 Task: Incorporate a VST sidechain compressor to achieve a pumping effect in electronic music.
Action: Mouse moved to (186, 3)
Screenshot: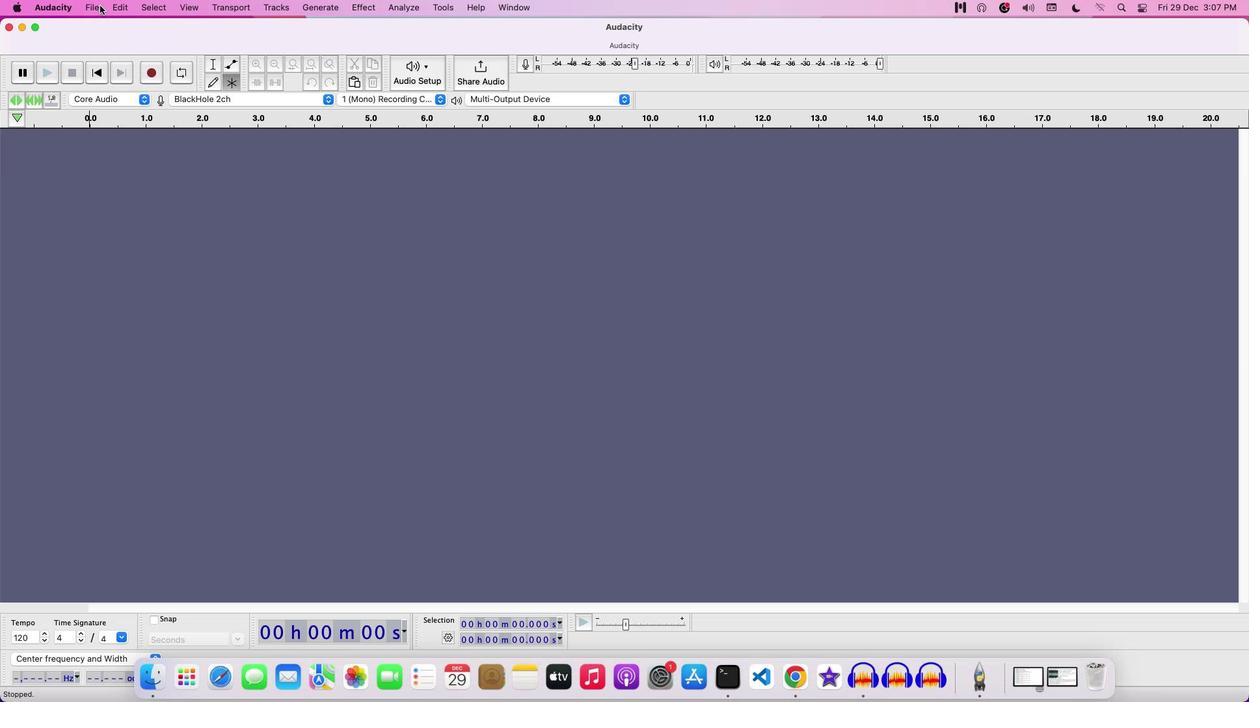 
Action: Mouse pressed left at (186, 3)
Screenshot: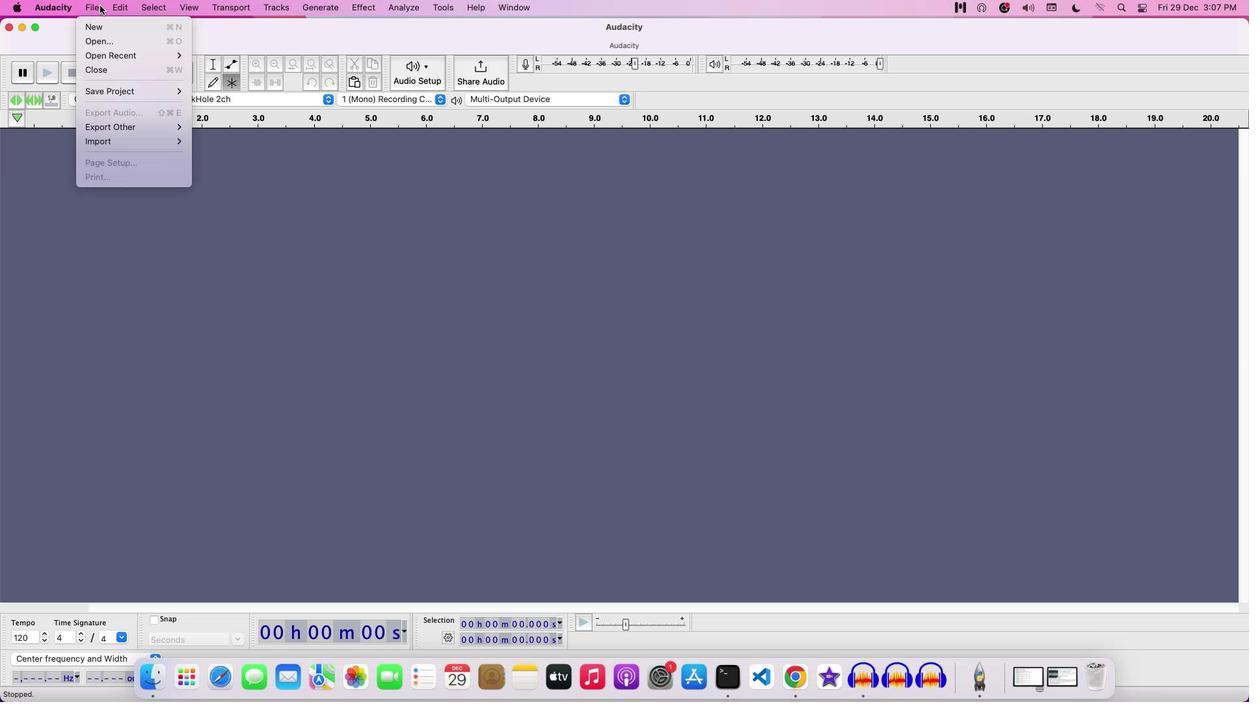 
Action: Mouse moved to (193, 38)
Screenshot: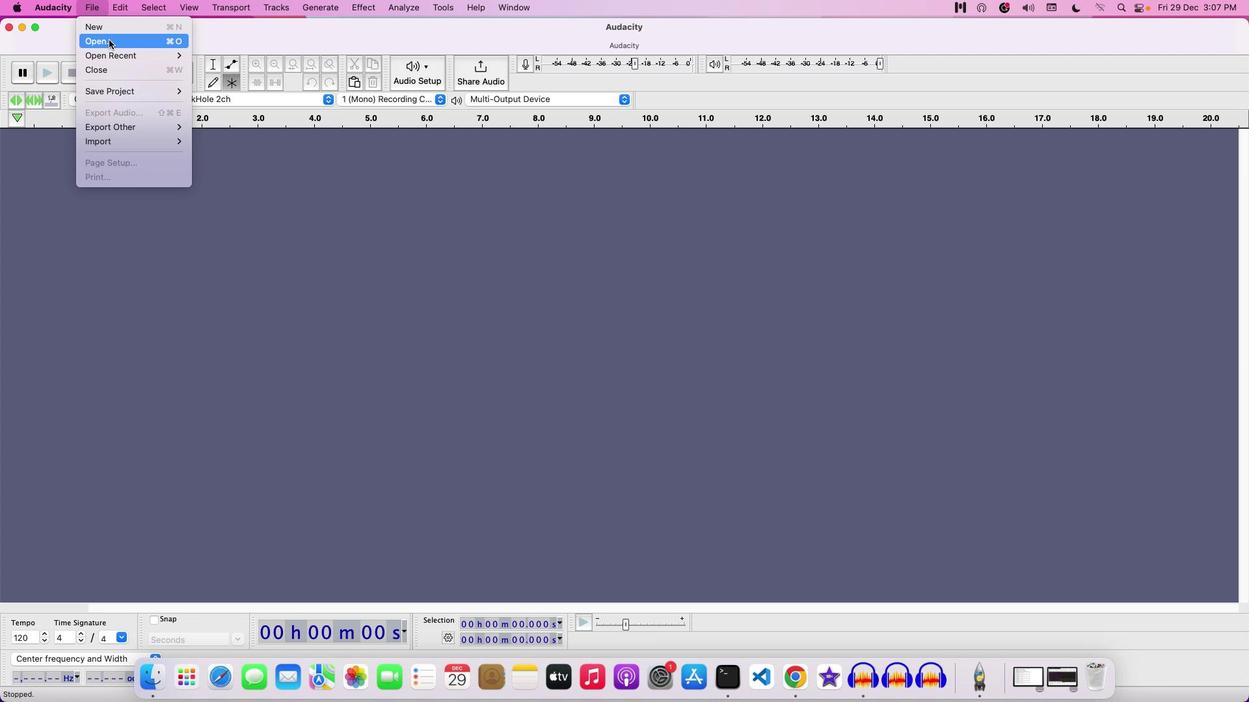 
Action: Mouse pressed left at (193, 38)
Screenshot: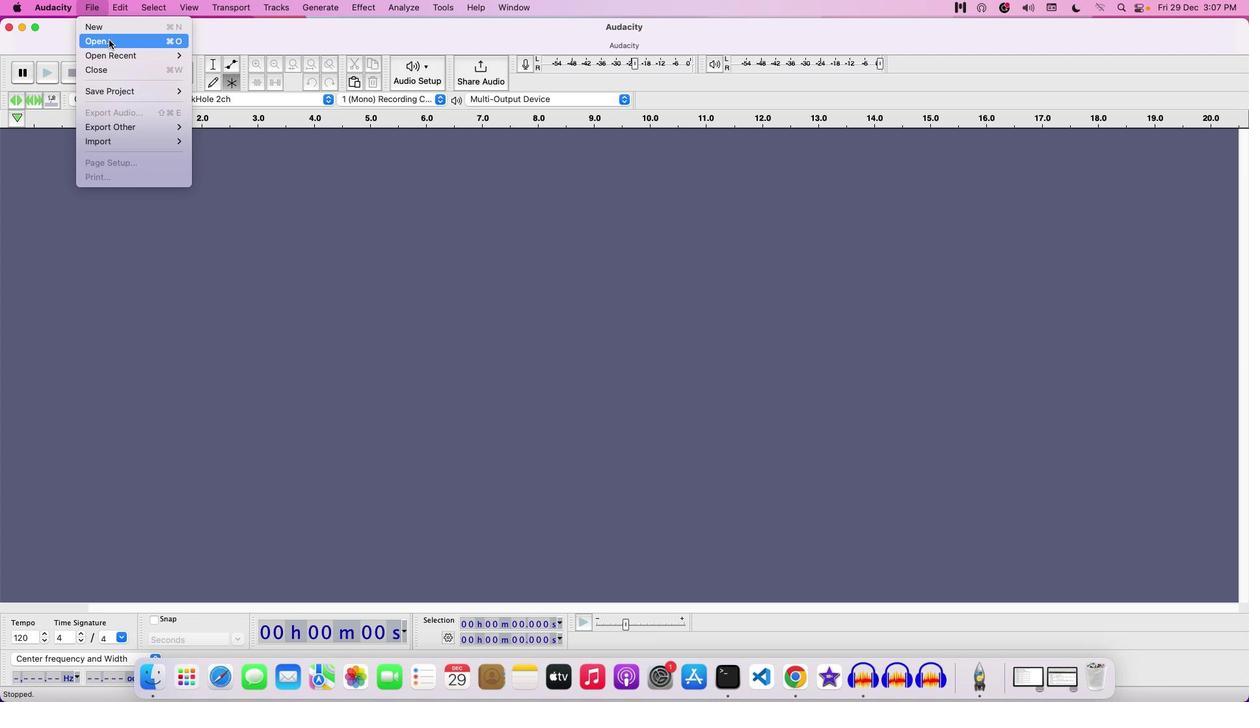 
Action: Mouse moved to (435, 171)
Screenshot: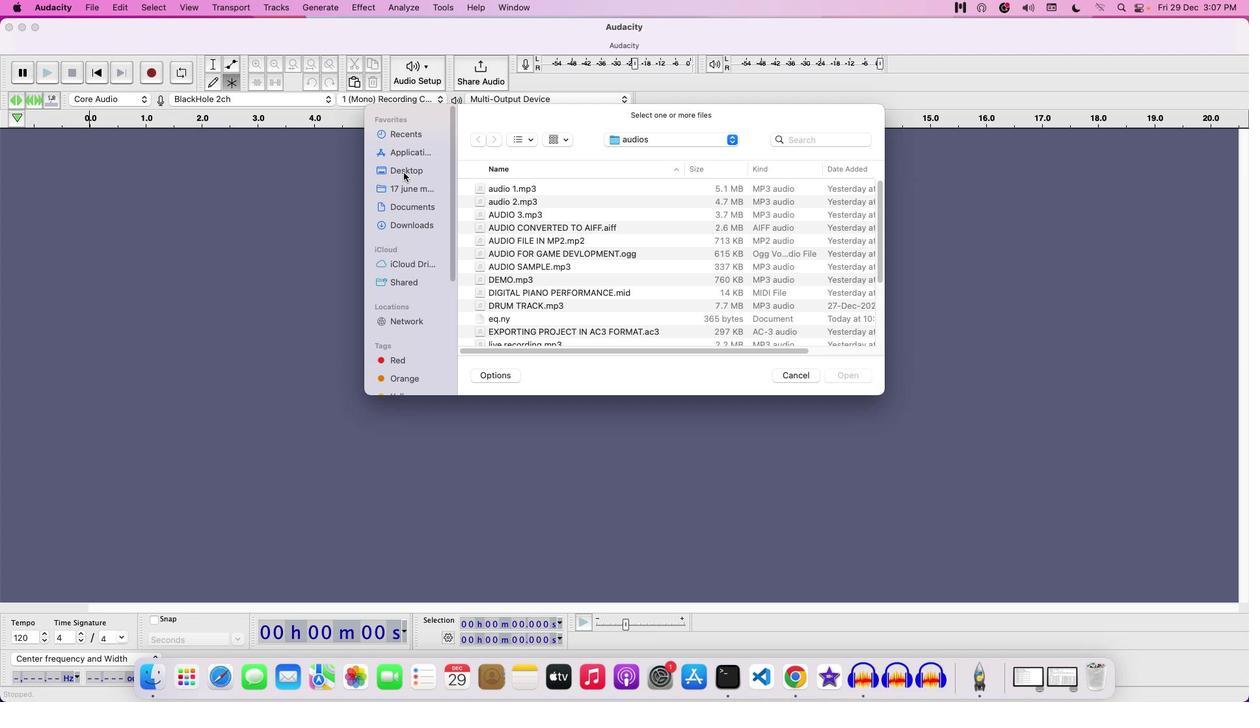 
Action: Mouse pressed left at (435, 171)
Screenshot: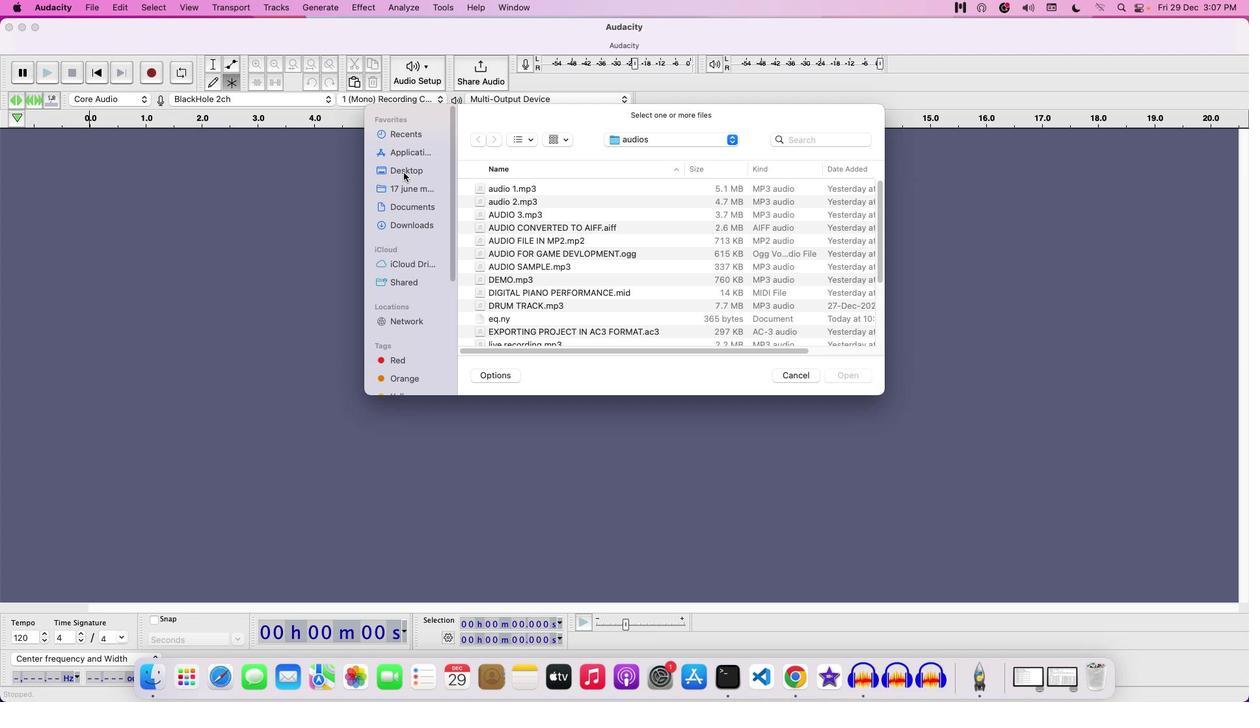 
Action: Mouse moved to (570, 201)
Screenshot: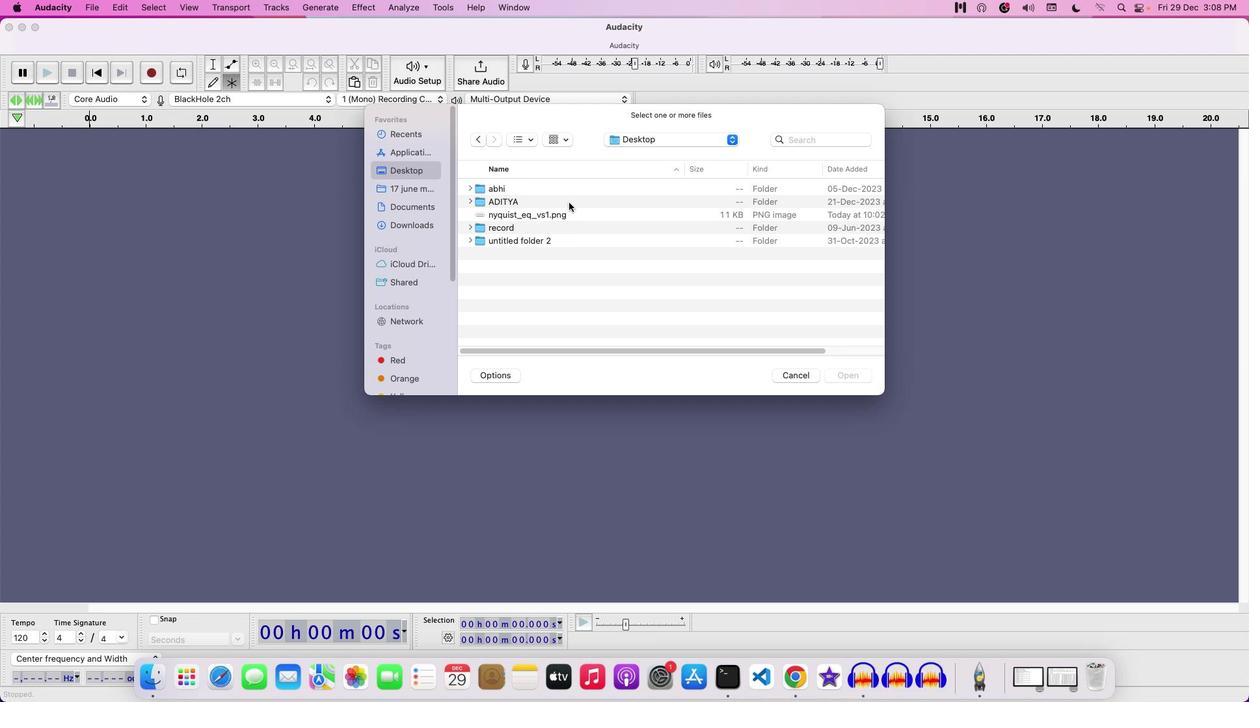 
Action: Mouse pressed left at (570, 201)
Screenshot: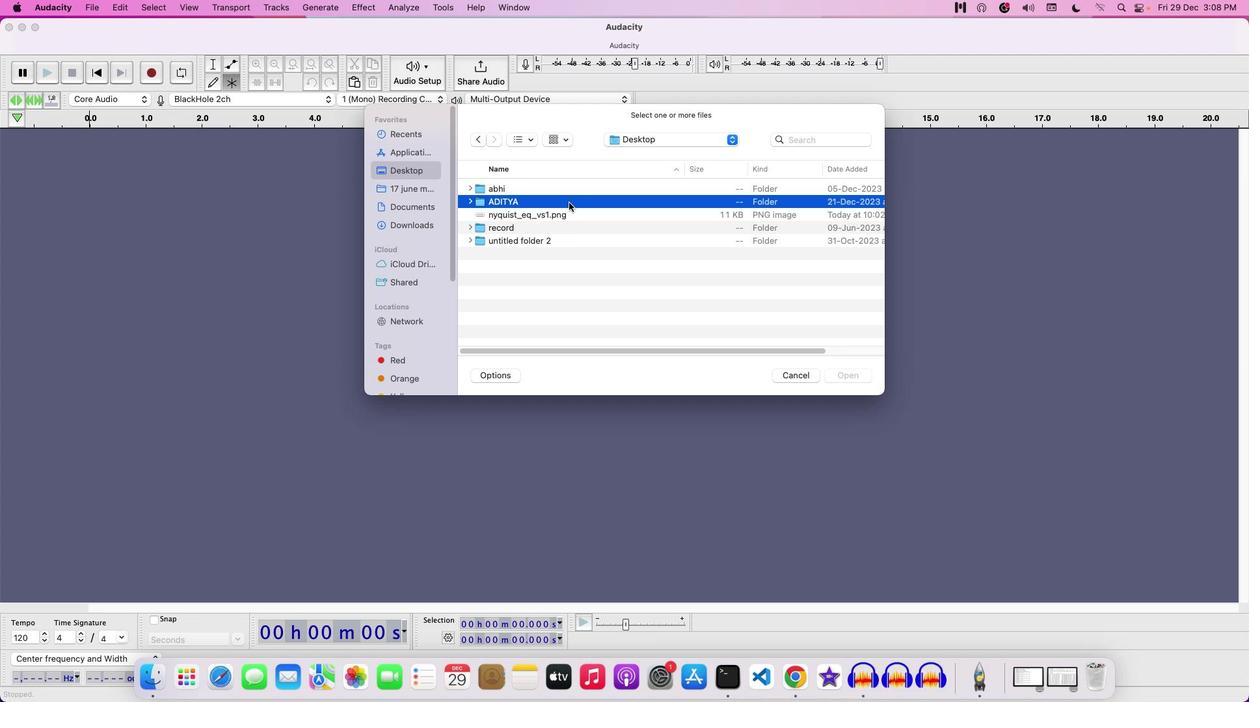 
Action: Mouse pressed left at (570, 201)
Screenshot: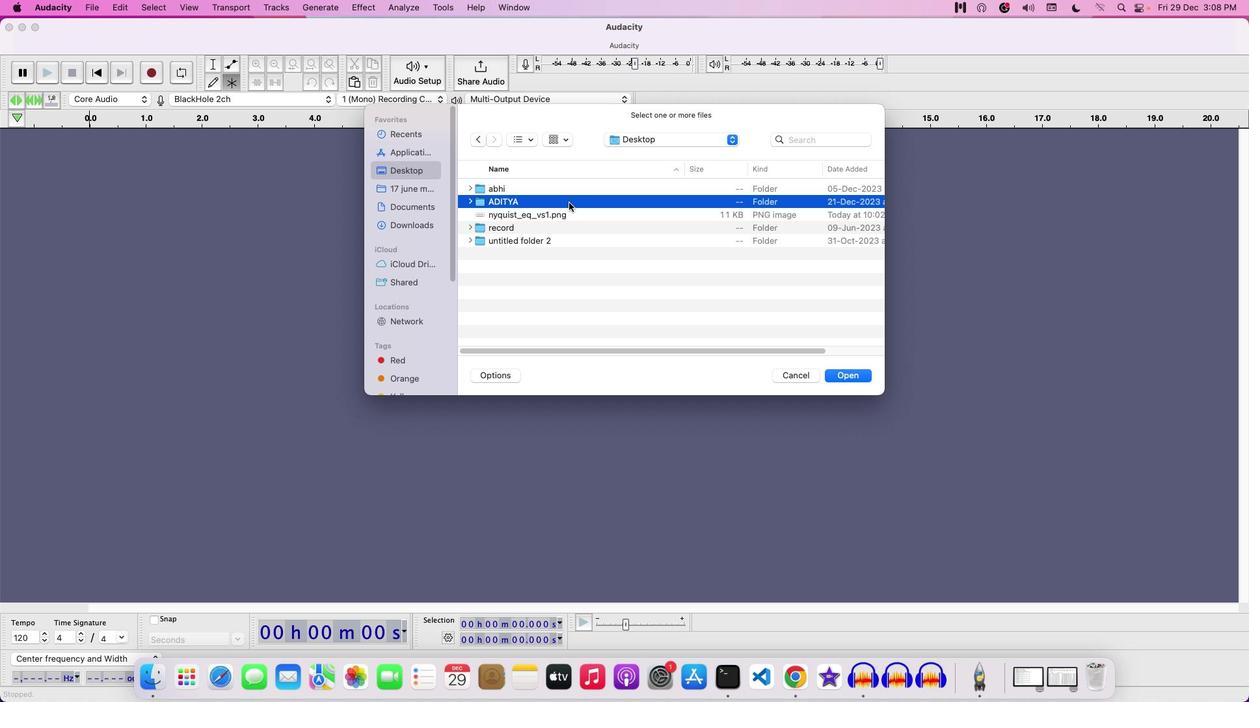 
Action: Mouse moved to (520, 229)
Screenshot: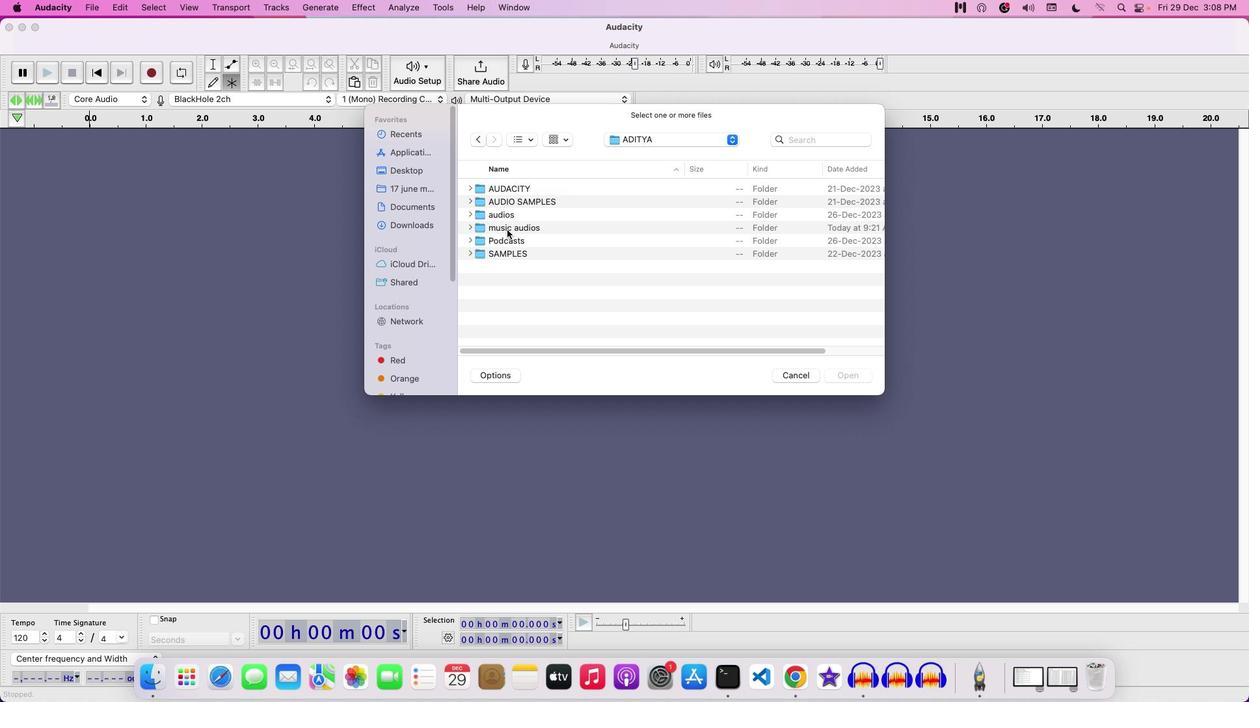 
Action: Mouse pressed left at (520, 229)
Screenshot: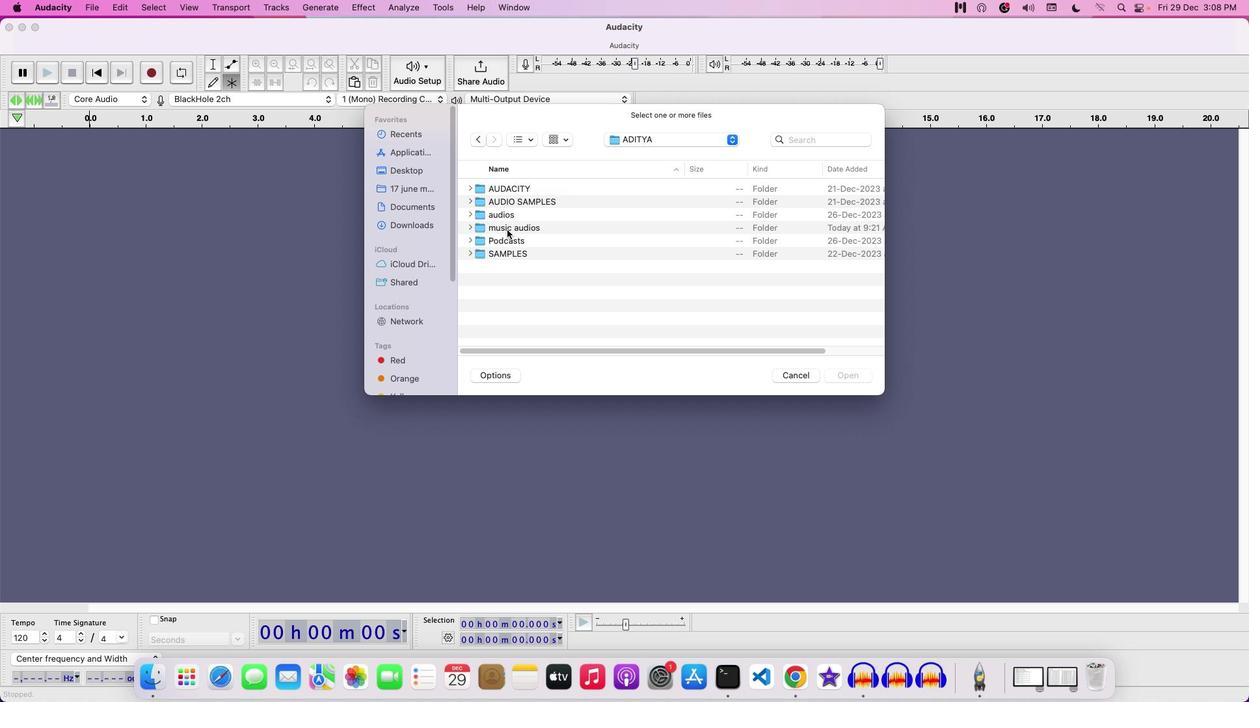 
Action: Mouse pressed left at (520, 229)
Screenshot: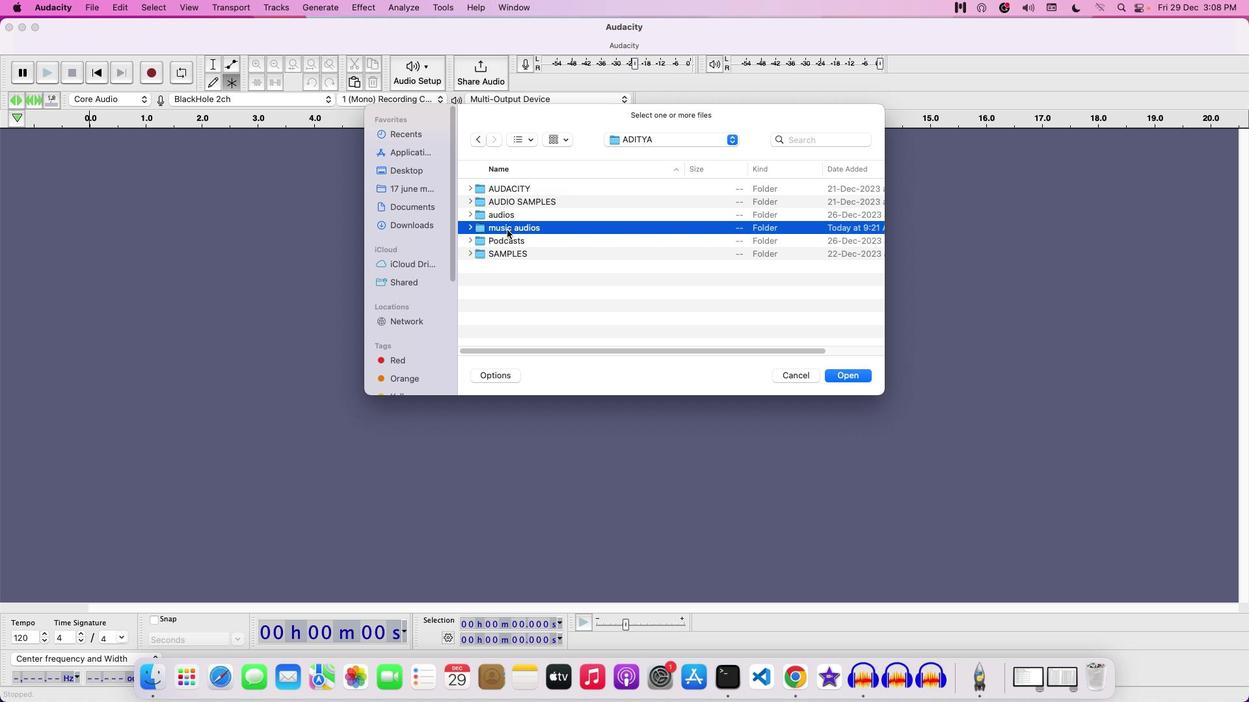
Action: Mouse moved to (524, 189)
Screenshot: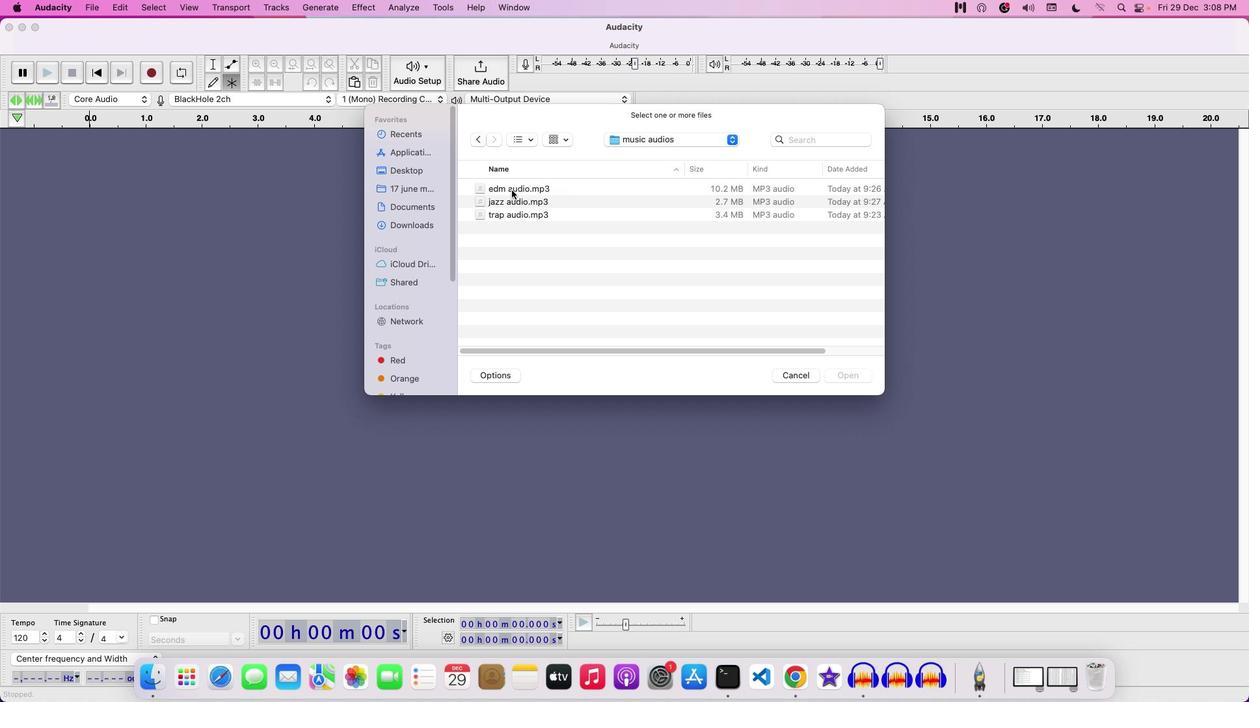 
Action: Mouse pressed left at (524, 189)
Screenshot: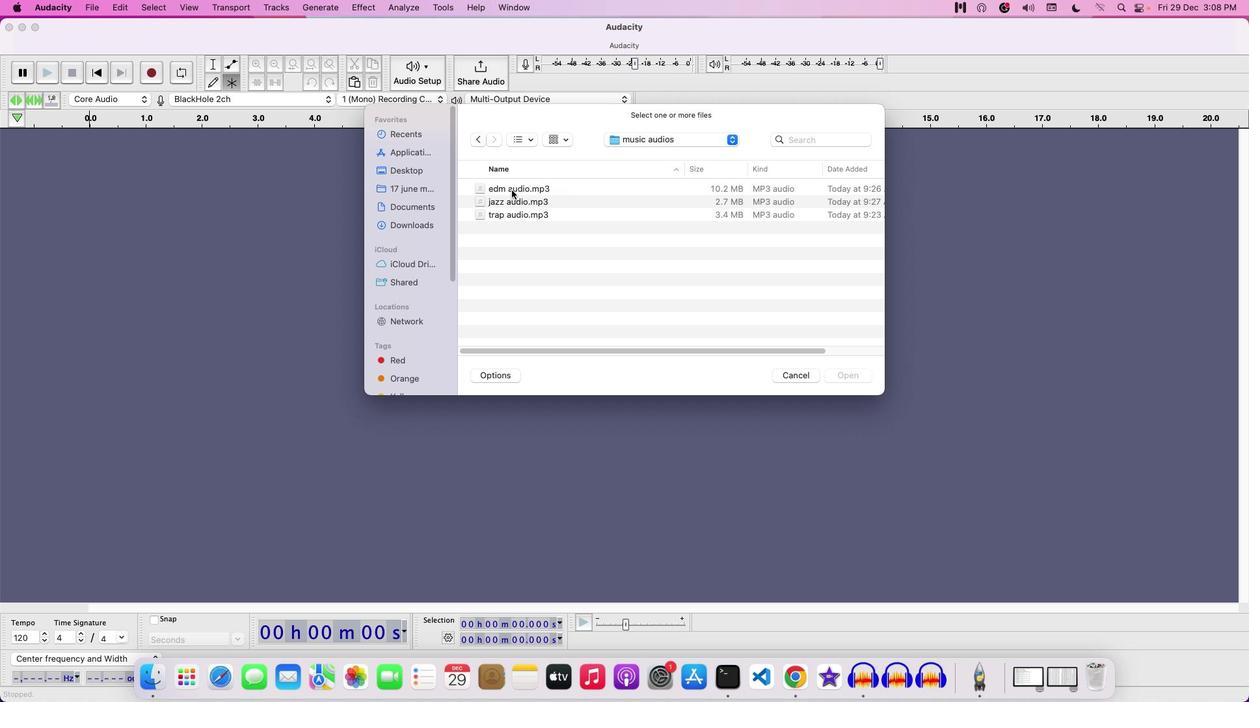 
Action: Mouse moved to (789, 365)
Screenshot: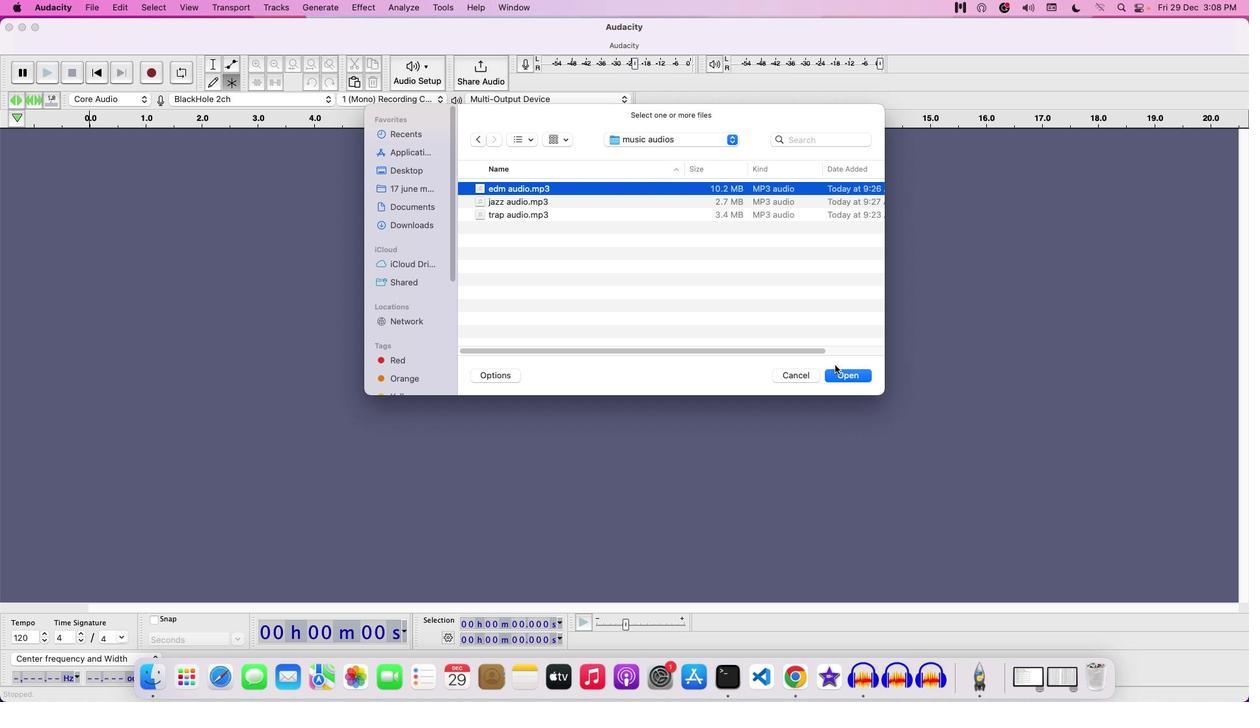
Action: Mouse pressed left at (789, 365)
Screenshot: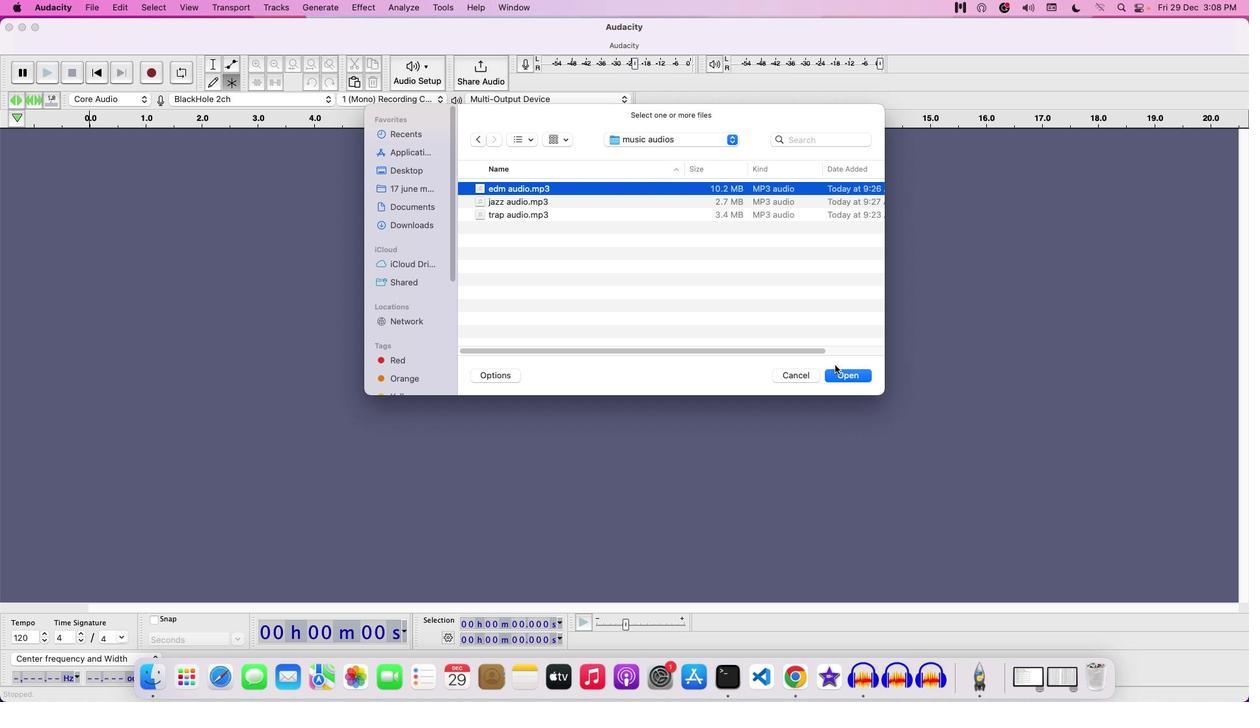 
Action: Mouse moved to (790, 370)
Screenshot: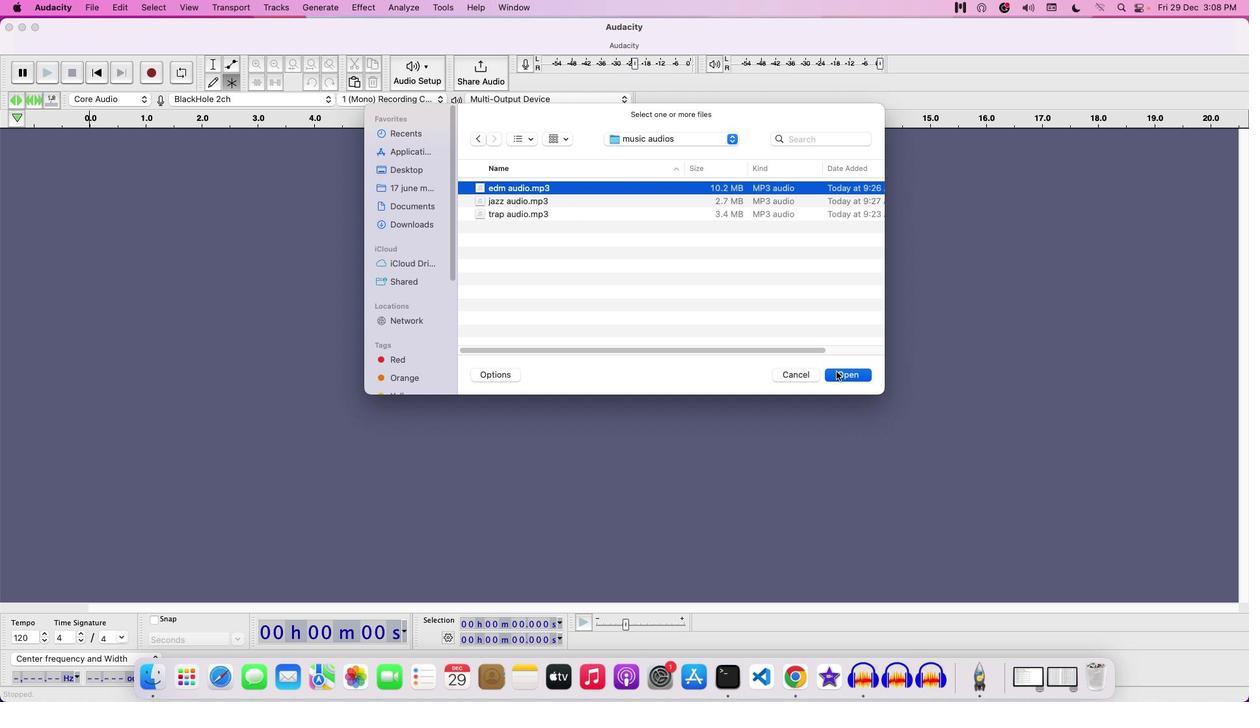 
Action: Mouse pressed left at (790, 370)
Screenshot: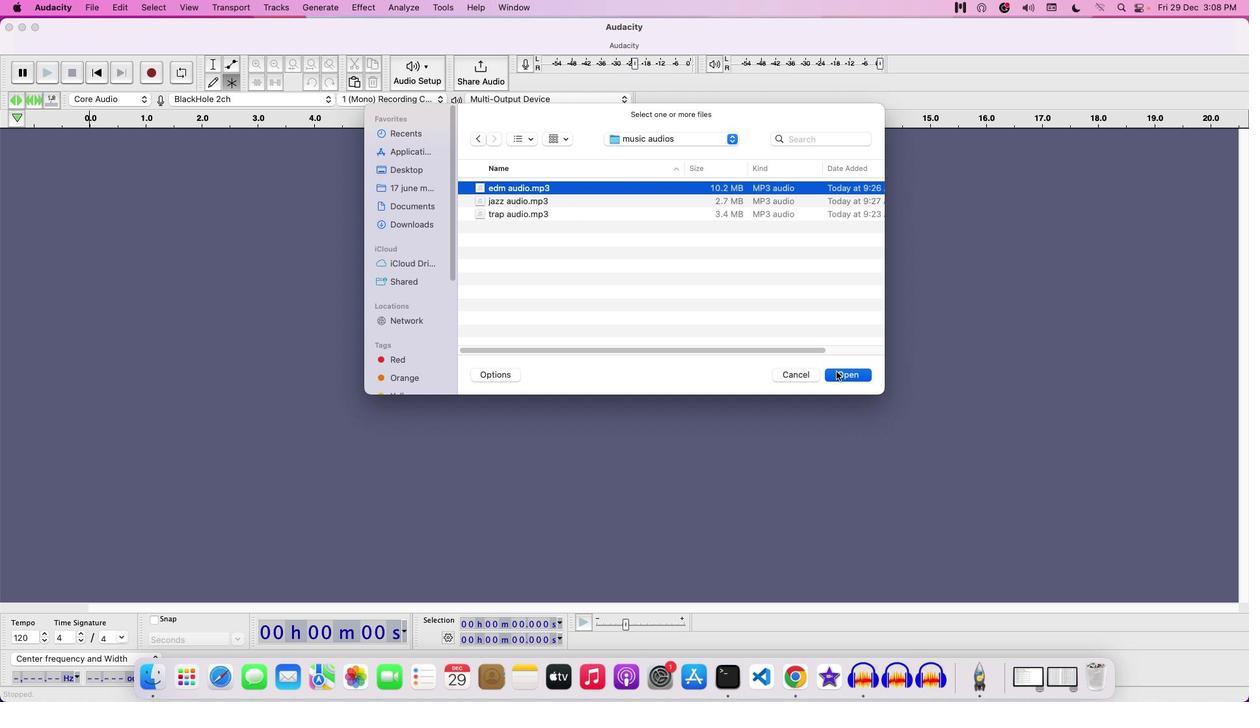 
Action: Mouse moved to (456, 261)
Screenshot: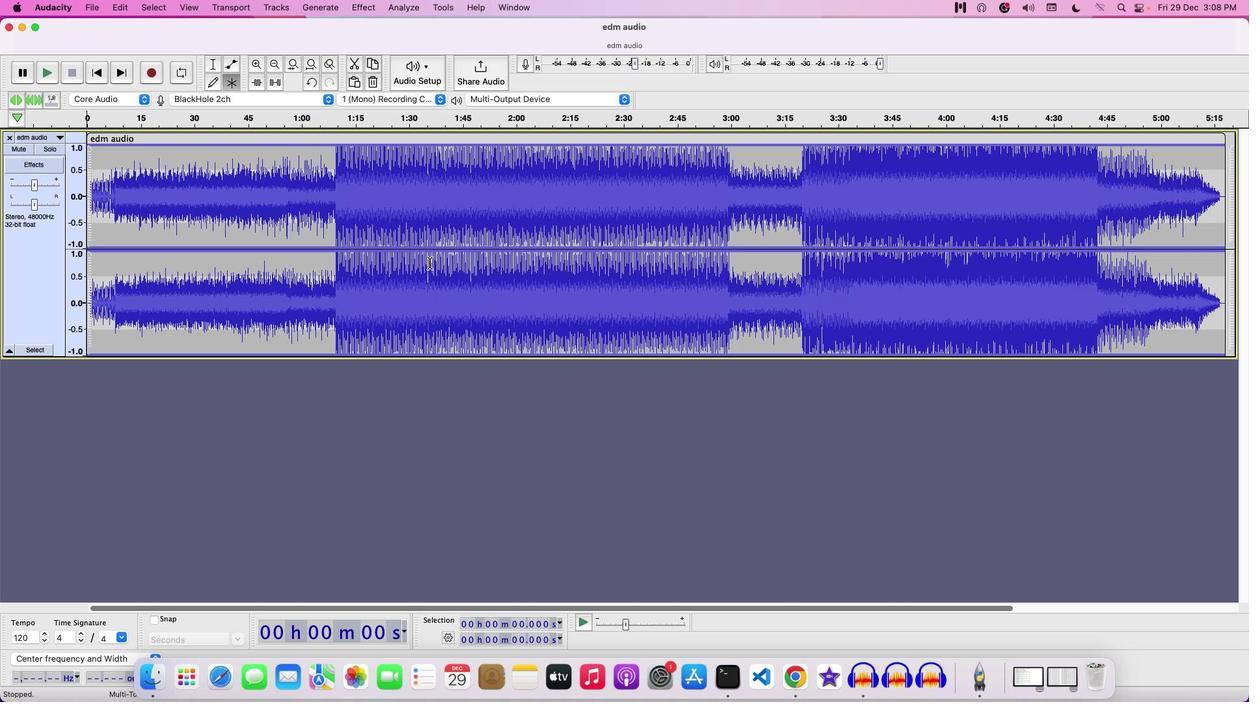 
Action: Key pressed Key.space
Screenshot: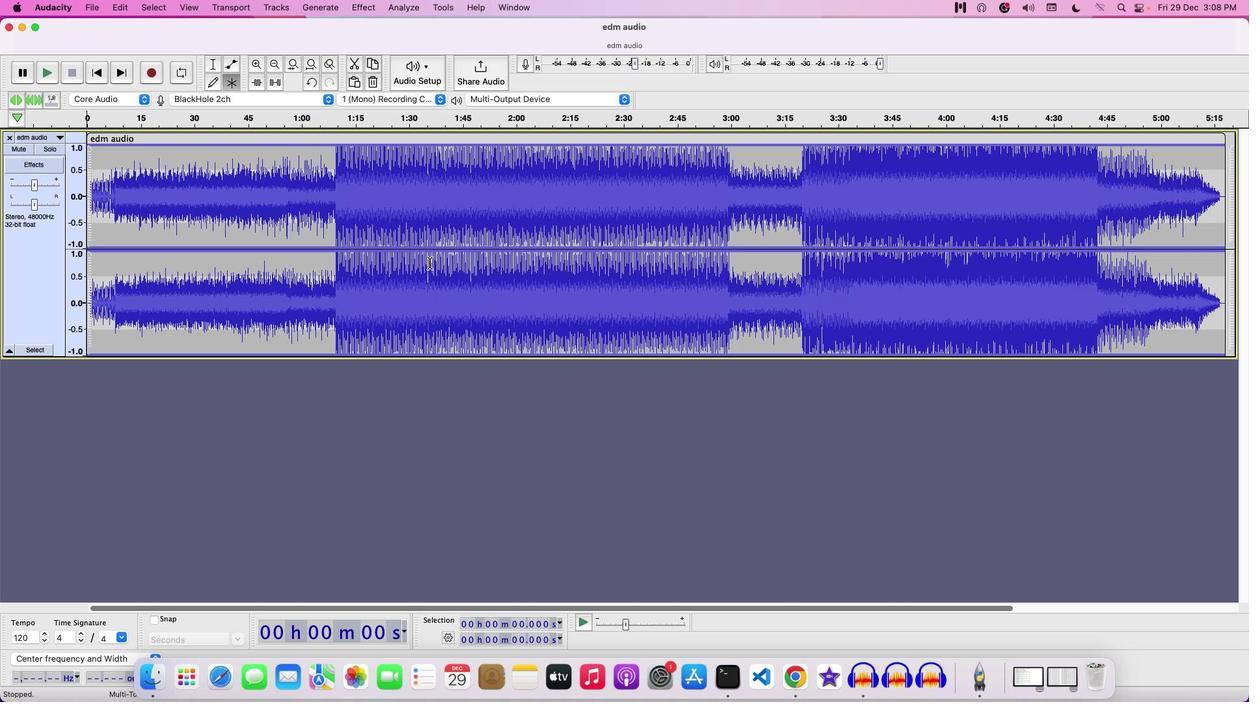 
Action: Mouse moved to (131, 186)
Screenshot: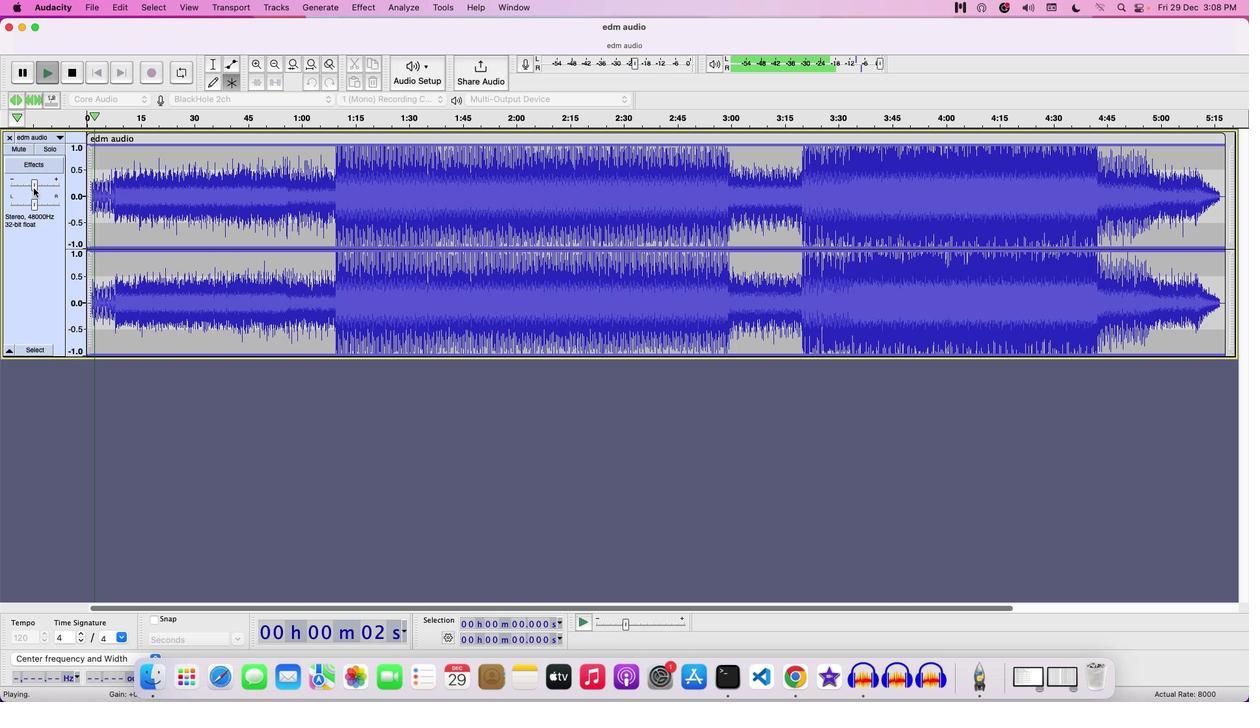 
Action: Mouse pressed left at (131, 186)
Screenshot: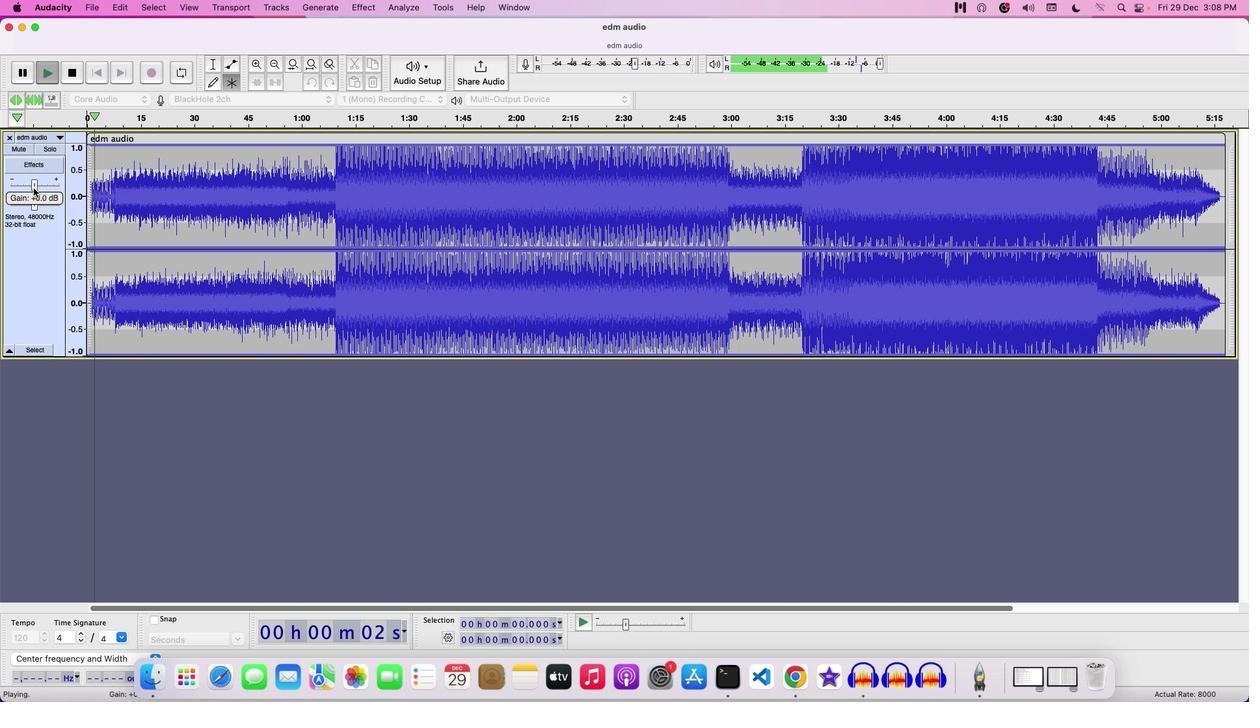 
Action: Mouse moved to (135, 184)
Screenshot: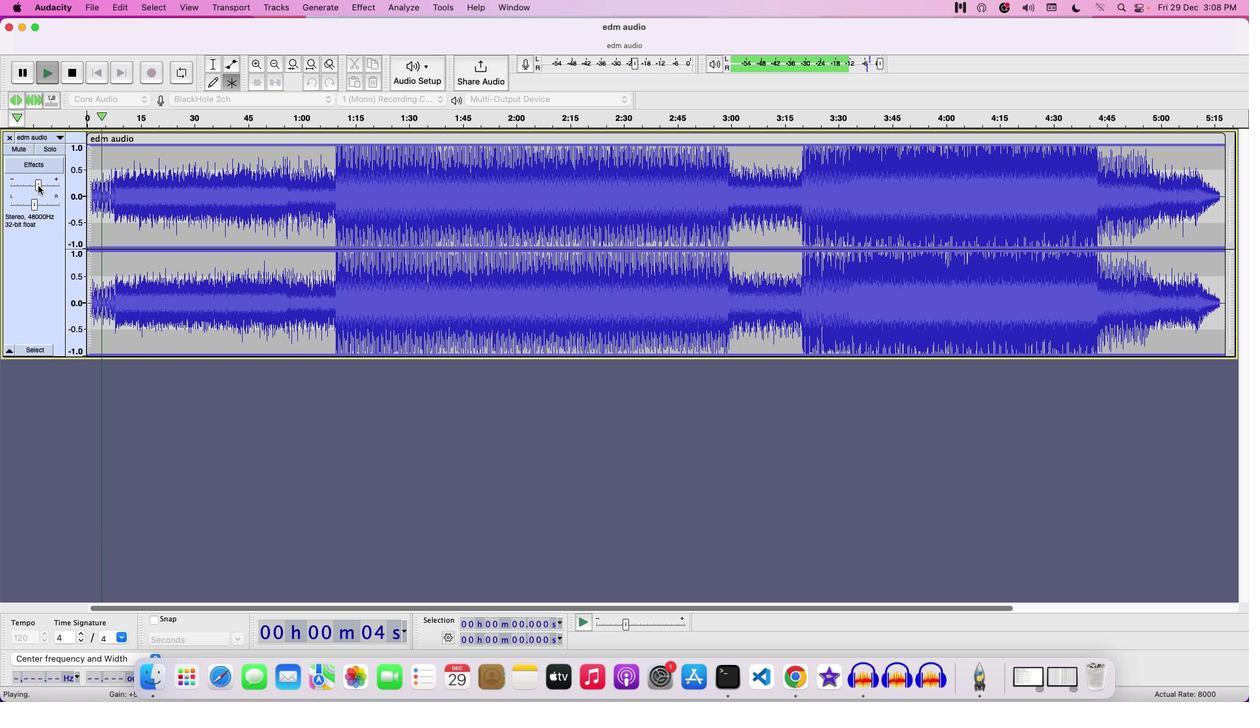 
Action: Mouse pressed left at (135, 184)
Screenshot: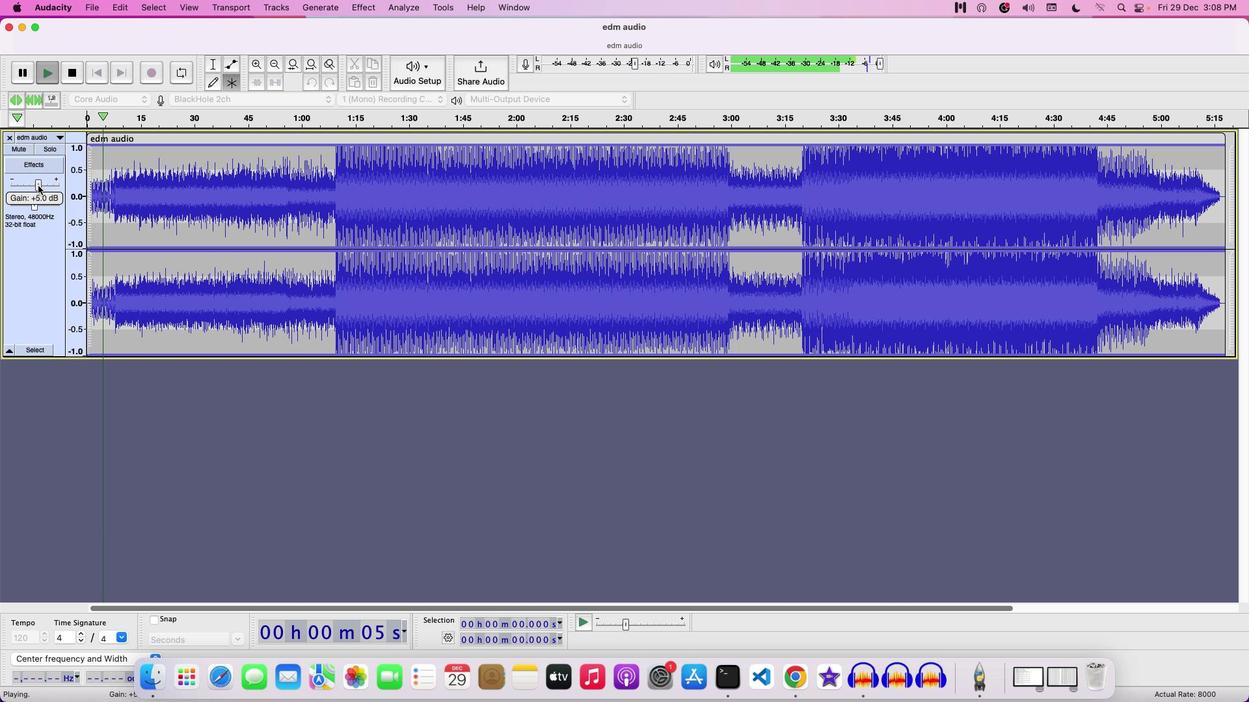 
Action: Mouse moved to (245, 169)
Screenshot: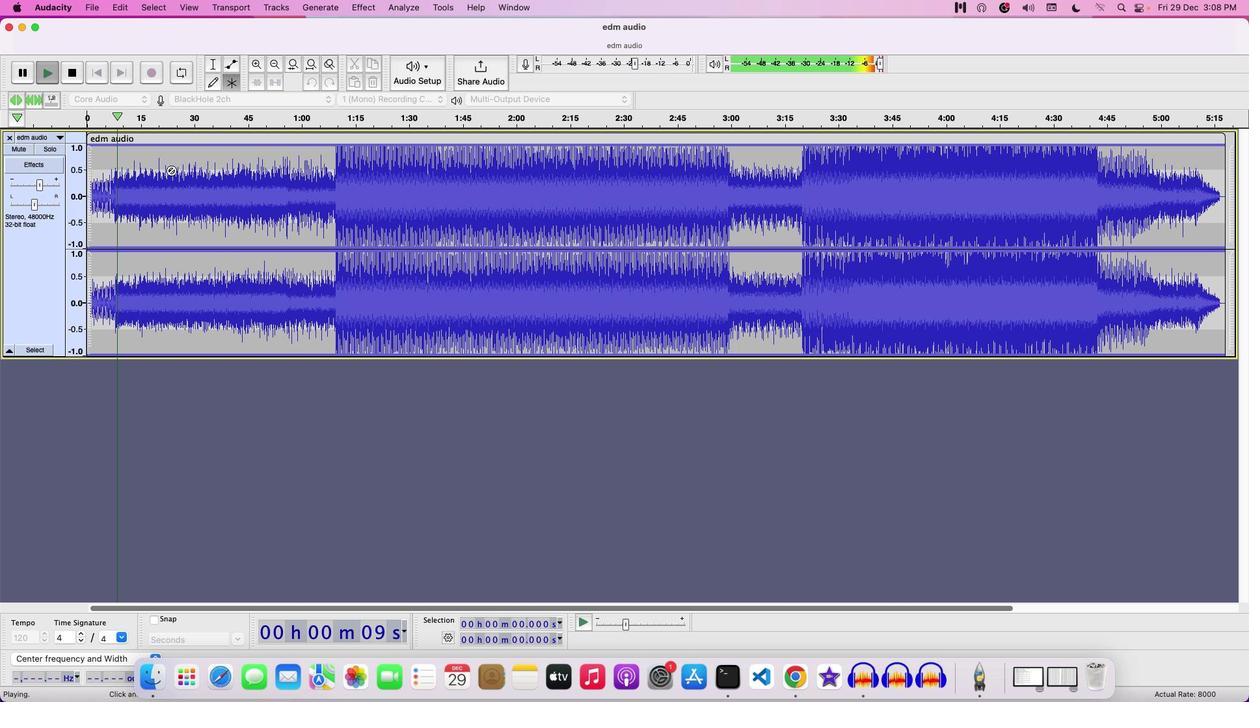 
Action: Key pressed Key.space
Screenshot: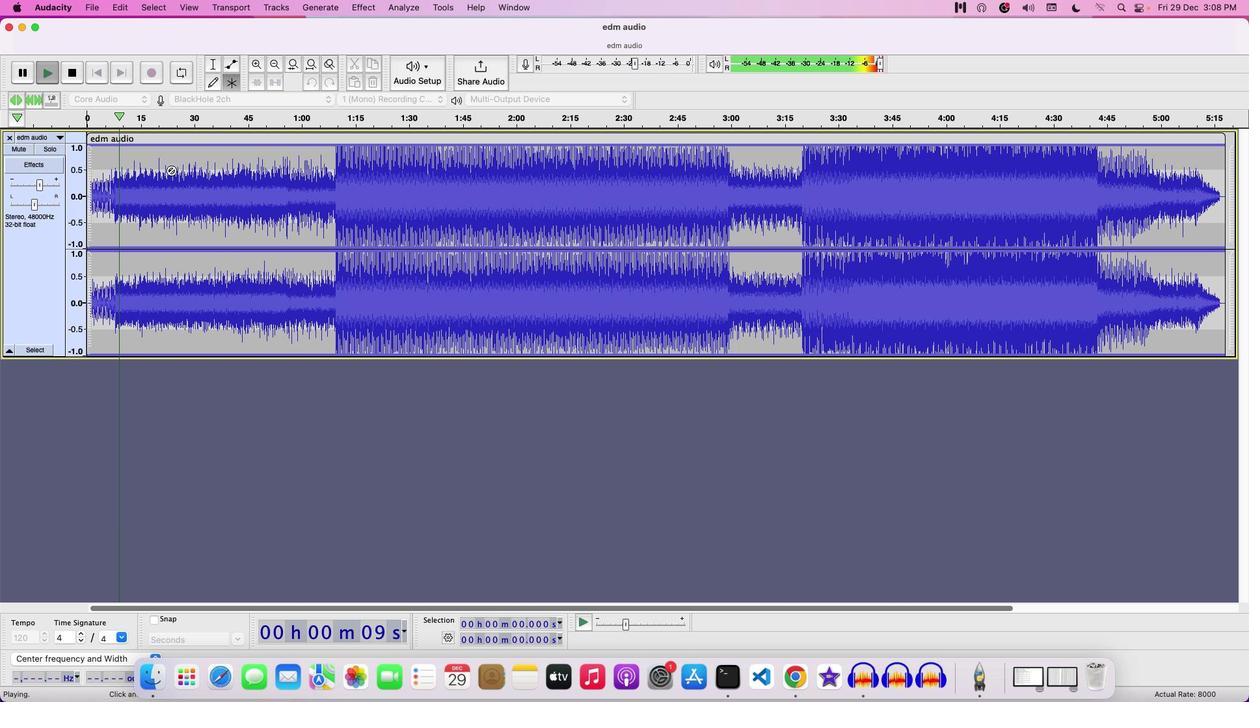 
Action: Mouse pressed left at (245, 169)
Screenshot: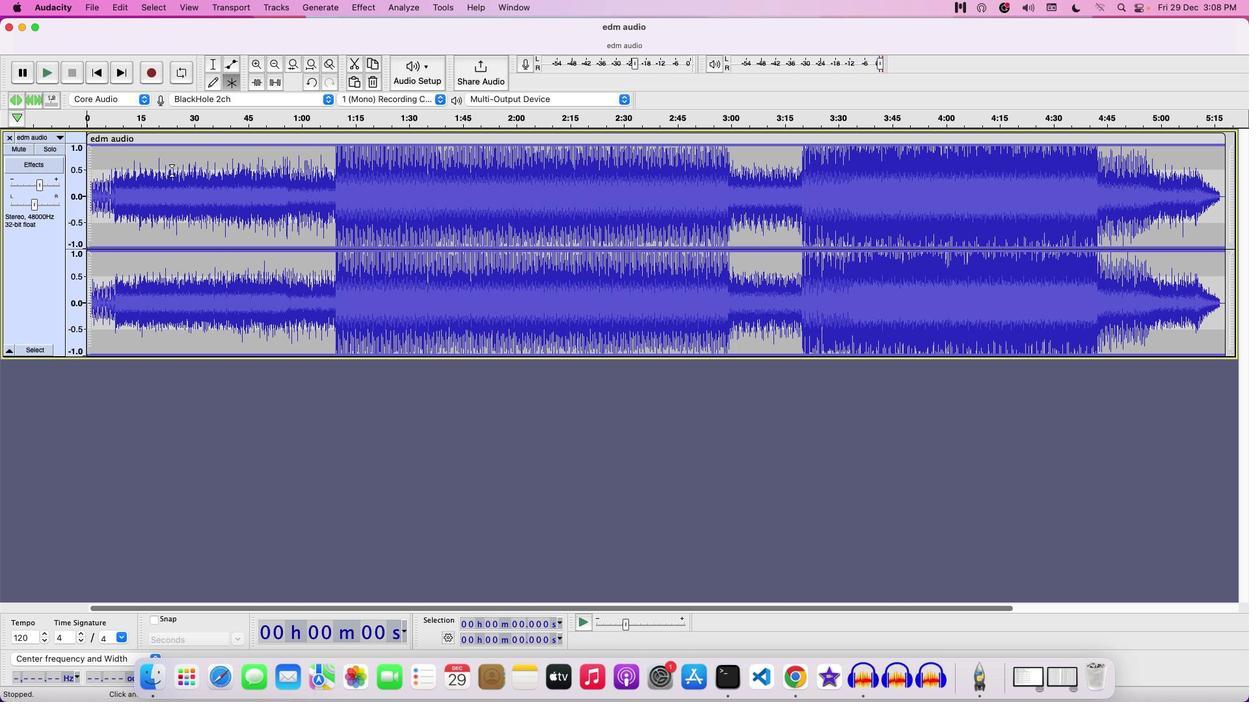 
Action: Mouse pressed left at (245, 169)
Screenshot: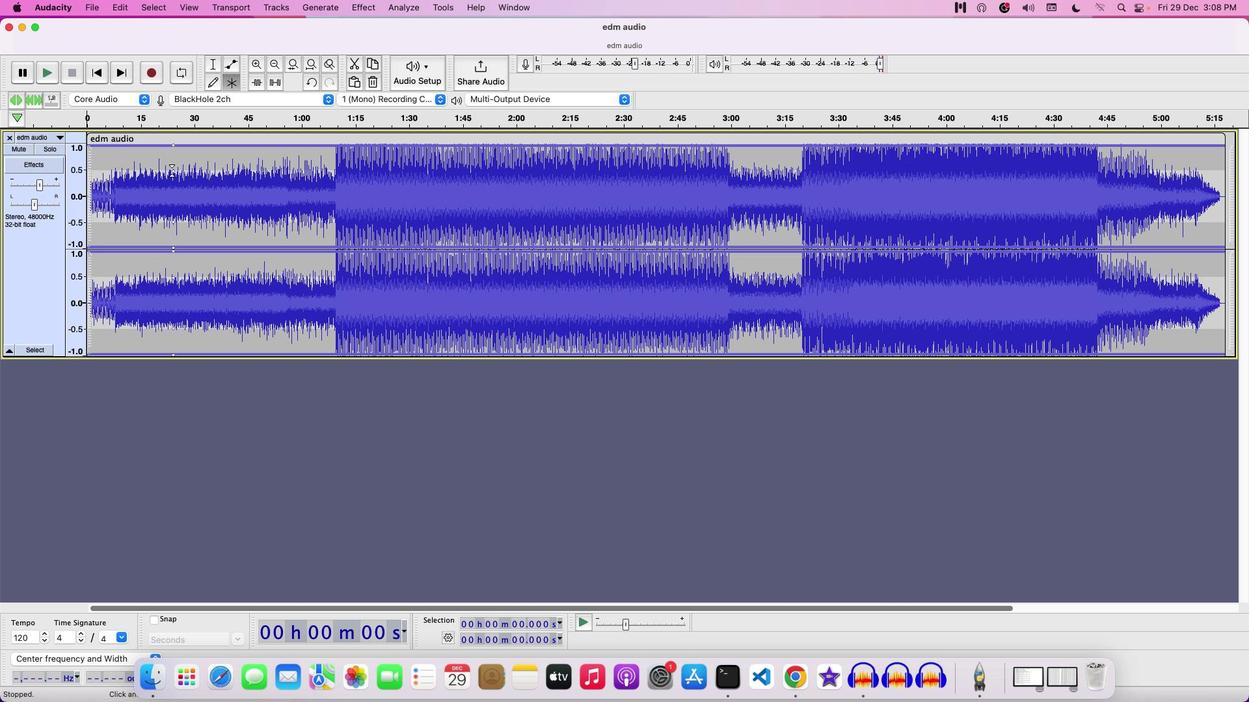 
Action: Mouse moved to (343, 169)
Screenshot: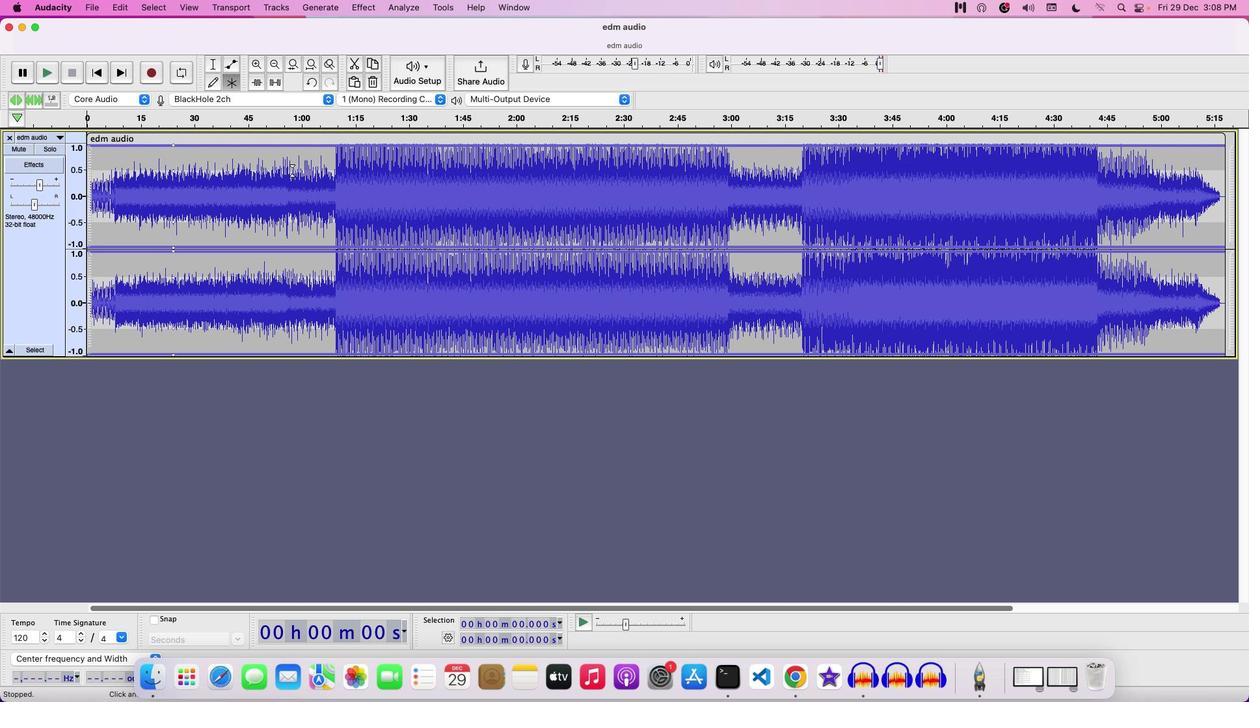 
Action: Key pressed Key.cmd
Screenshot: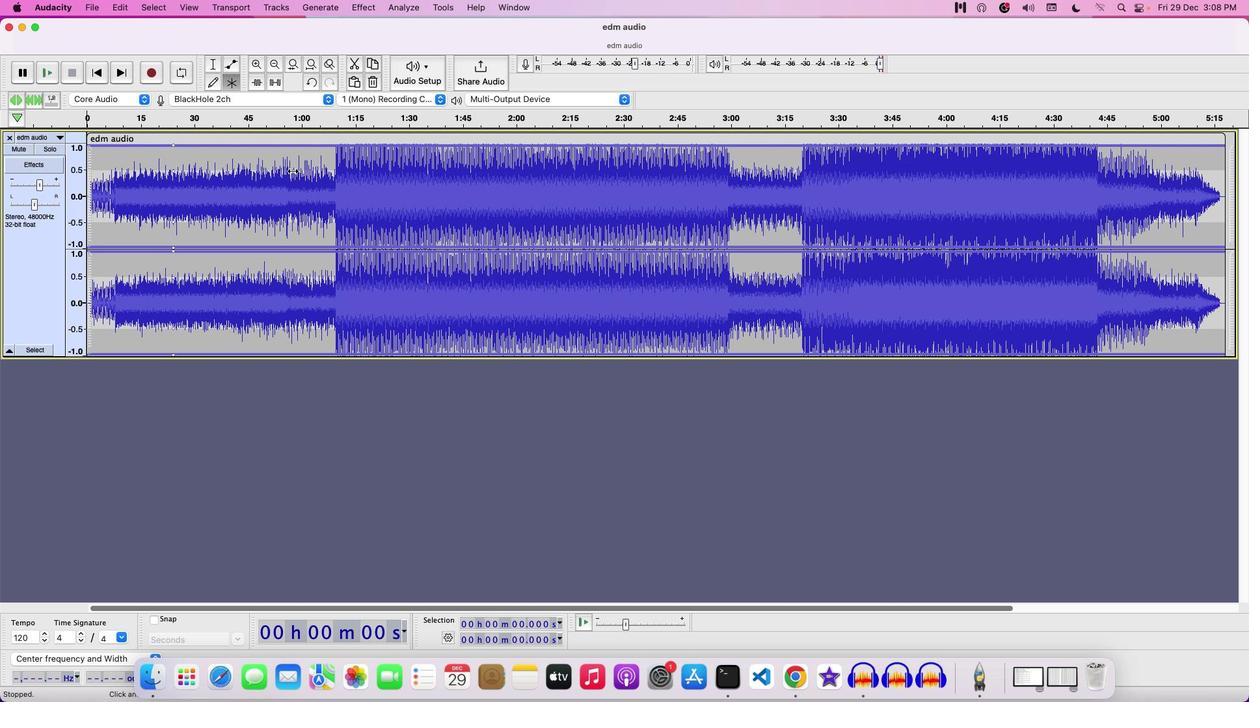 
Action: Mouse moved to (350, 167)
Screenshot: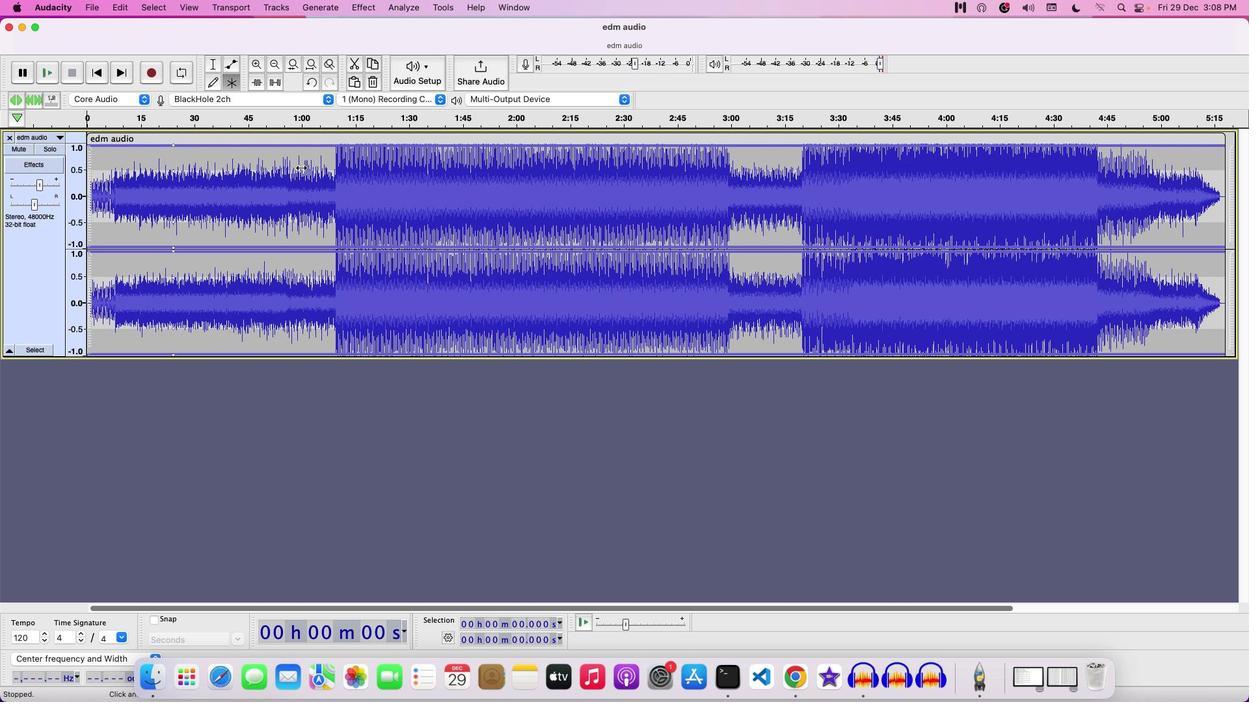 
Action: Key pressed 'z'
Screenshot: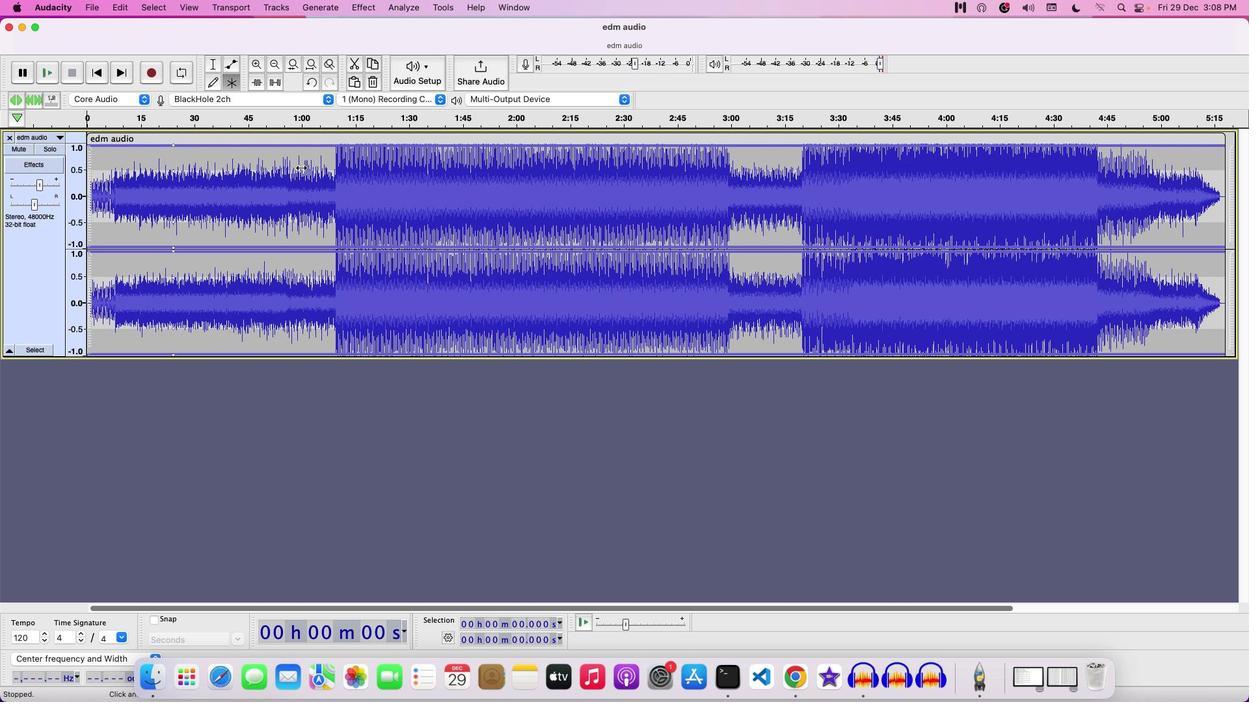
Action: Mouse moved to (257, 165)
Screenshot: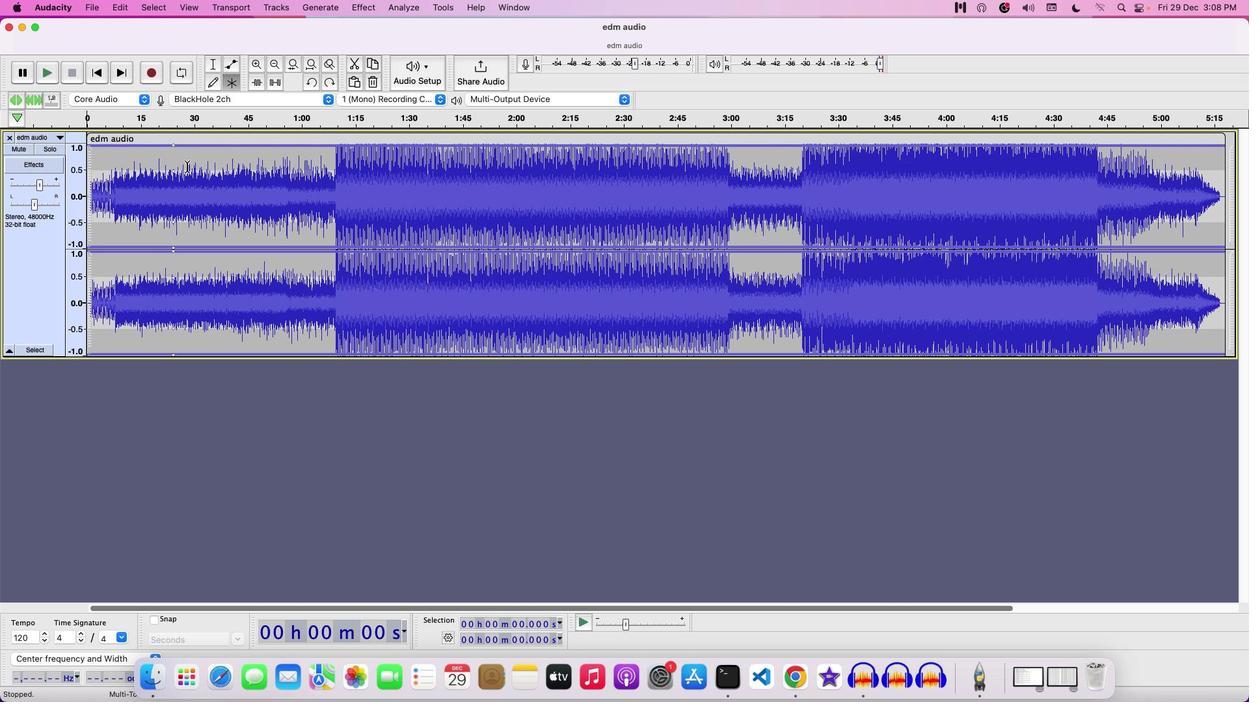 
Action: Key pressed Key.cmd
Screenshot: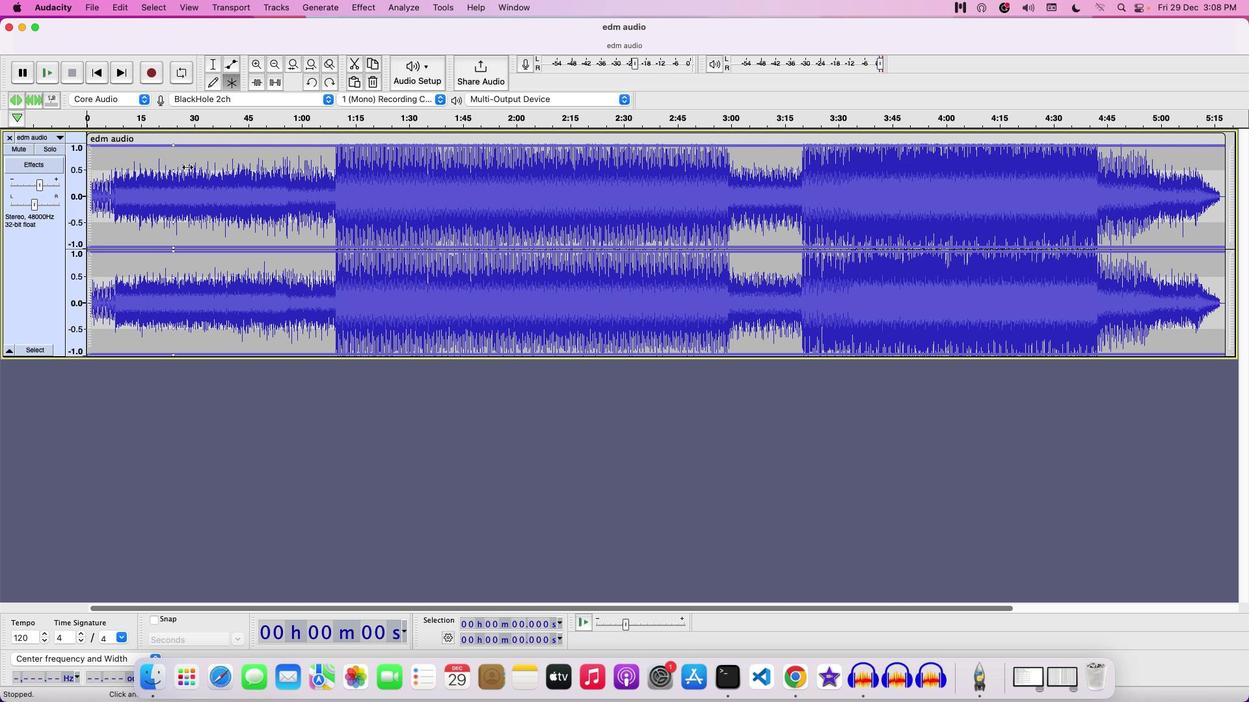 
Action: Mouse moved to (255, 166)
Screenshot: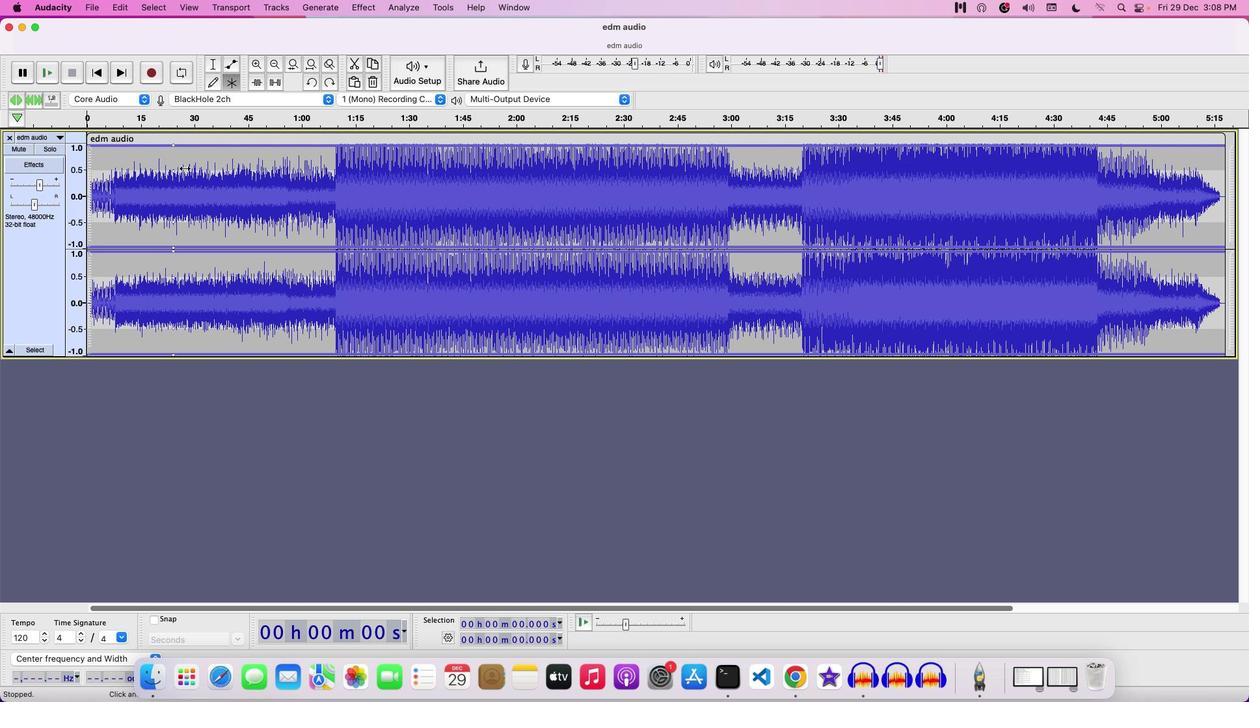 
Action: Key pressed 'z'
Screenshot: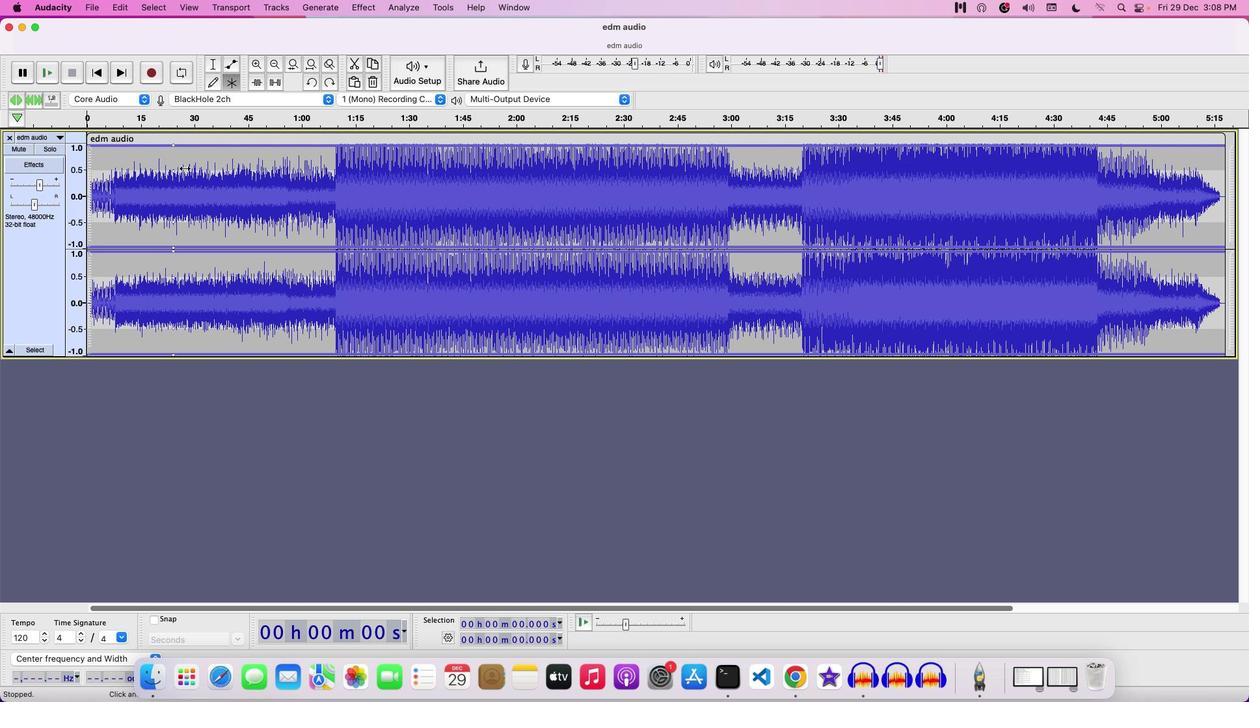 
Action: Mouse moved to (141, 247)
Screenshot: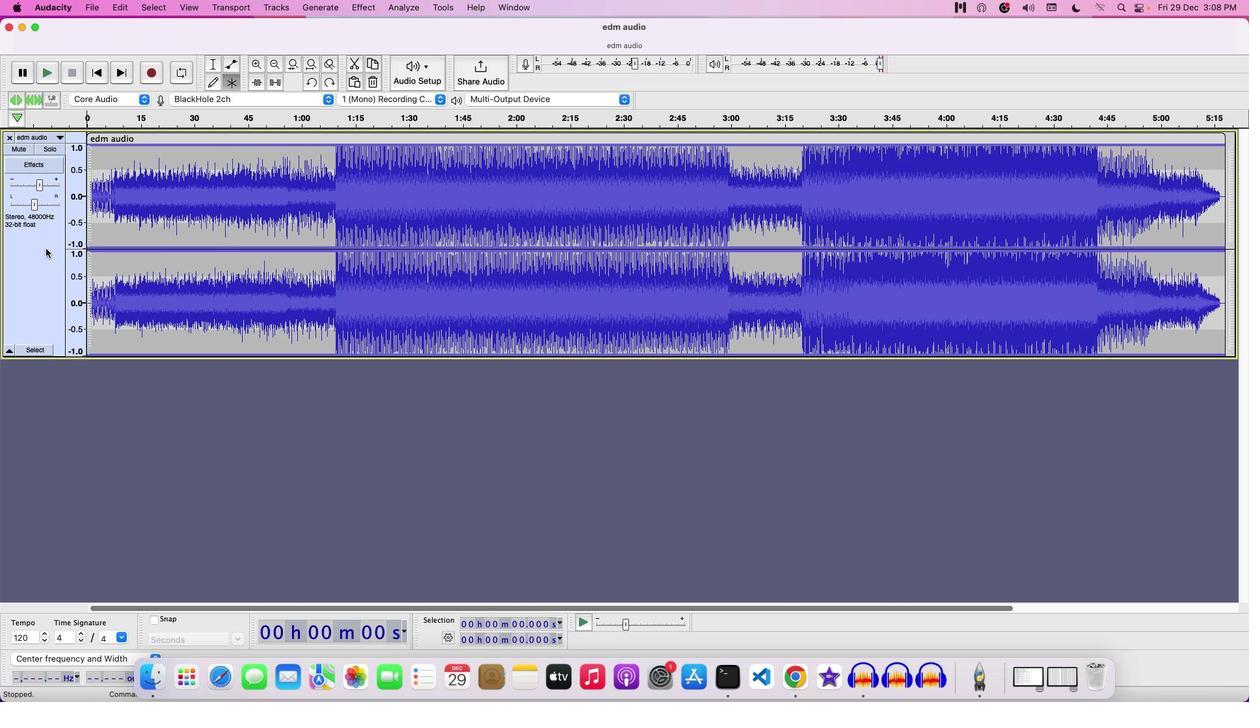 
Action: Mouse pressed left at (141, 247)
Screenshot: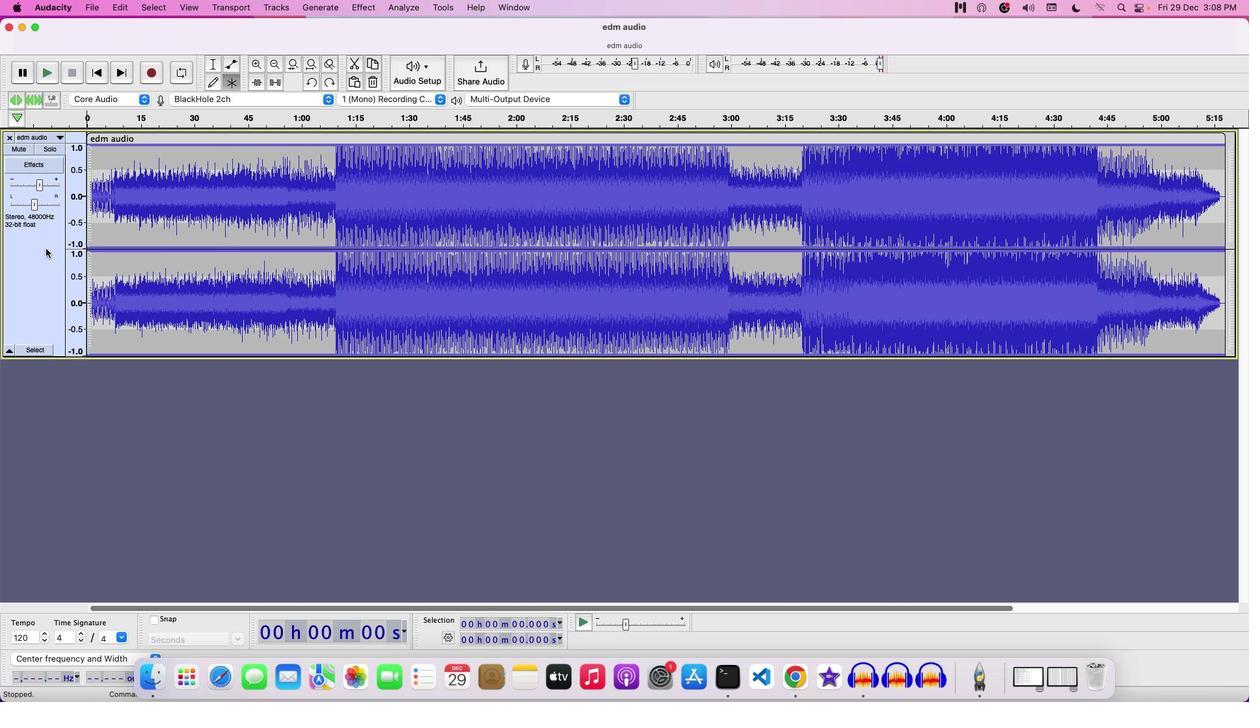 
Action: Mouse moved to (141, 246)
Screenshot: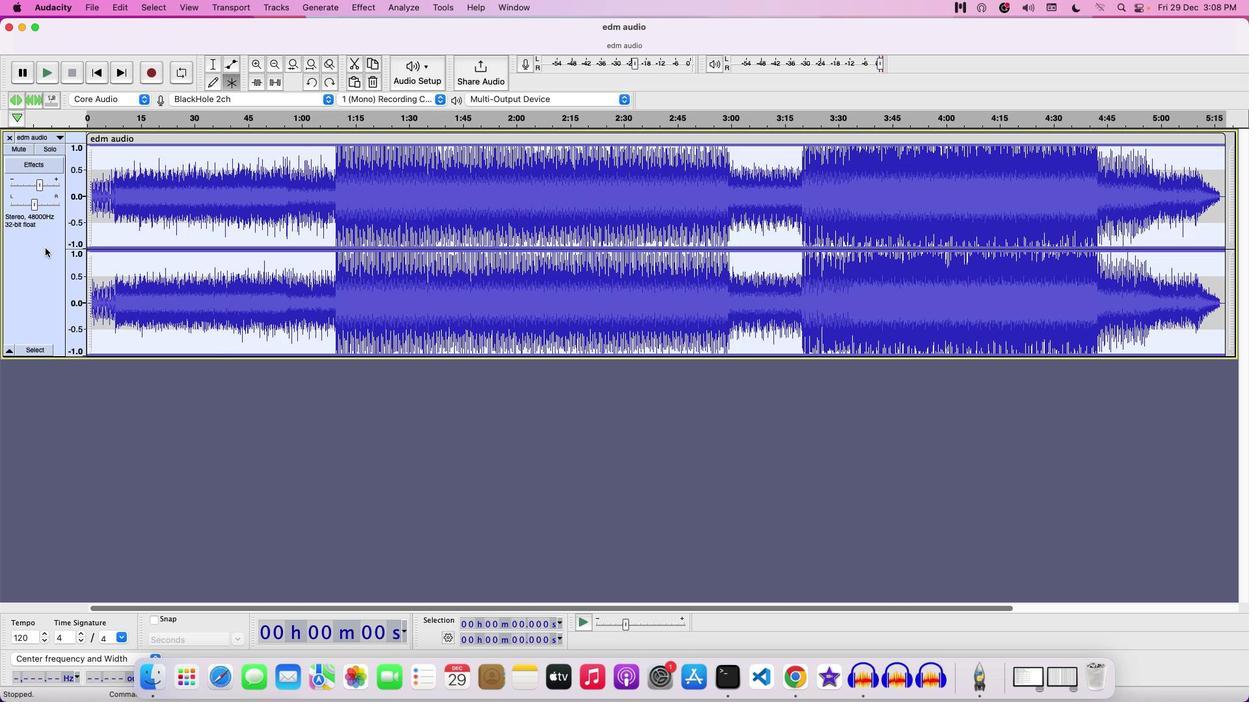 
Action: Mouse pressed left at (141, 246)
Screenshot: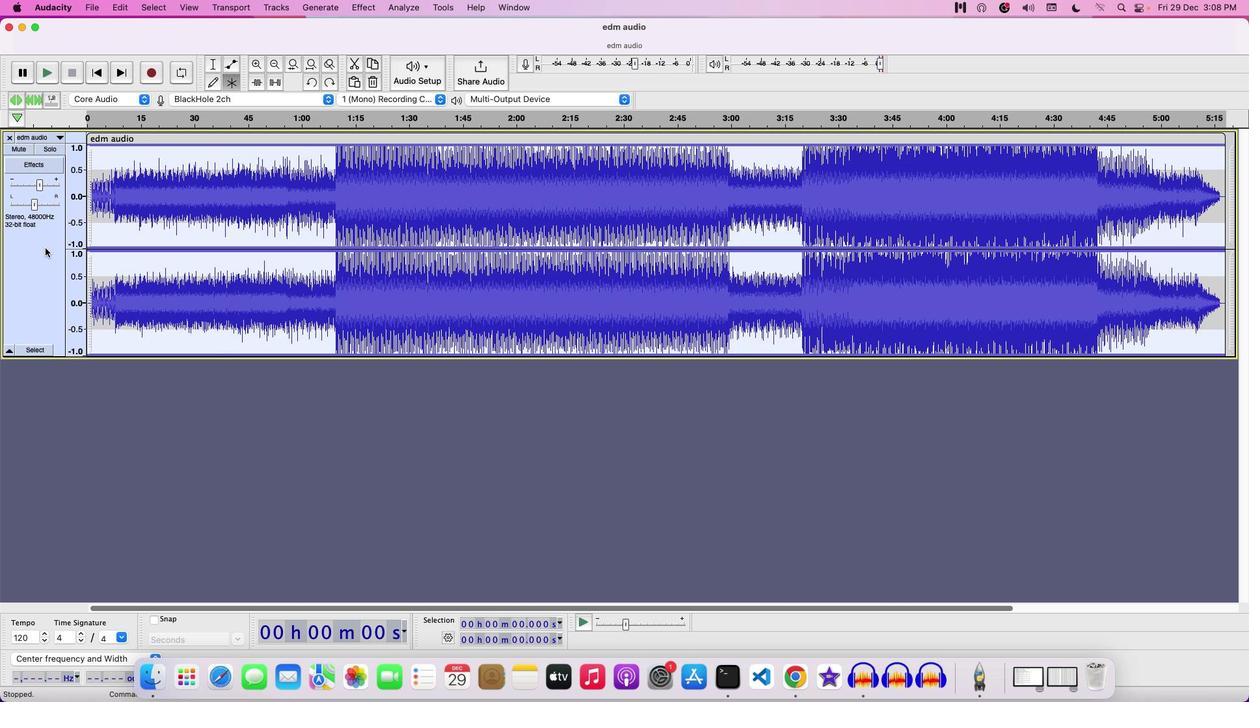 
Action: Mouse moved to (339, 7)
Screenshot: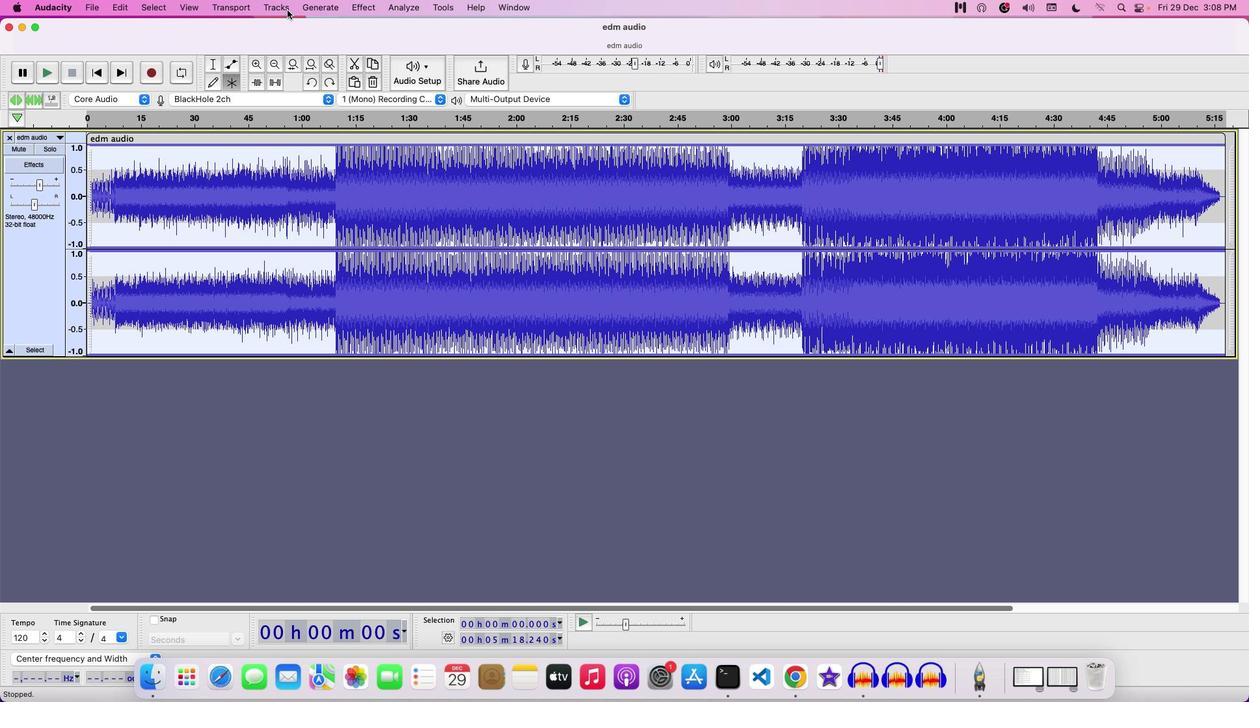 
Action: Mouse pressed left at (339, 7)
Screenshot: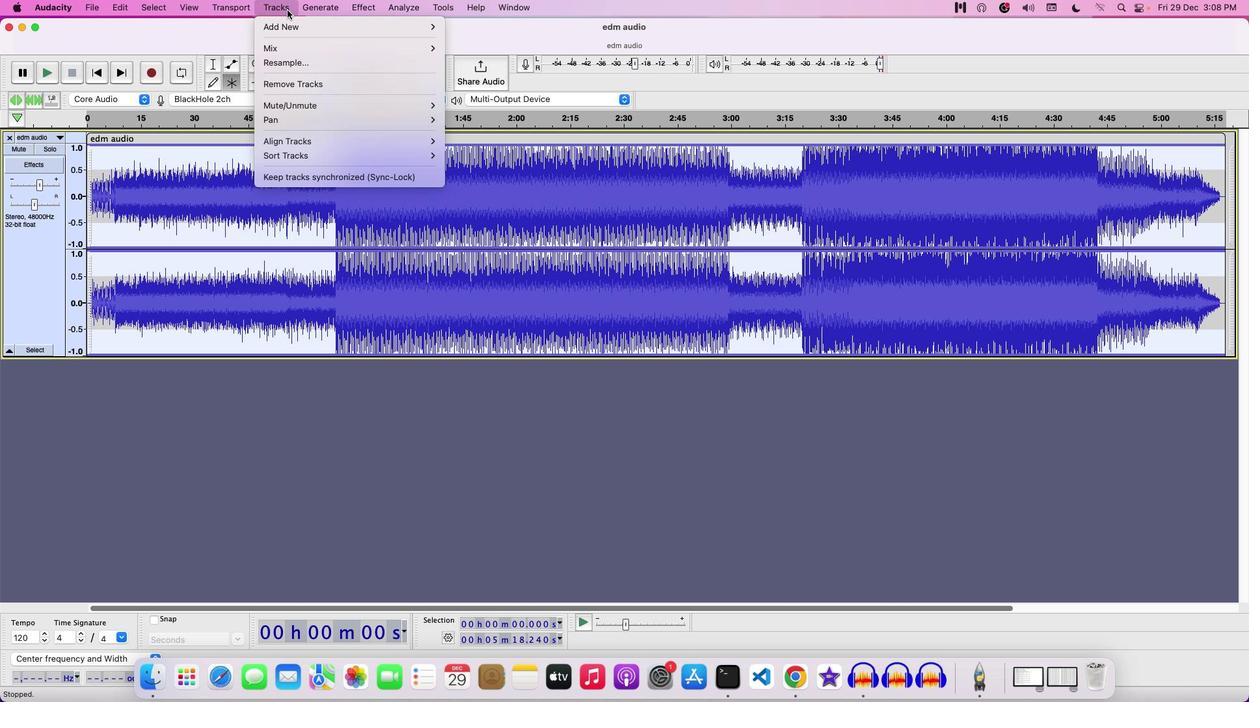 
Action: Mouse moved to (521, 95)
Screenshot: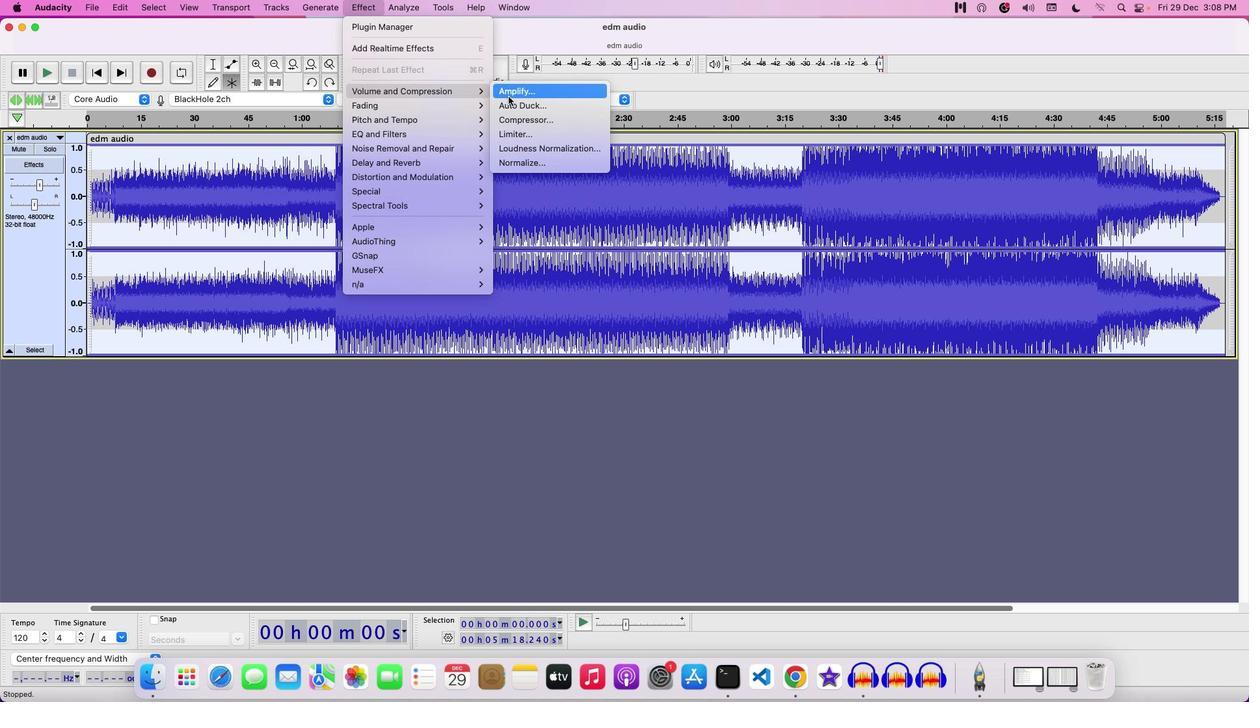 
Action: Mouse pressed left at (521, 95)
Screenshot: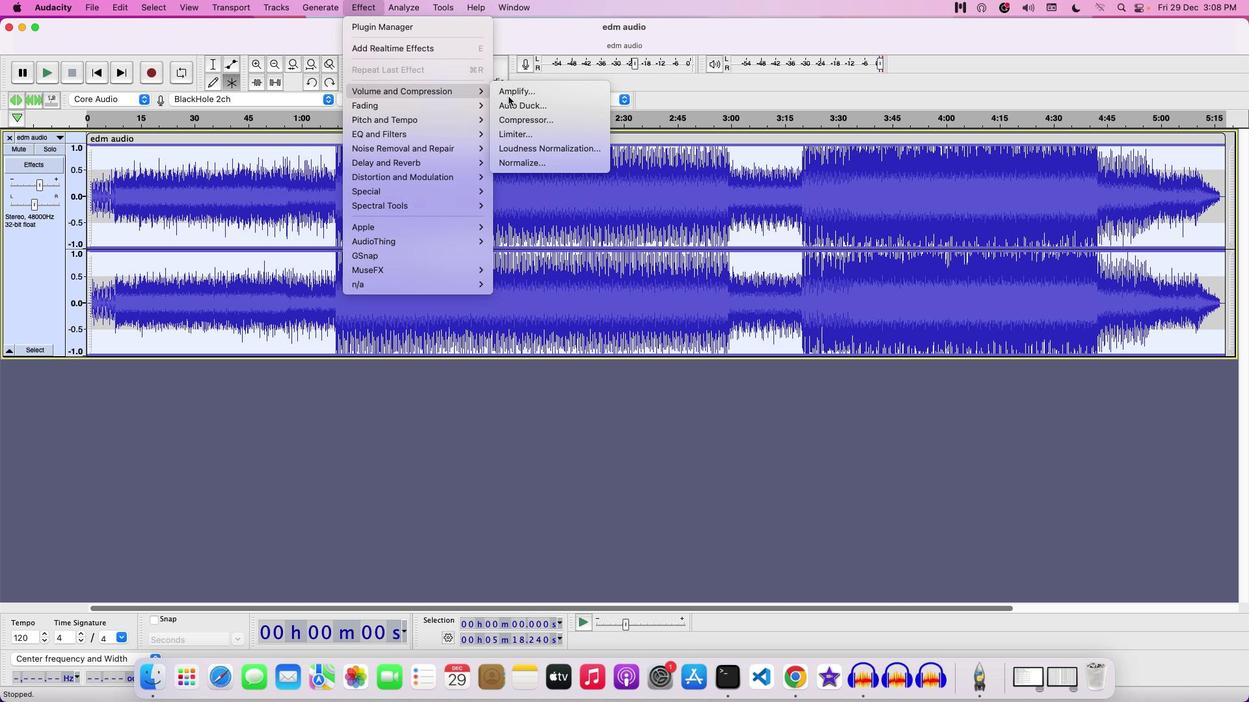 
Action: Mouse moved to (613, 369)
Screenshot: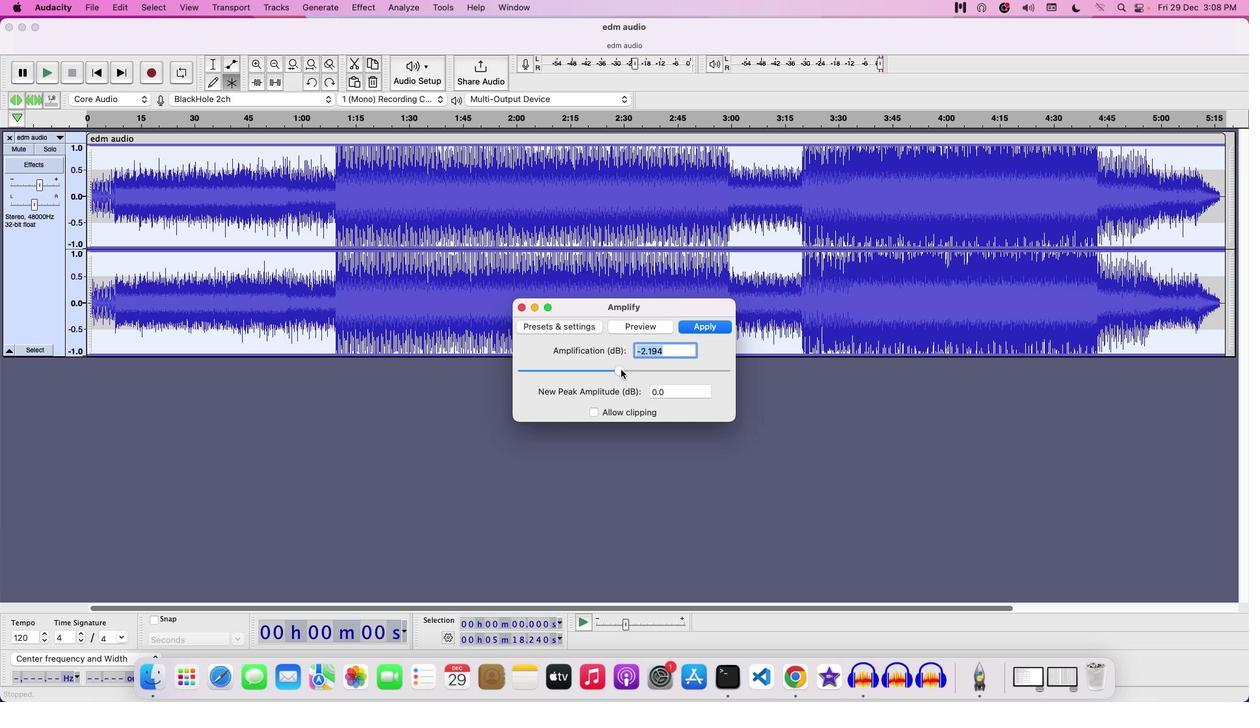 
Action: Mouse pressed left at (613, 369)
Screenshot: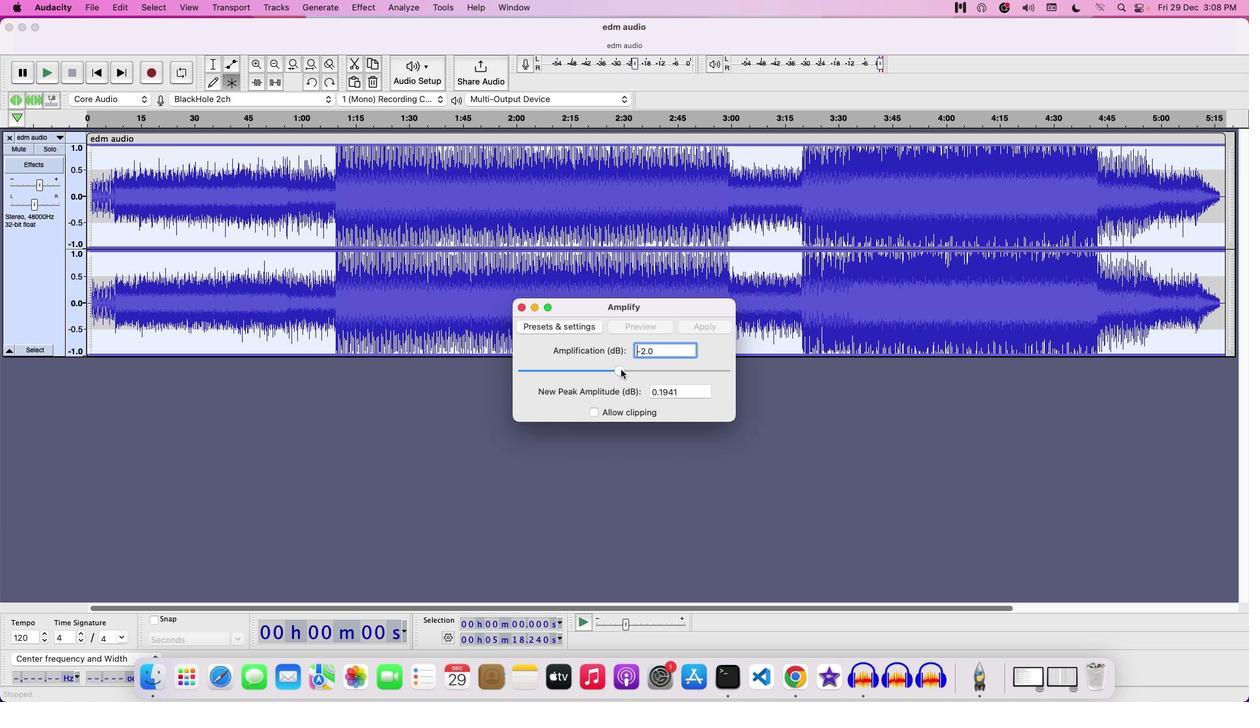 
Action: Mouse moved to (611, 369)
Screenshot: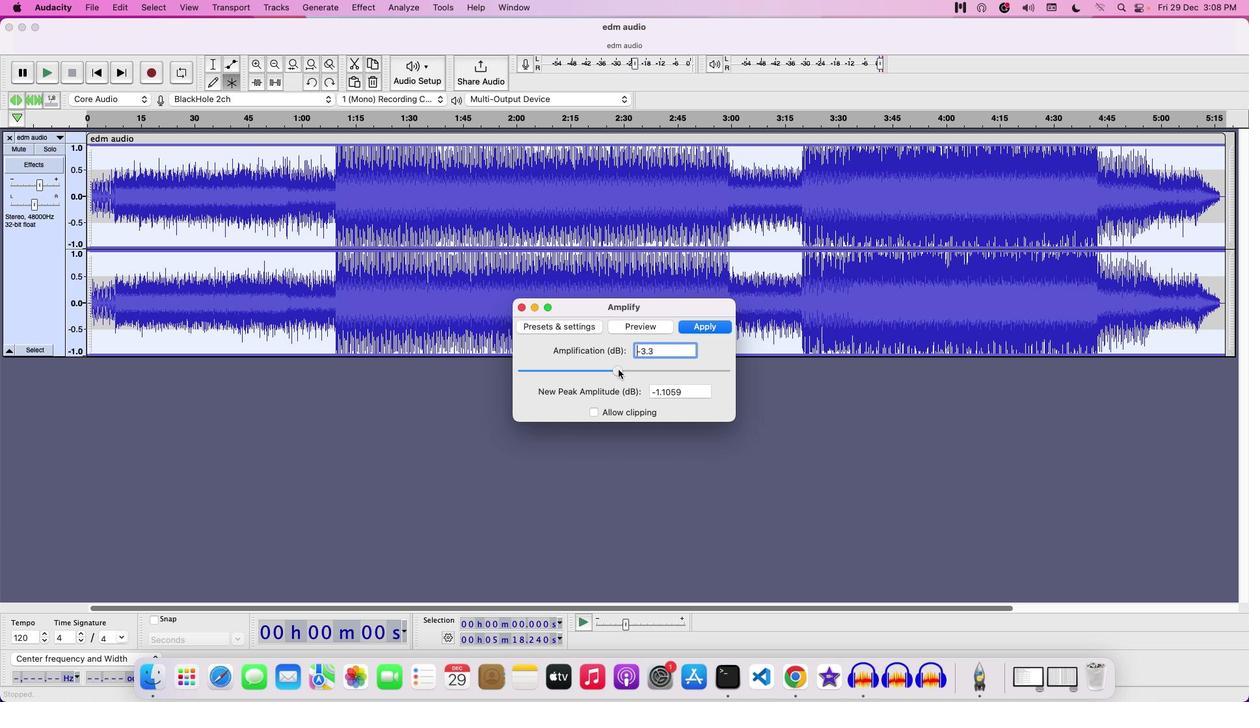
Action: Mouse pressed left at (611, 369)
Screenshot: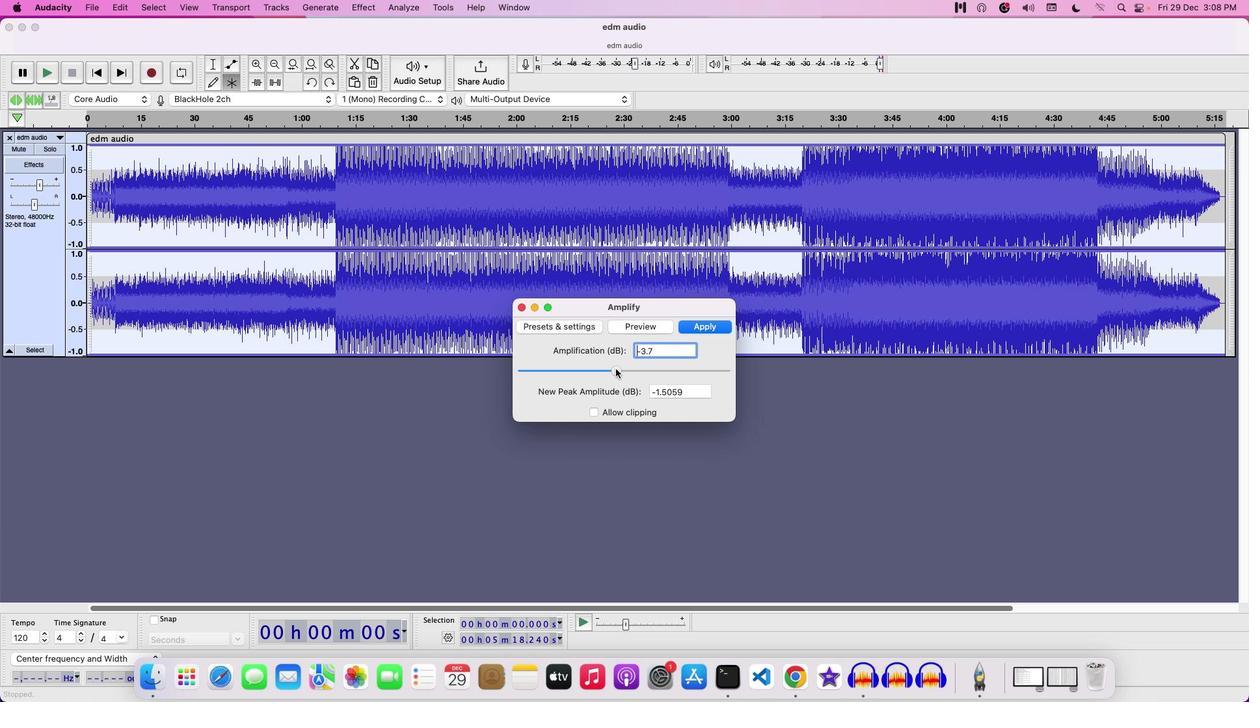 
Action: Mouse moved to (694, 324)
Screenshot: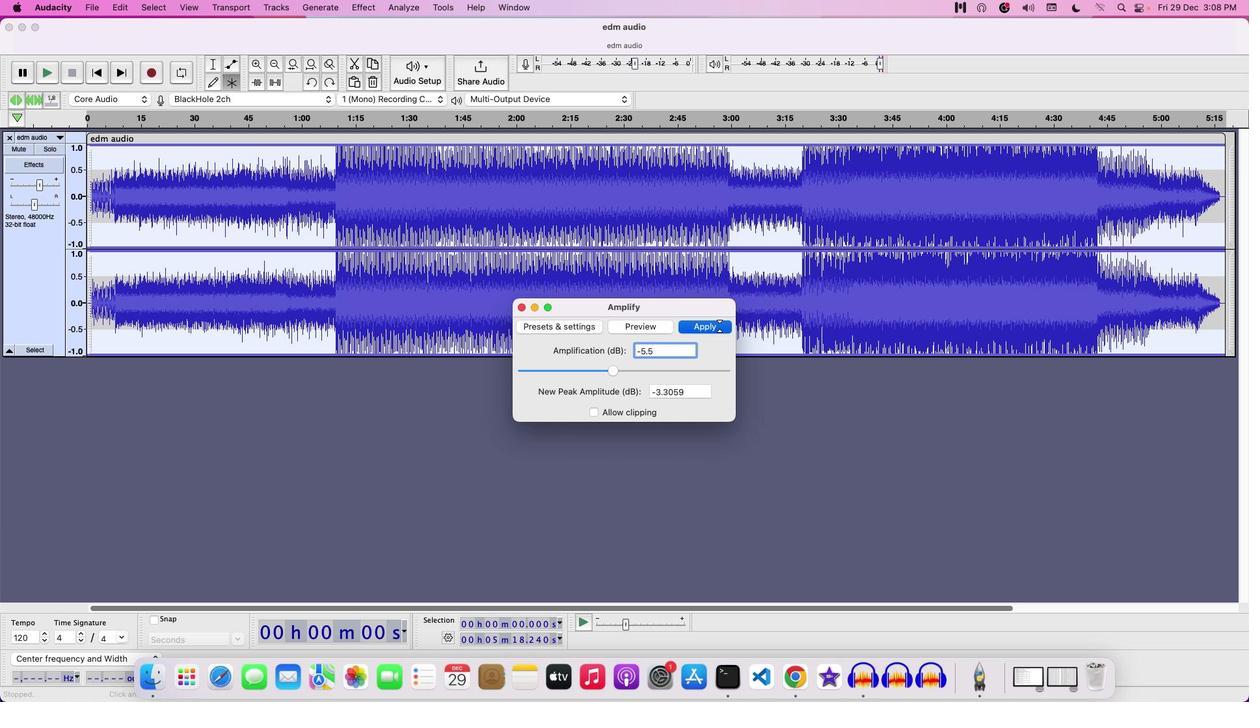 
Action: Mouse pressed left at (694, 324)
Screenshot: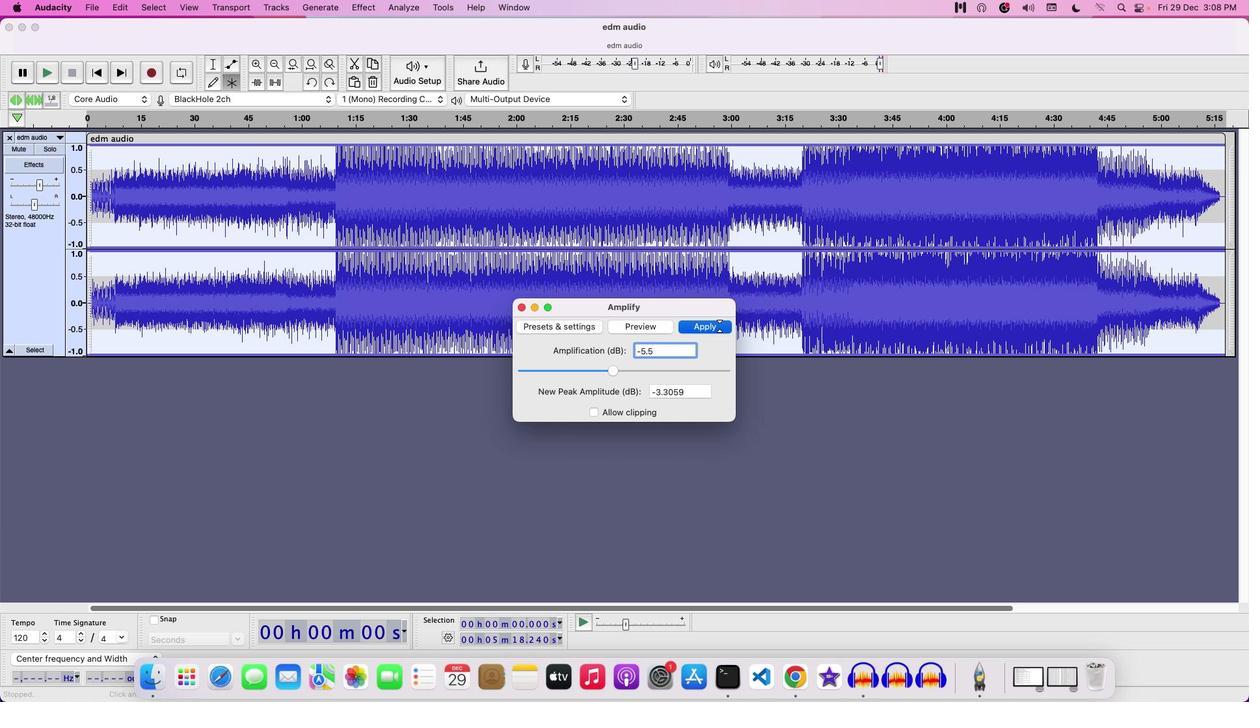 
Action: Mouse moved to (667, 200)
Screenshot: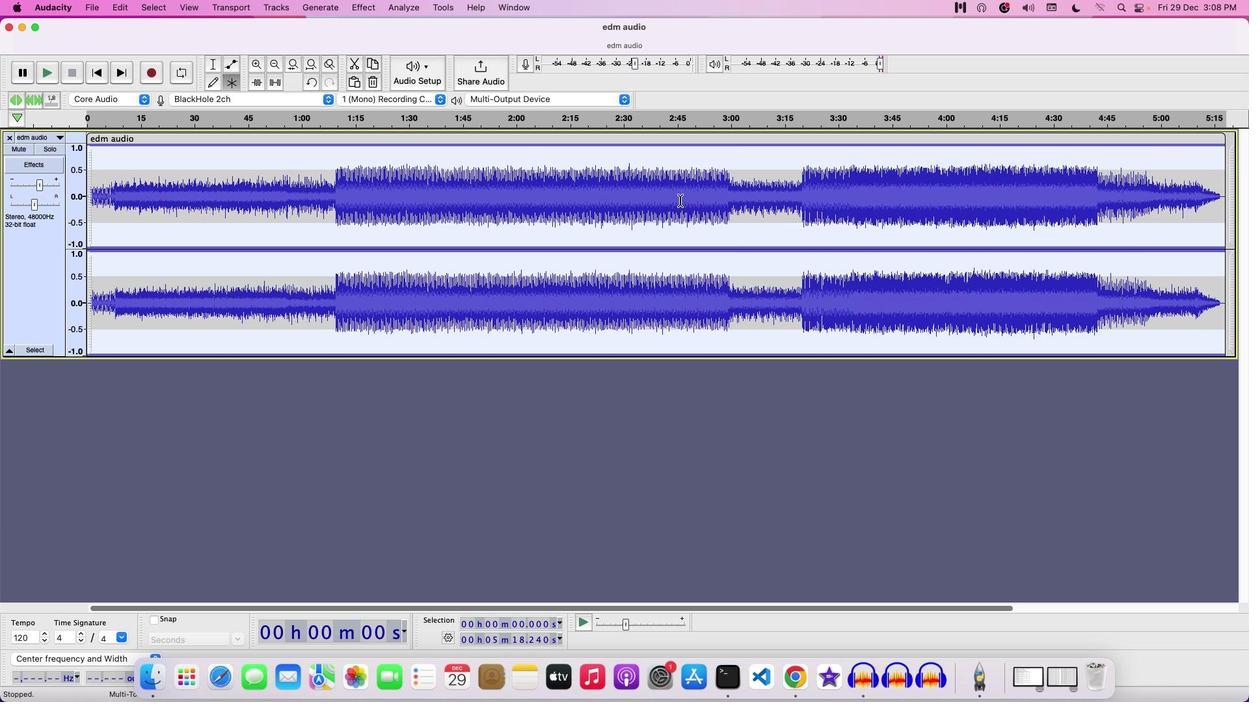 
Action: Key pressed Key.space
Screenshot: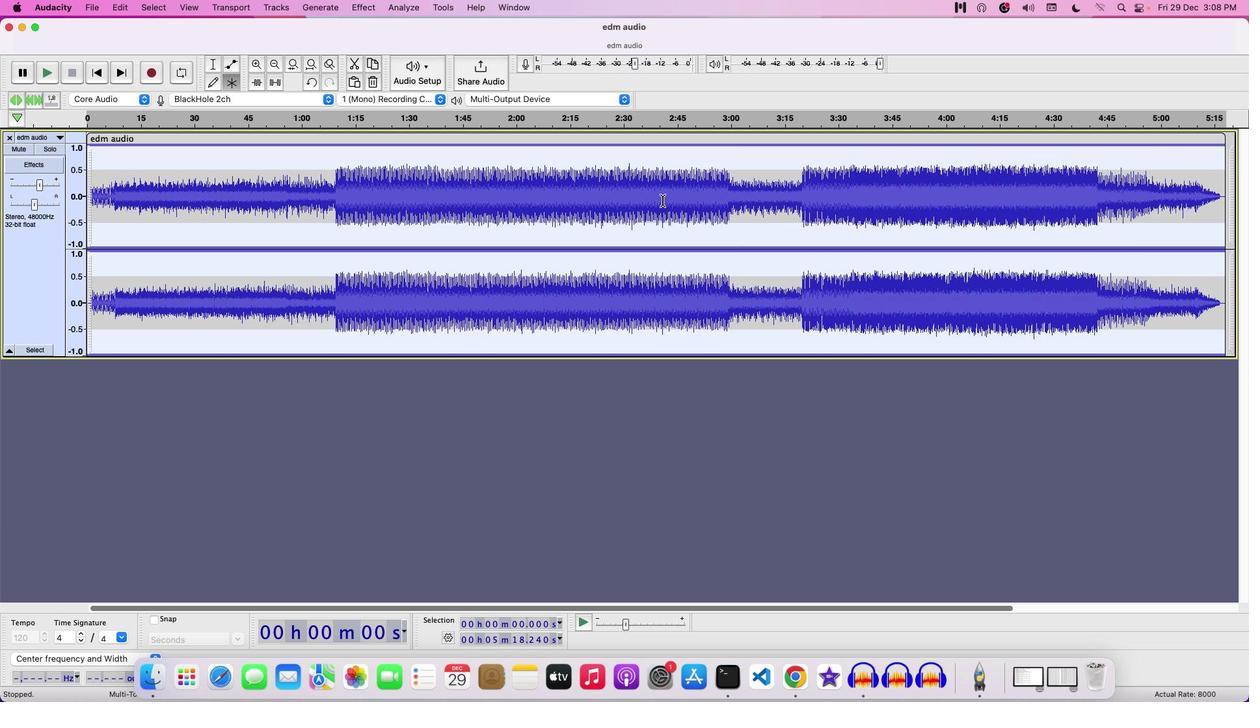 
Action: Mouse moved to (135, 186)
Screenshot: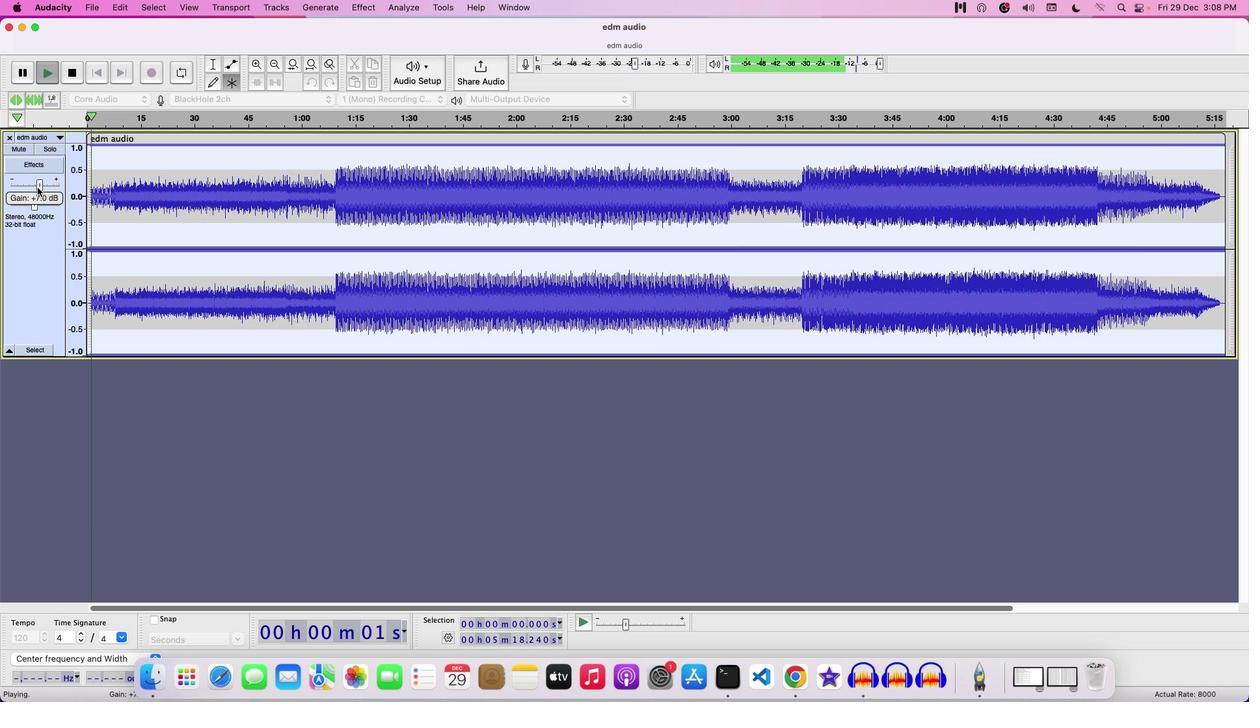 
Action: Mouse pressed left at (135, 186)
Screenshot: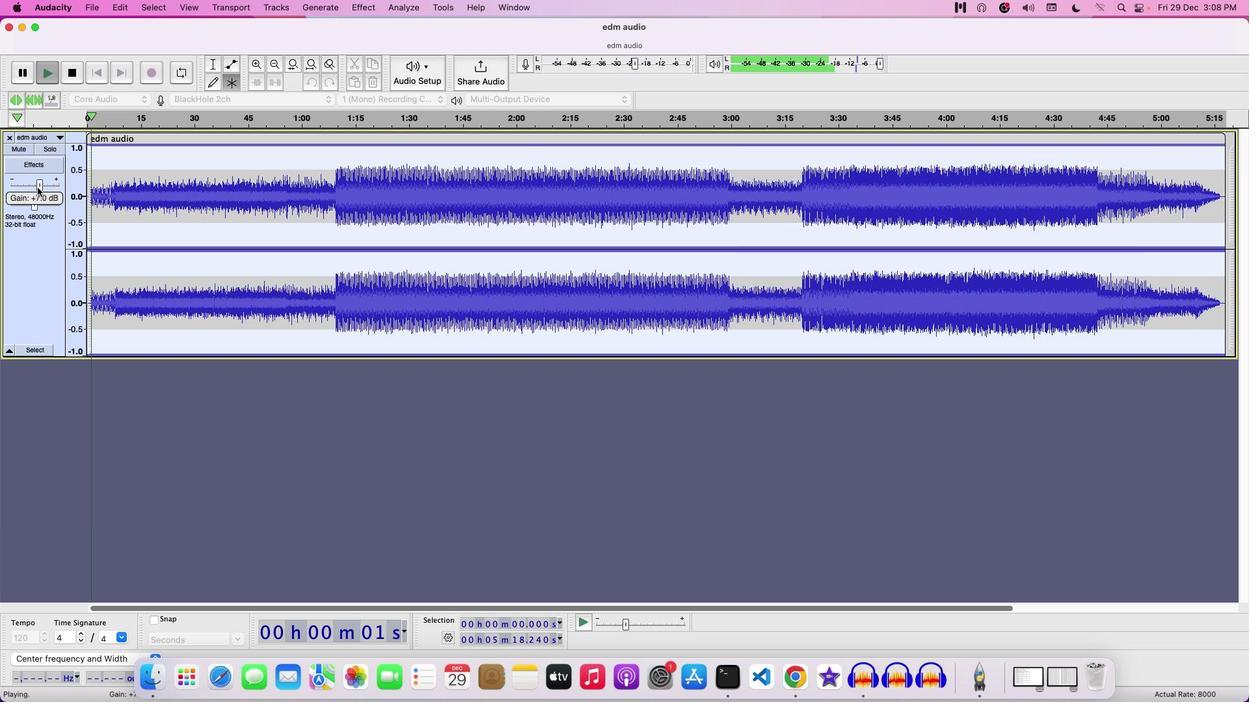 
Action: Mouse moved to (369, 161)
Screenshot: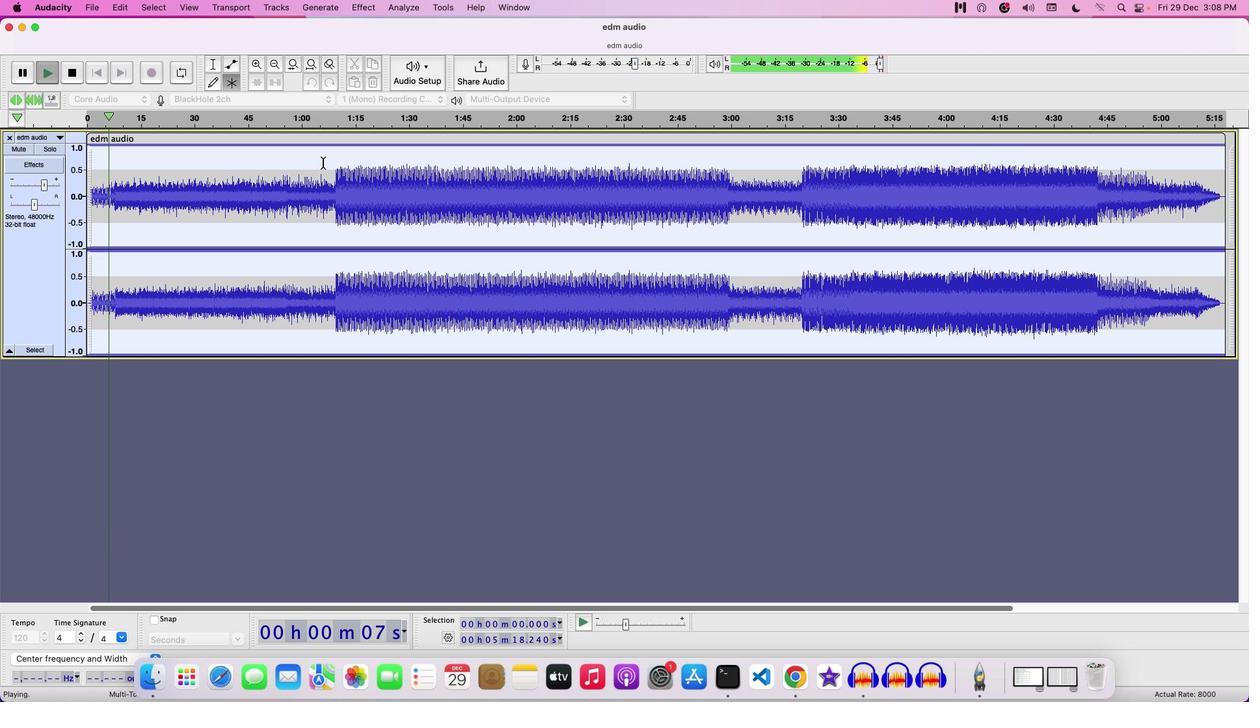 
Action: Mouse pressed left at (369, 161)
Screenshot: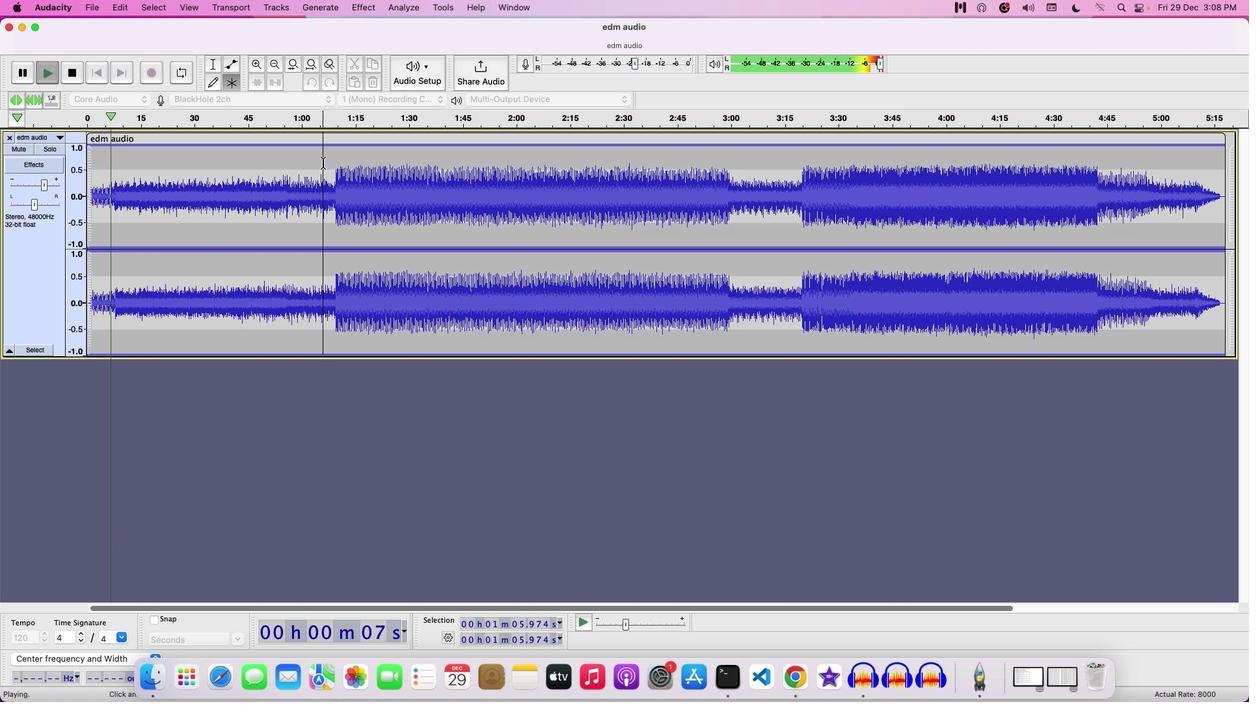 
Action: Key pressed Key.spaceKey.space
Screenshot: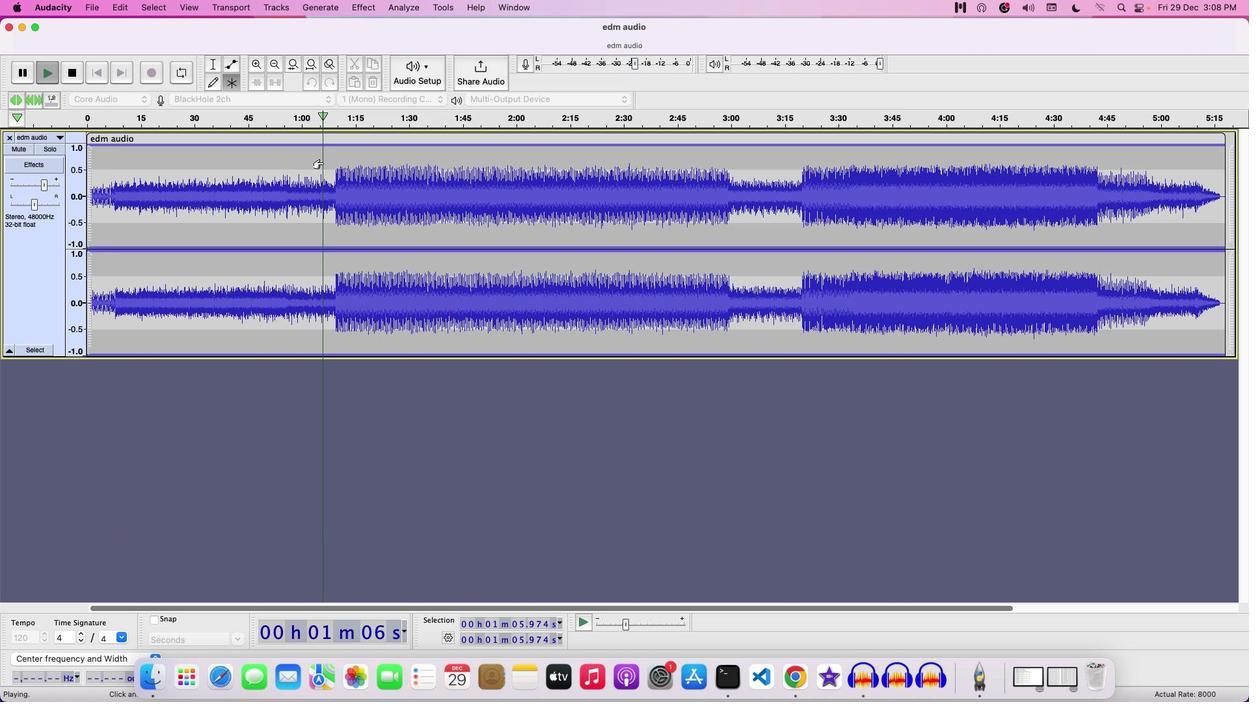 
Action: Mouse moved to (139, 186)
Screenshot: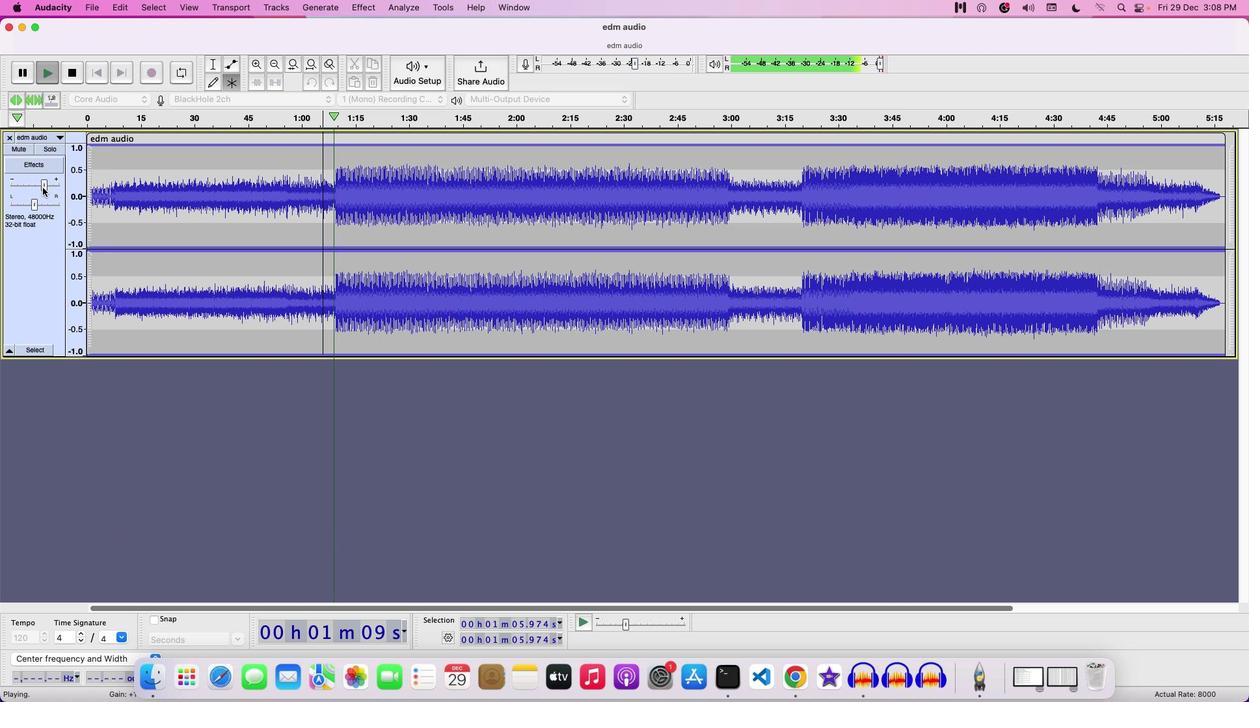 
Action: Mouse pressed left at (139, 186)
Screenshot: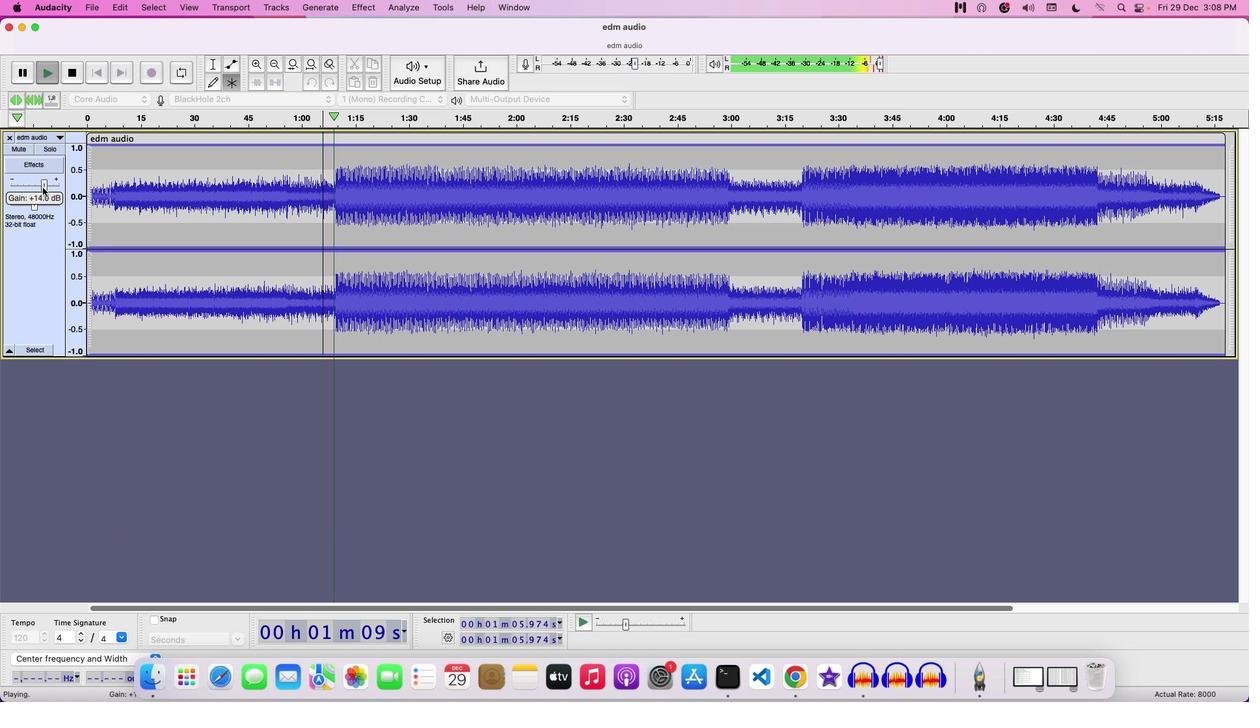 
Action: Mouse moved to (278, 186)
Screenshot: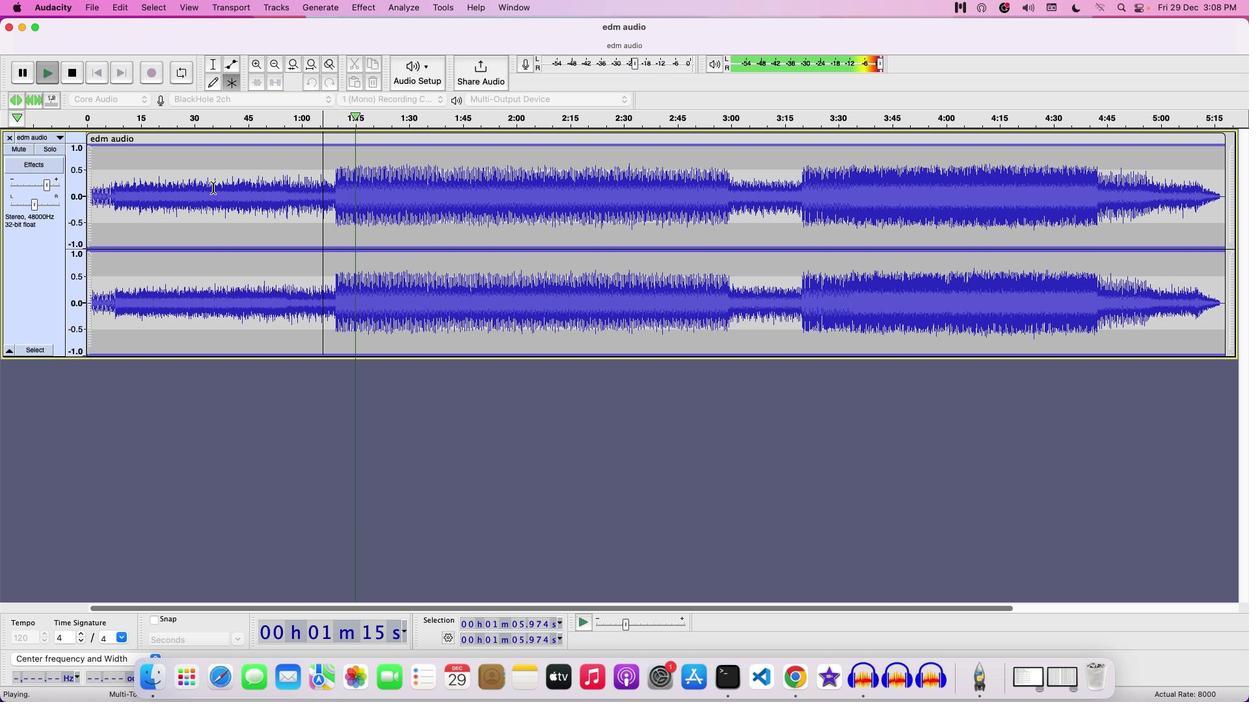 
Action: Key pressed Key.space
Screenshot: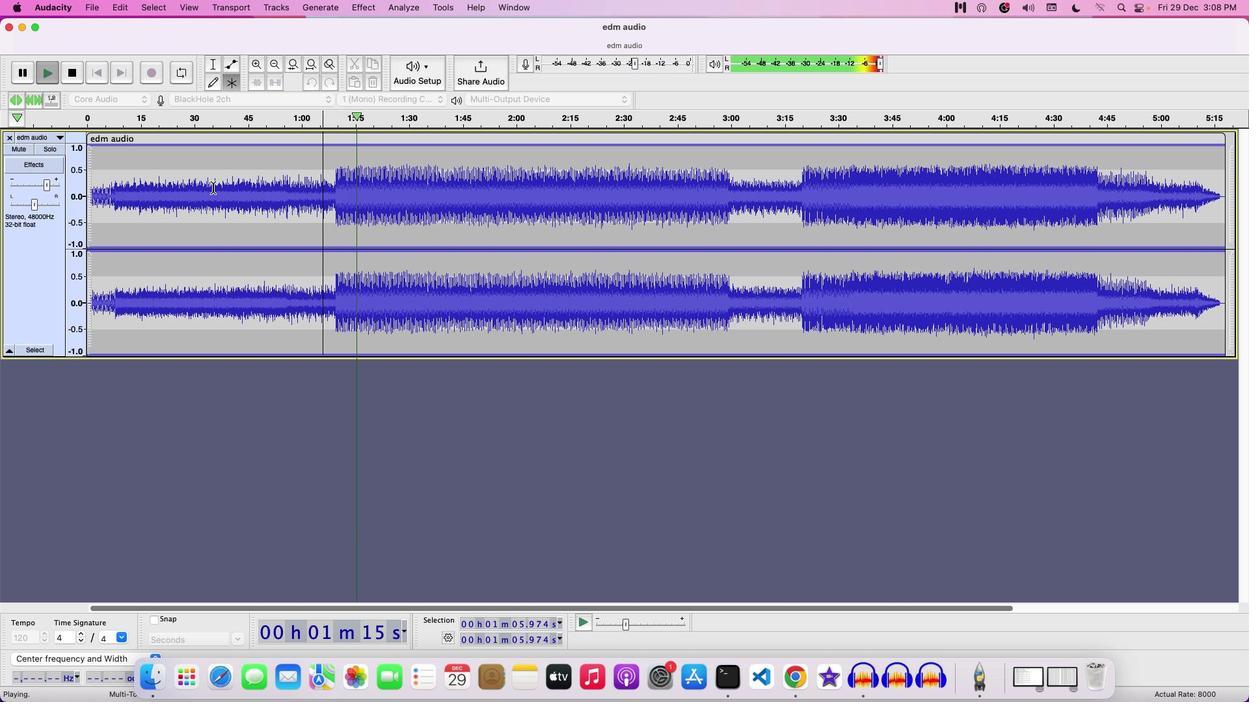 
Action: Mouse moved to (311, 188)
Screenshot: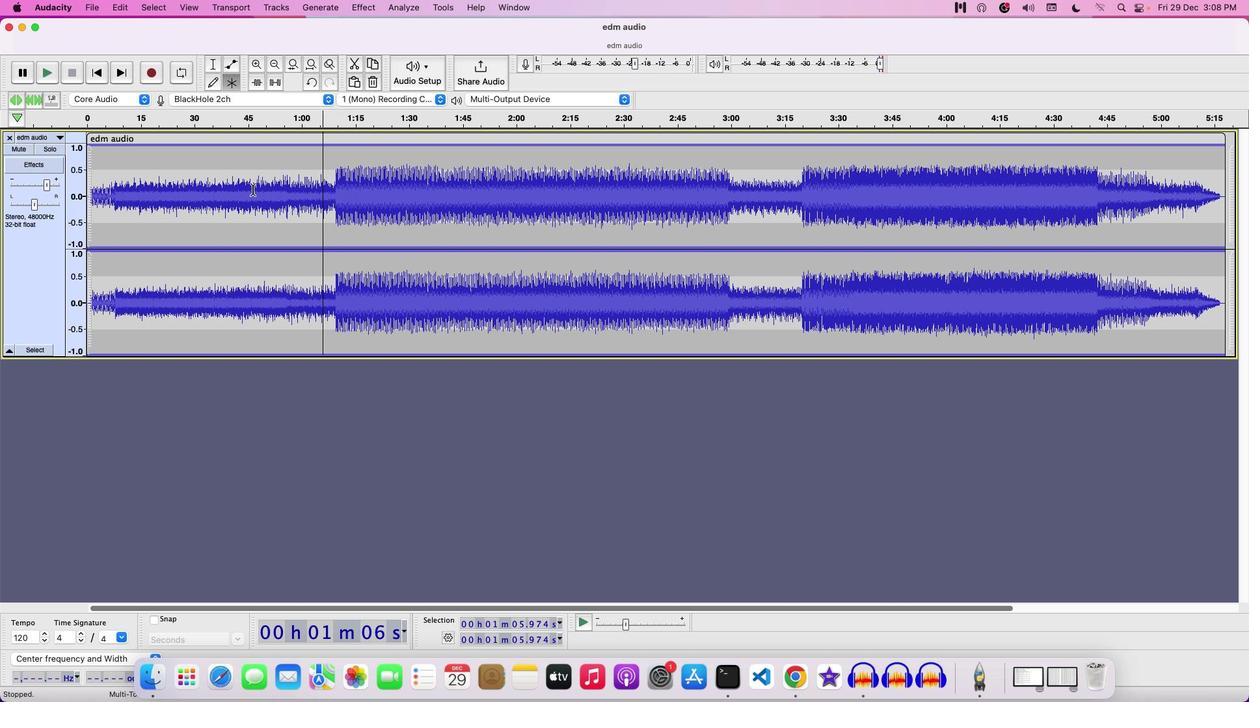 
Action: Mouse pressed left at (311, 188)
Screenshot: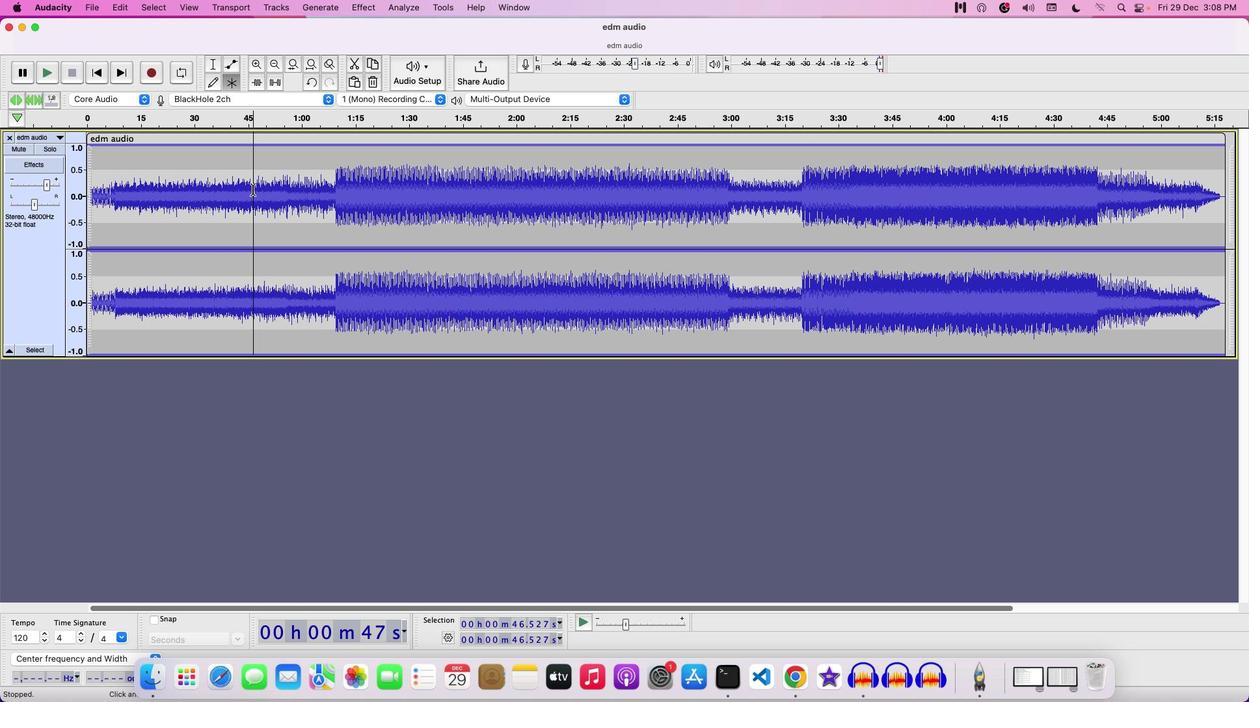 
Action: Mouse pressed left at (311, 188)
Screenshot: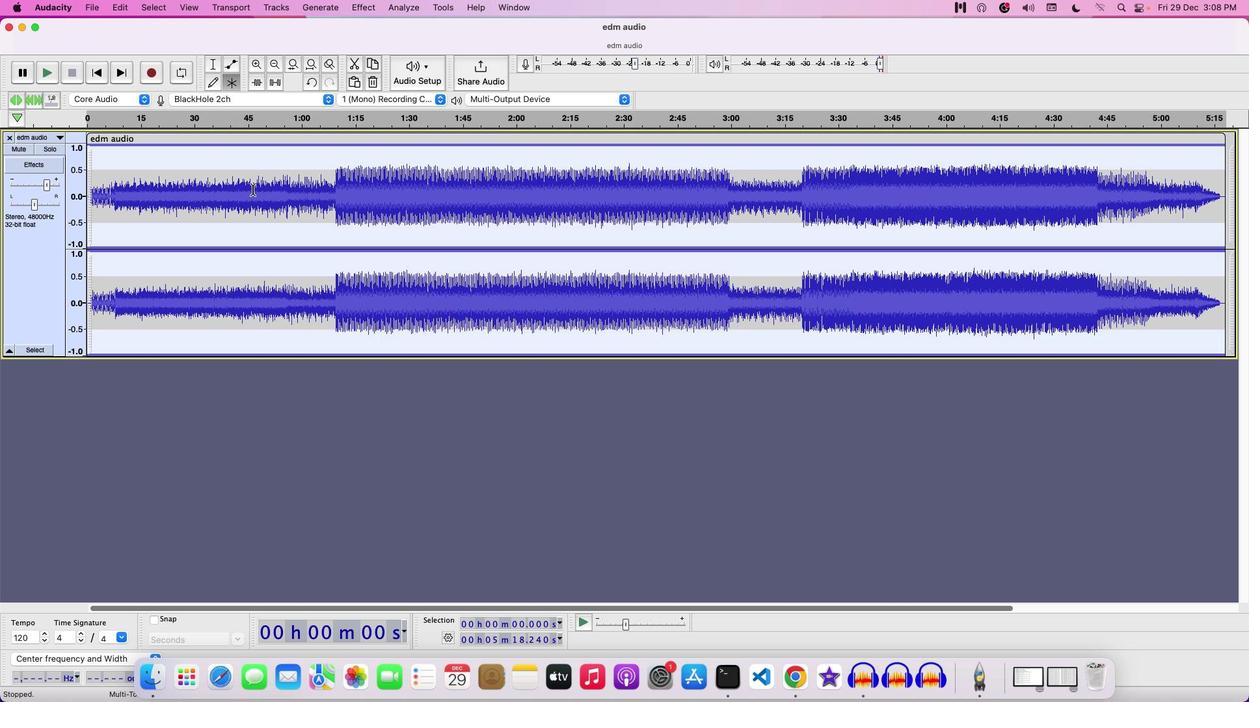 
Action: Mouse moved to (399, 10)
Screenshot: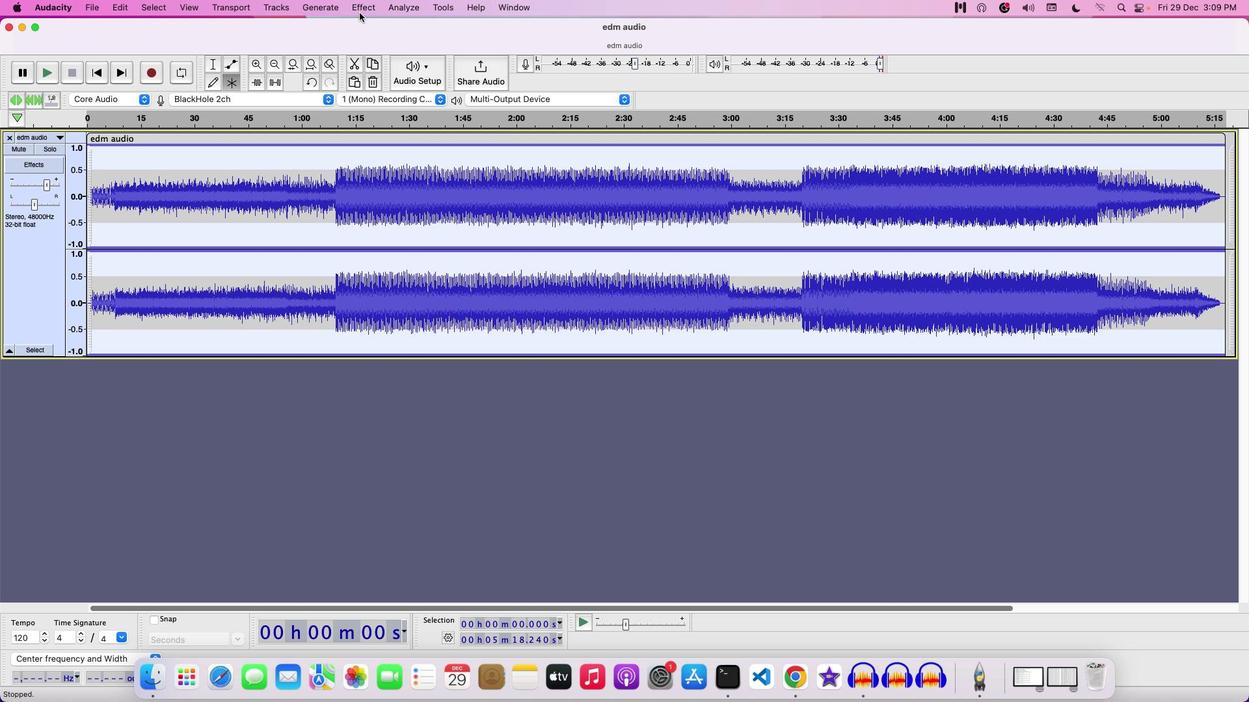 
Action: Mouse pressed left at (399, 10)
Screenshot: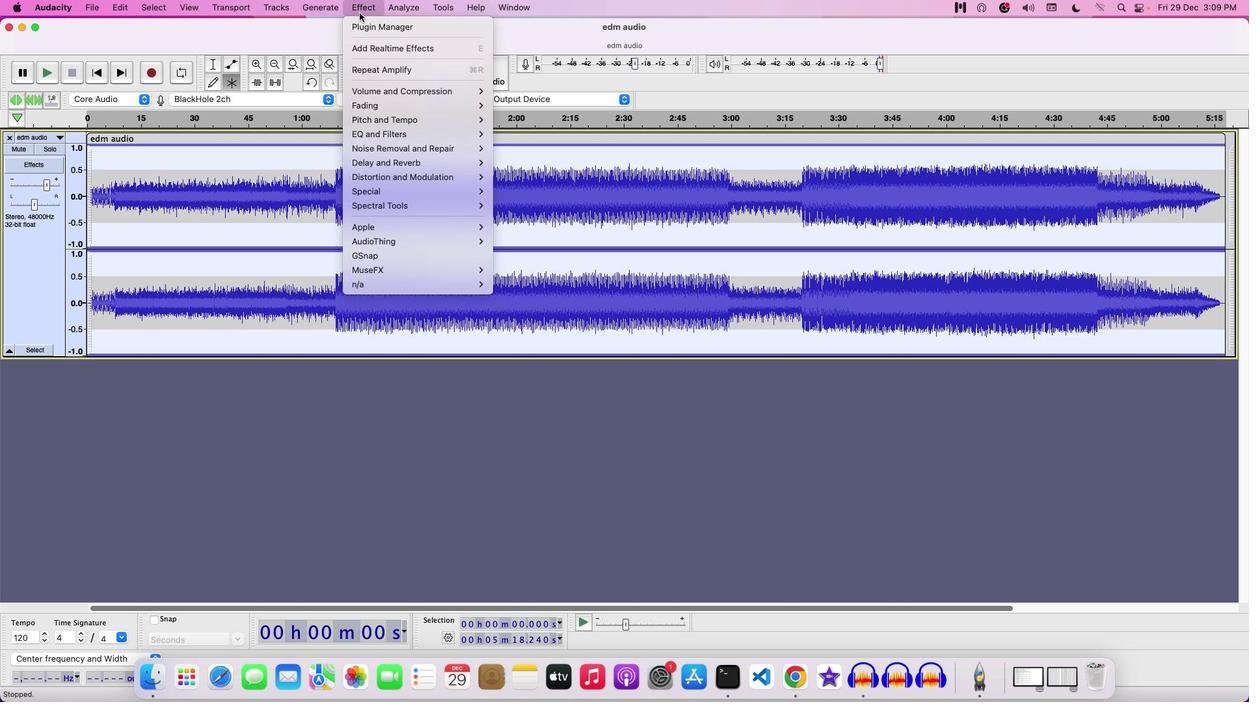 
Action: Mouse moved to (537, 283)
Screenshot: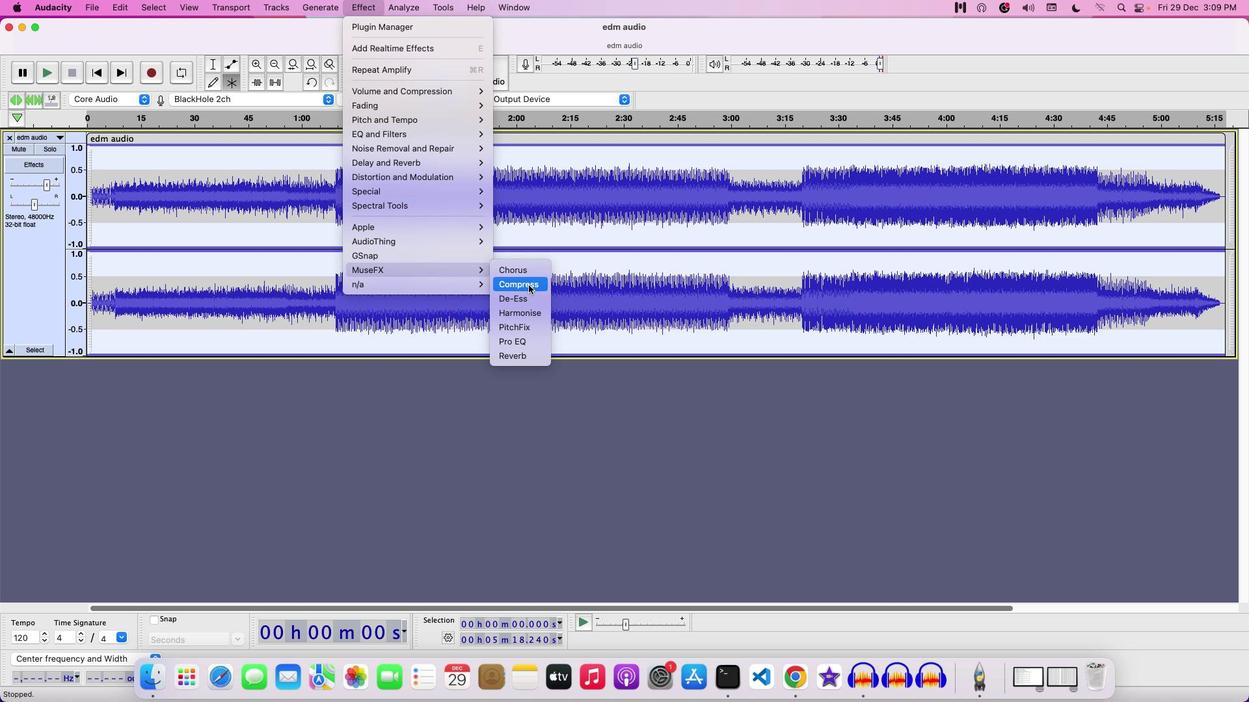 
Action: Mouse pressed left at (537, 283)
Screenshot: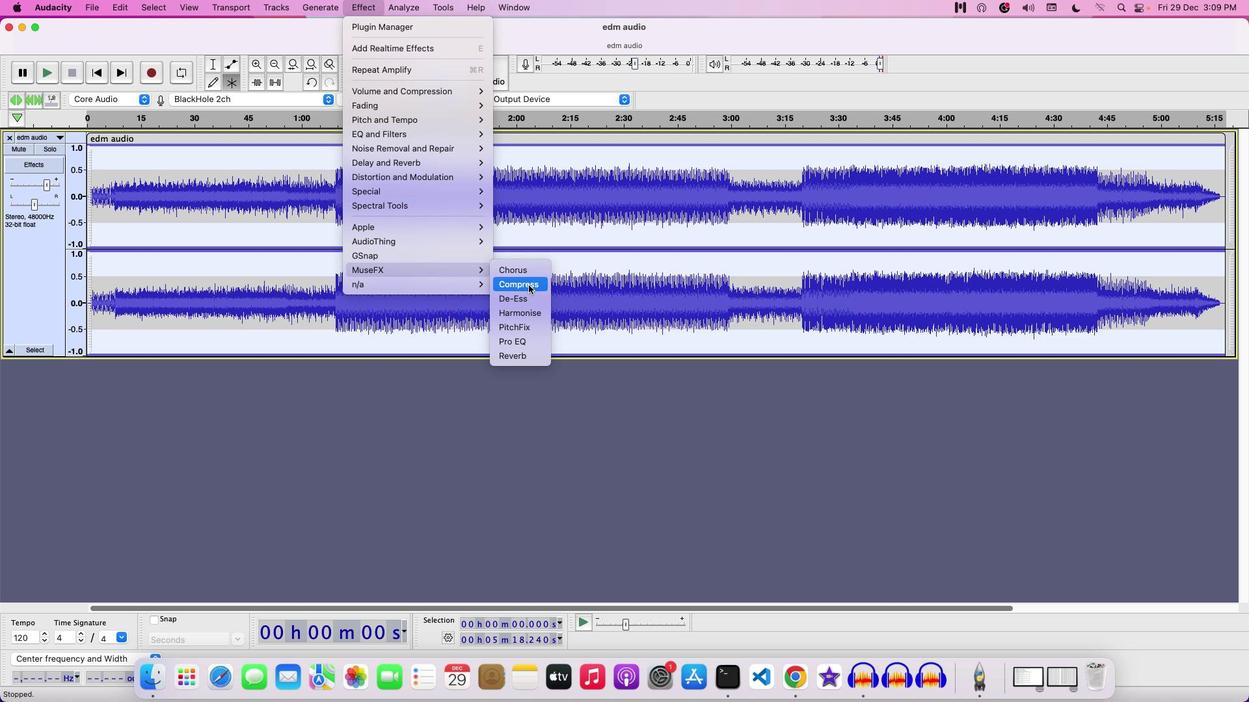 
Action: Mouse moved to (595, 259)
Screenshot: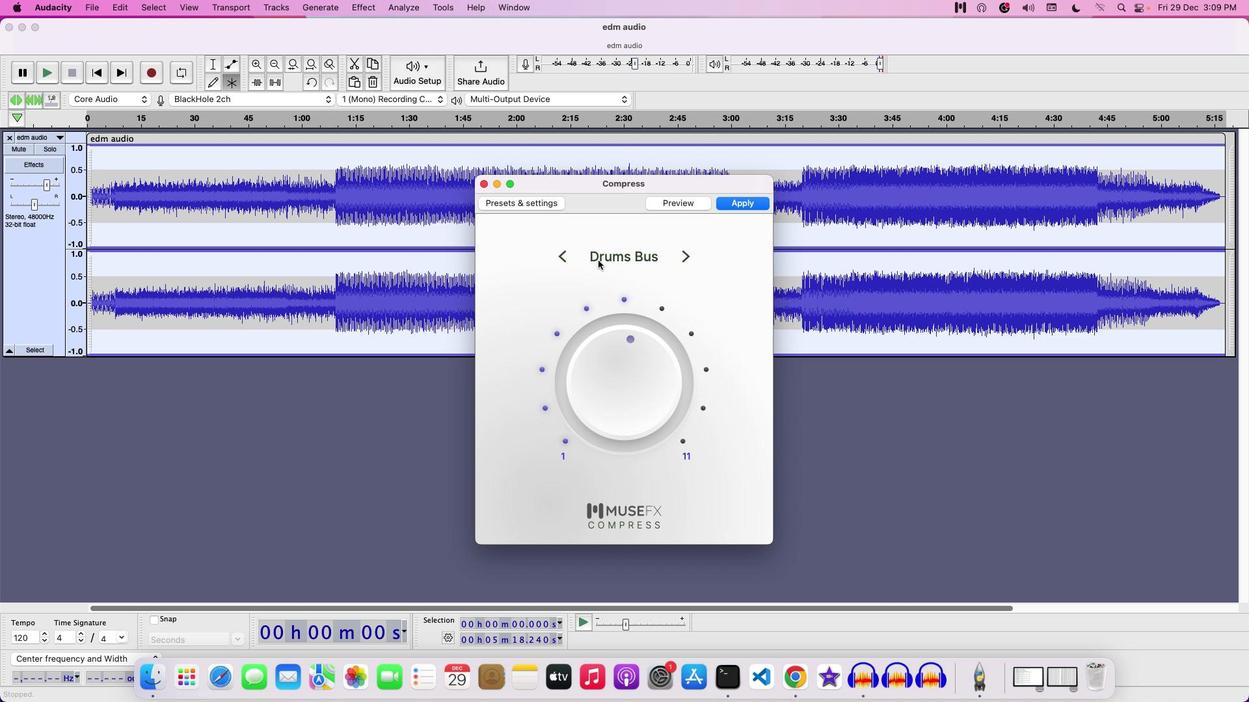 
Action: Mouse pressed left at (595, 259)
Screenshot: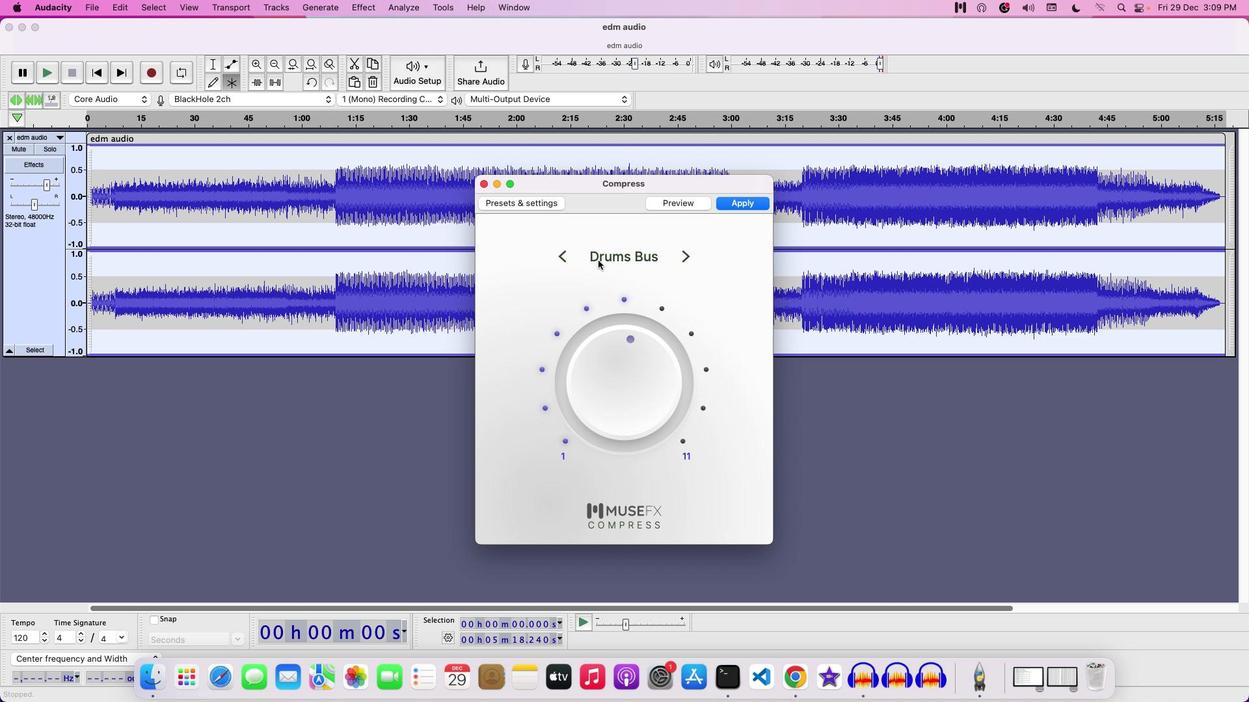 
Action: Mouse moved to (646, 344)
Screenshot: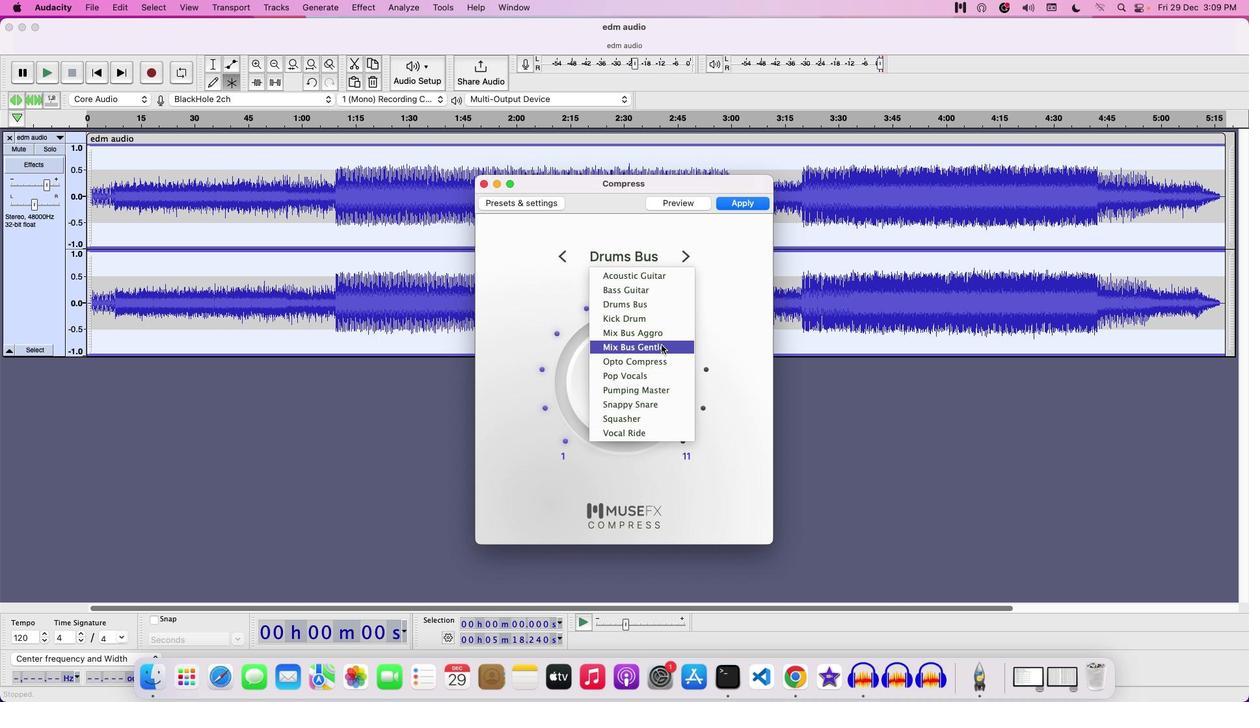 
Action: Mouse scrolled (646, 344) with delta (104, -1)
Screenshot: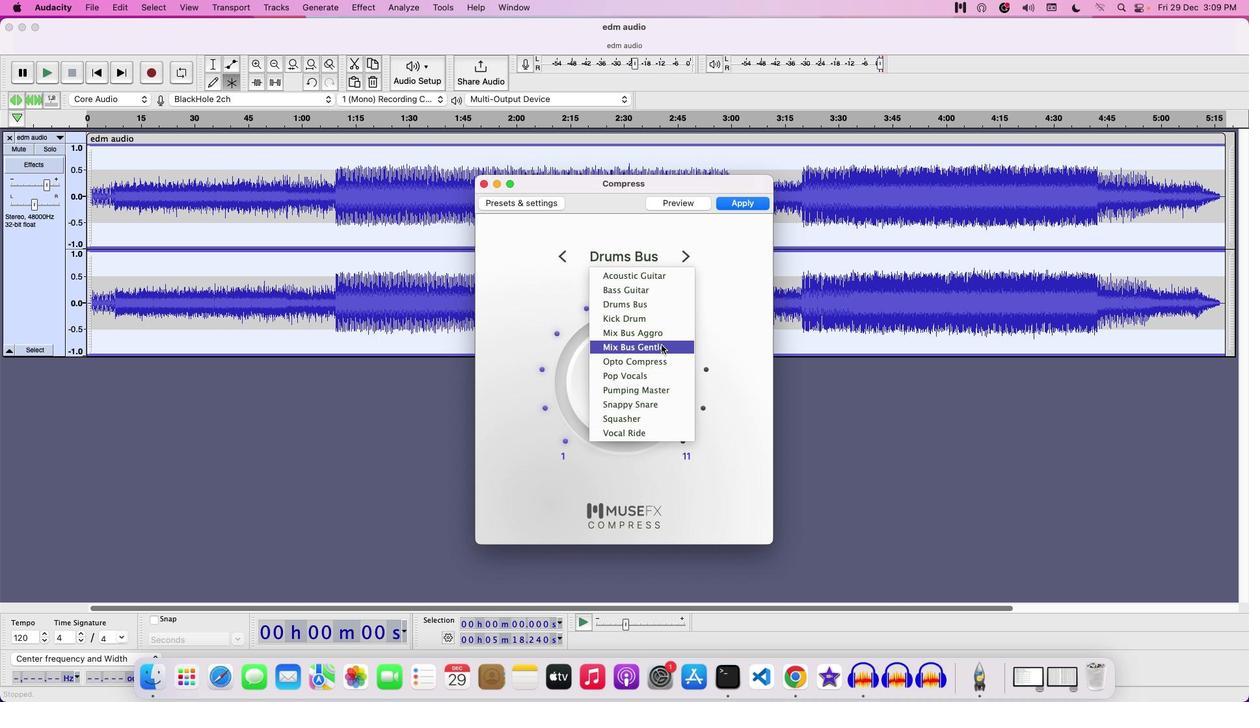 
Action: Mouse moved to (627, 415)
Screenshot: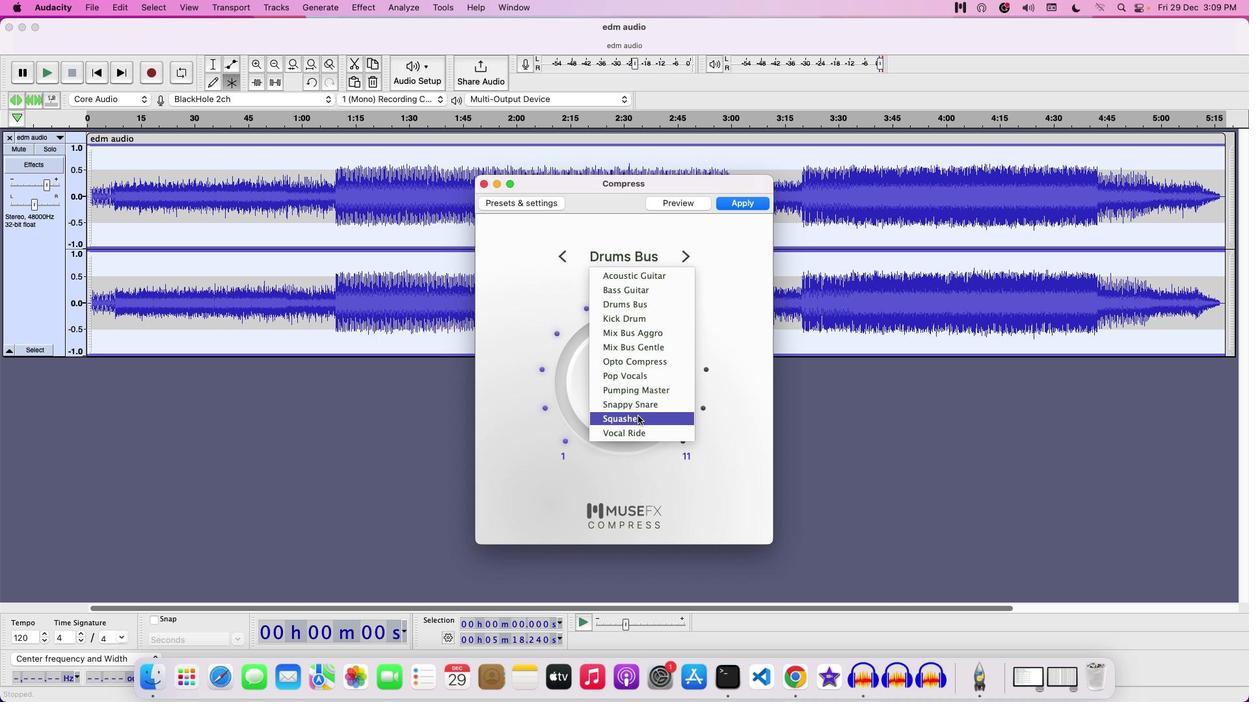 
Action: Mouse pressed left at (627, 415)
Screenshot: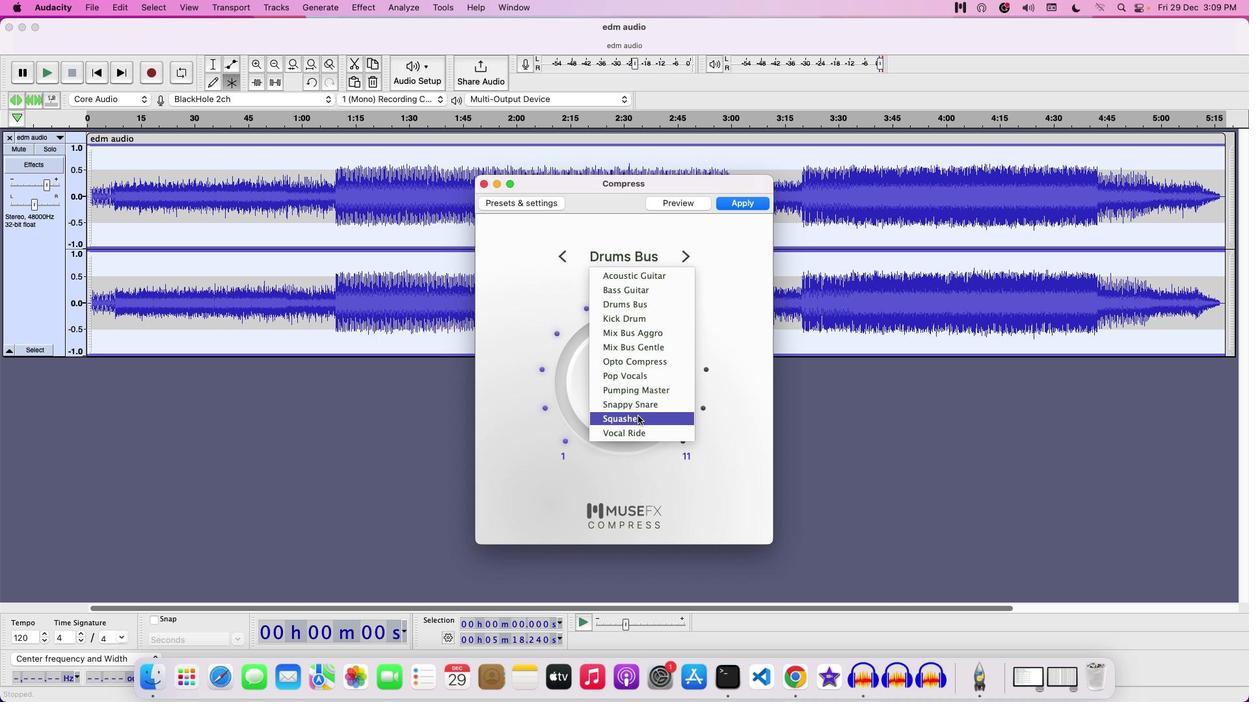 
Action: Mouse moved to (623, 421)
Screenshot: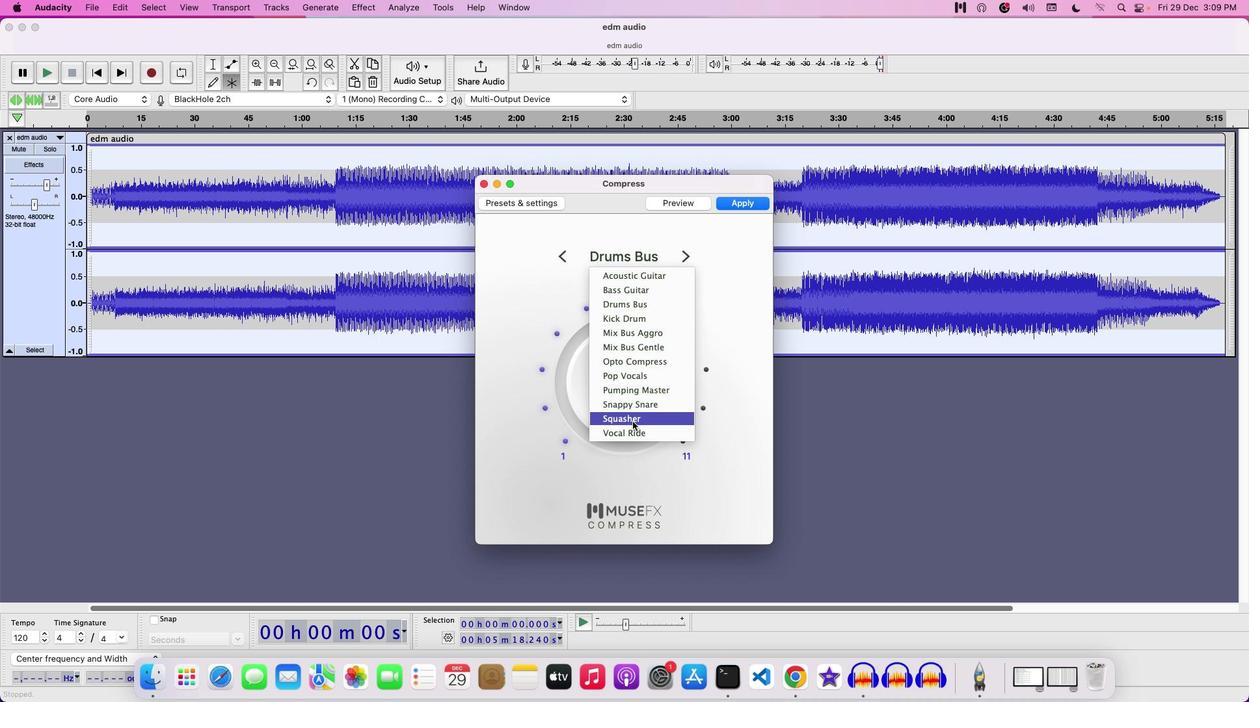 
Action: Mouse pressed left at (623, 421)
Screenshot: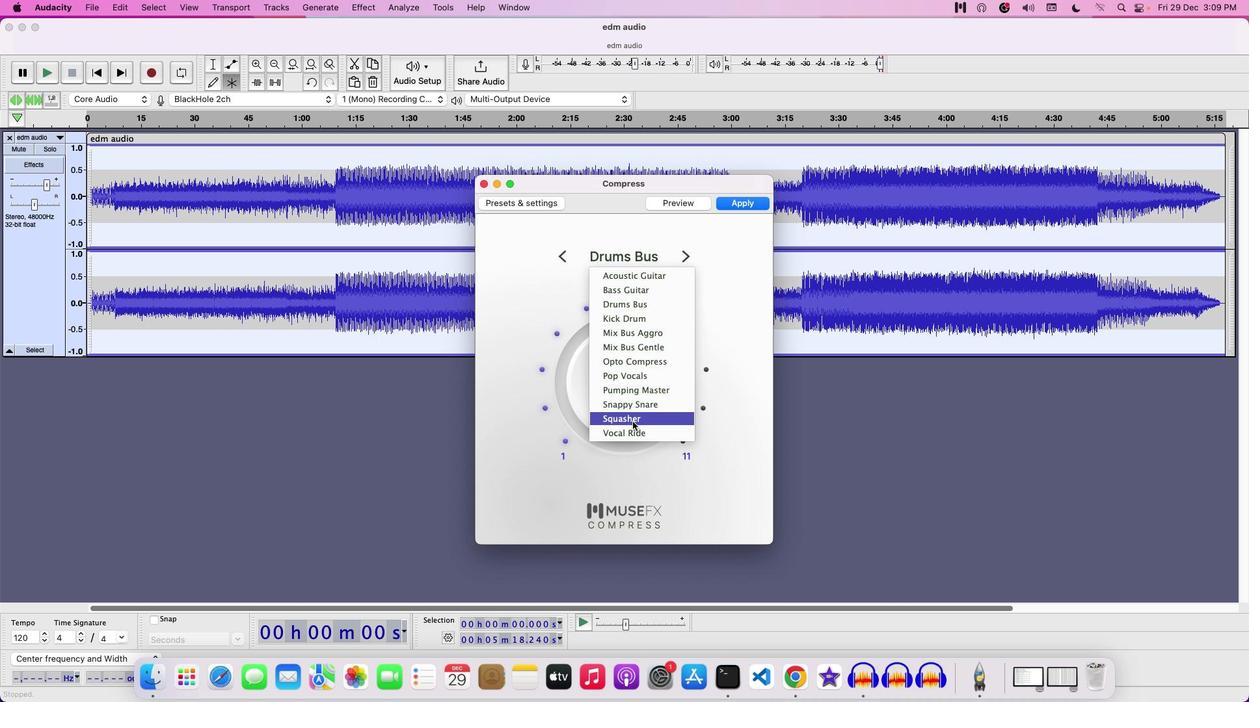 
Action: Key pressed Key.enter
Screenshot: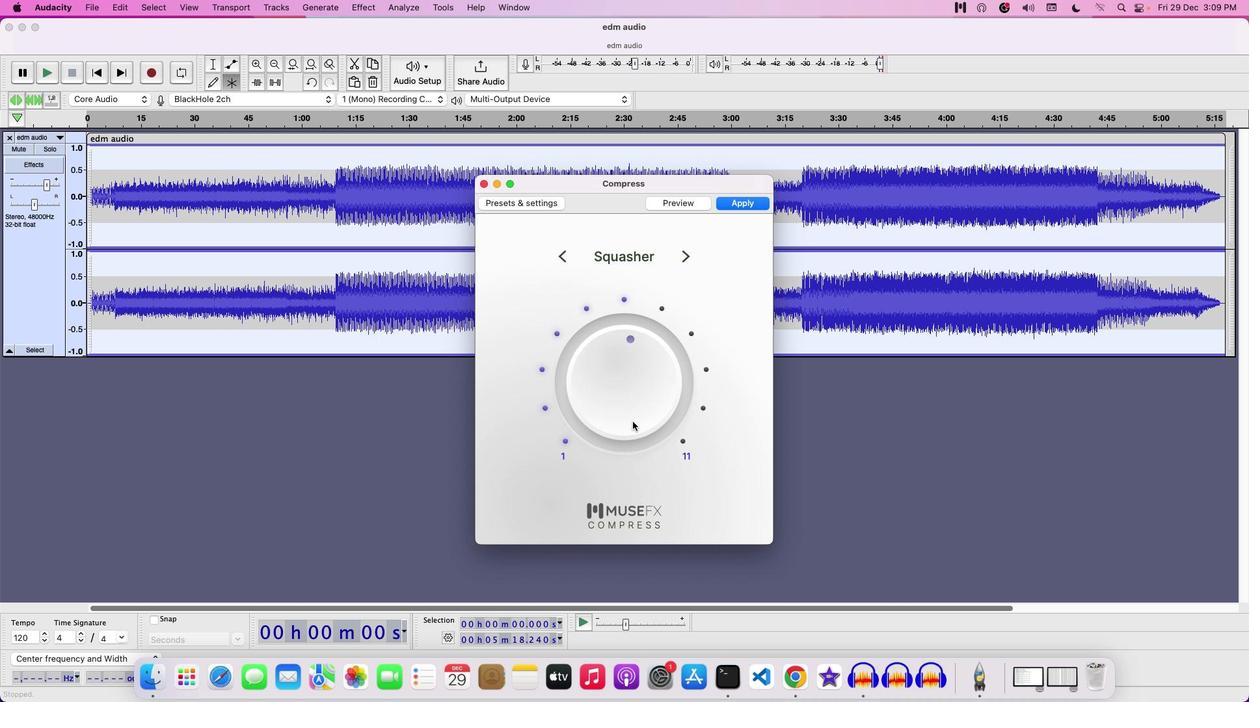 
Action: Mouse moved to (618, 350)
Screenshot: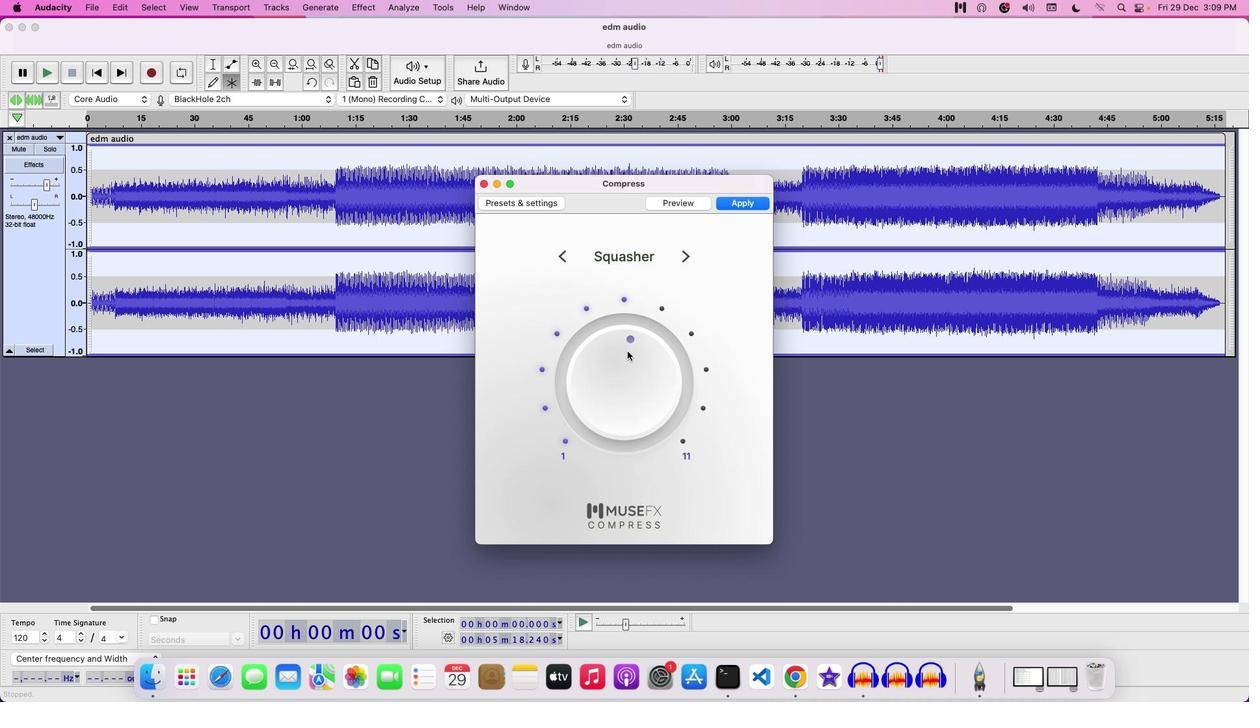
Action: Mouse pressed left at (618, 350)
Screenshot: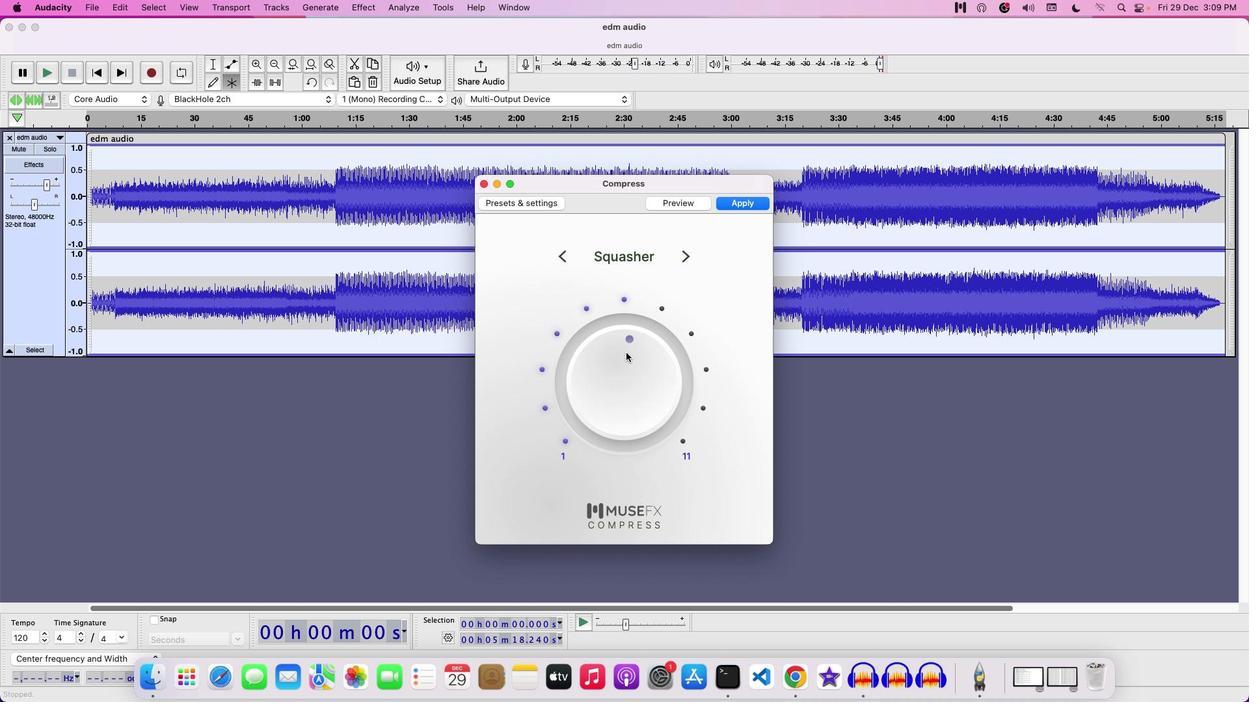 
Action: Mouse moved to (655, 203)
Screenshot: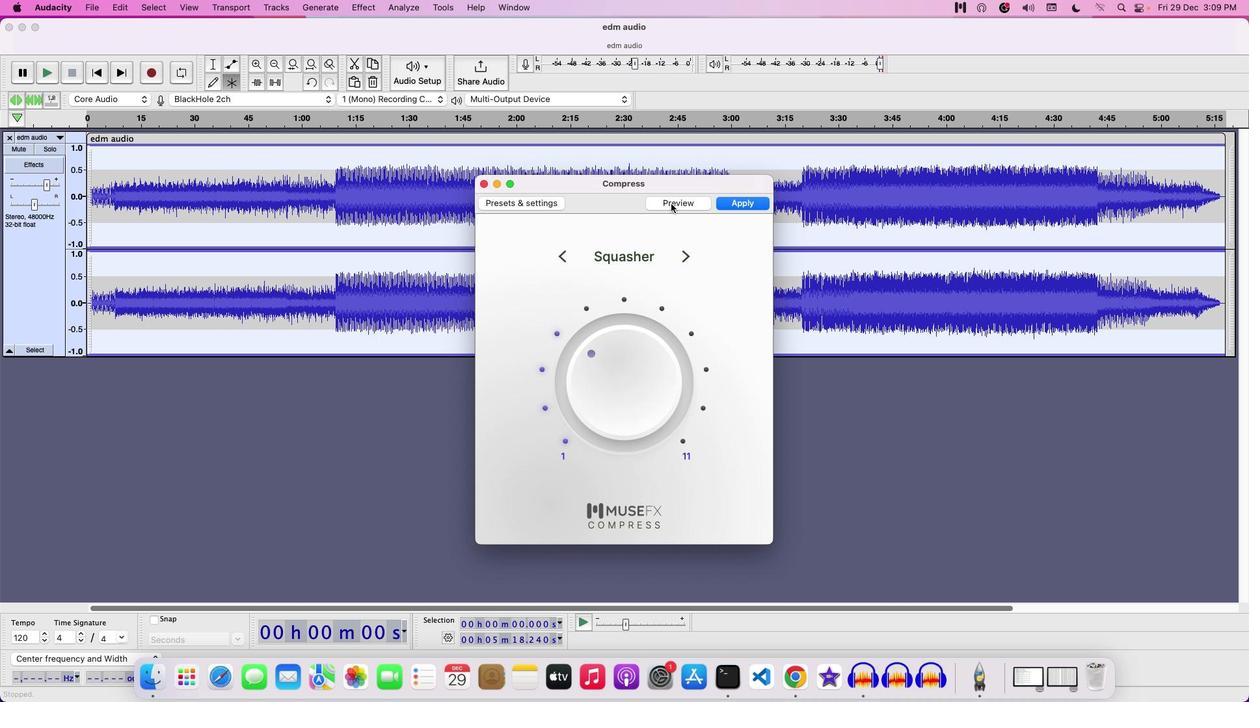 
Action: Mouse pressed left at (655, 203)
Screenshot: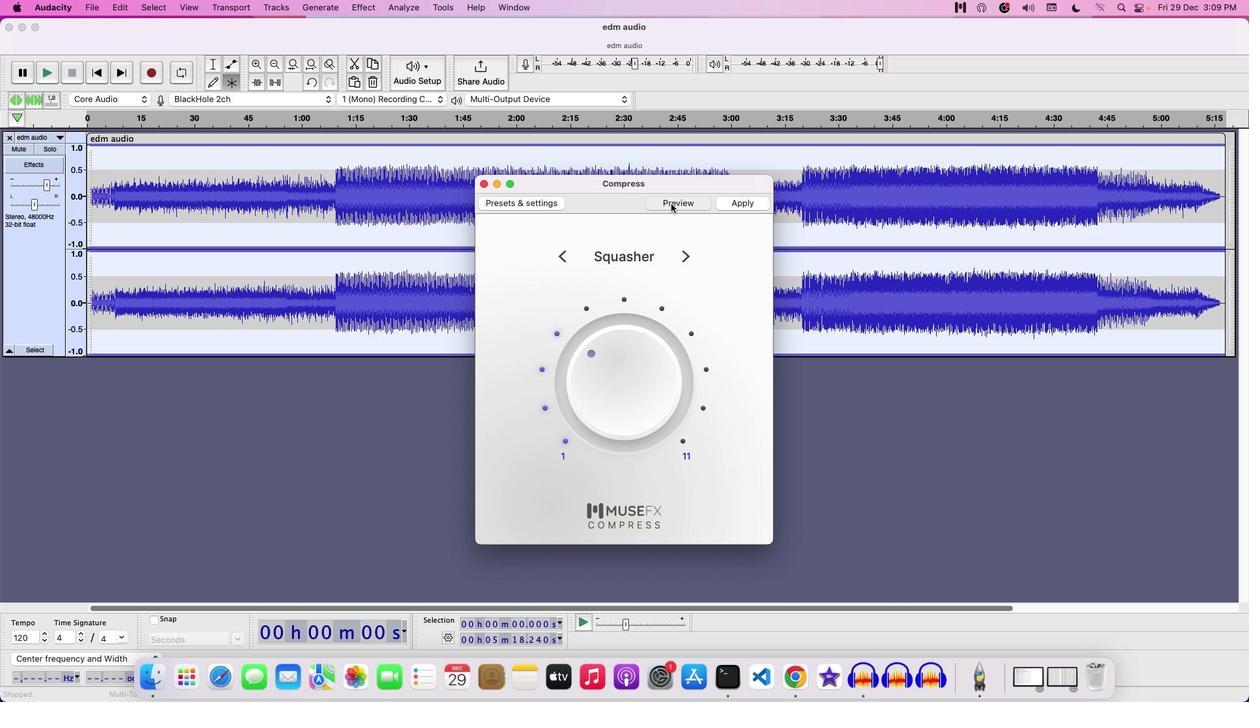 
Action: Mouse moved to (717, 202)
Screenshot: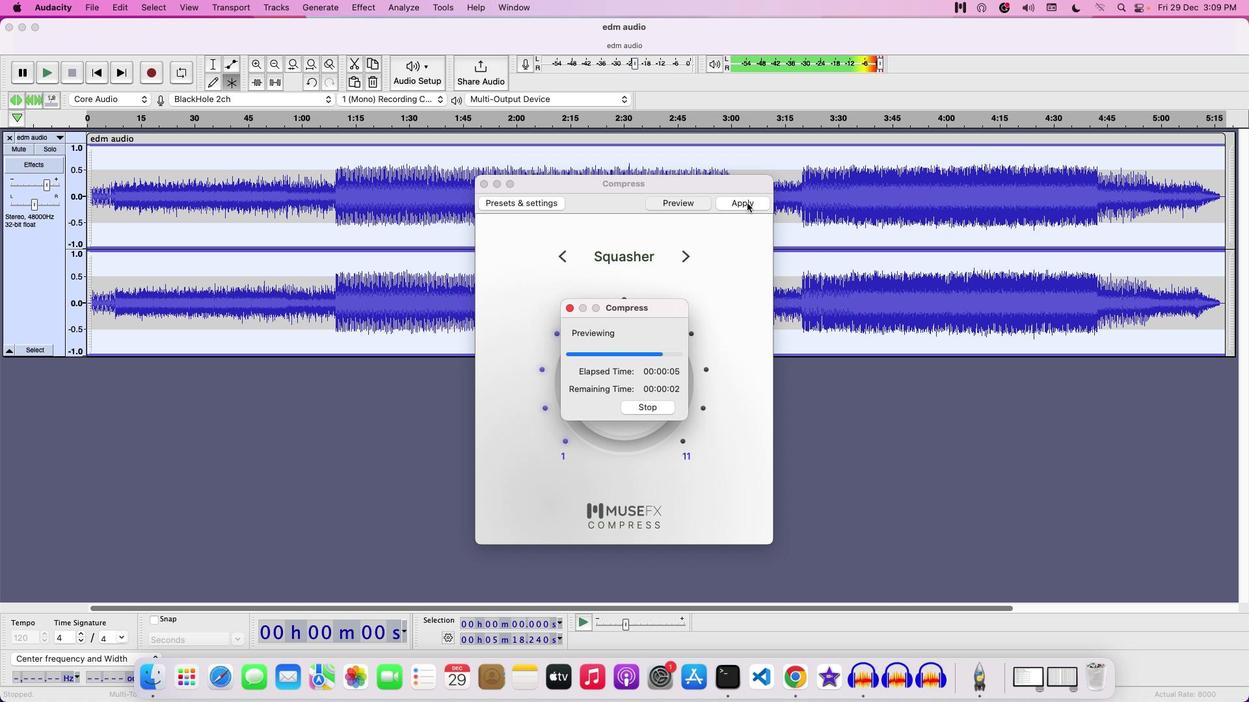 
Action: Mouse pressed left at (717, 202)
Screenshot: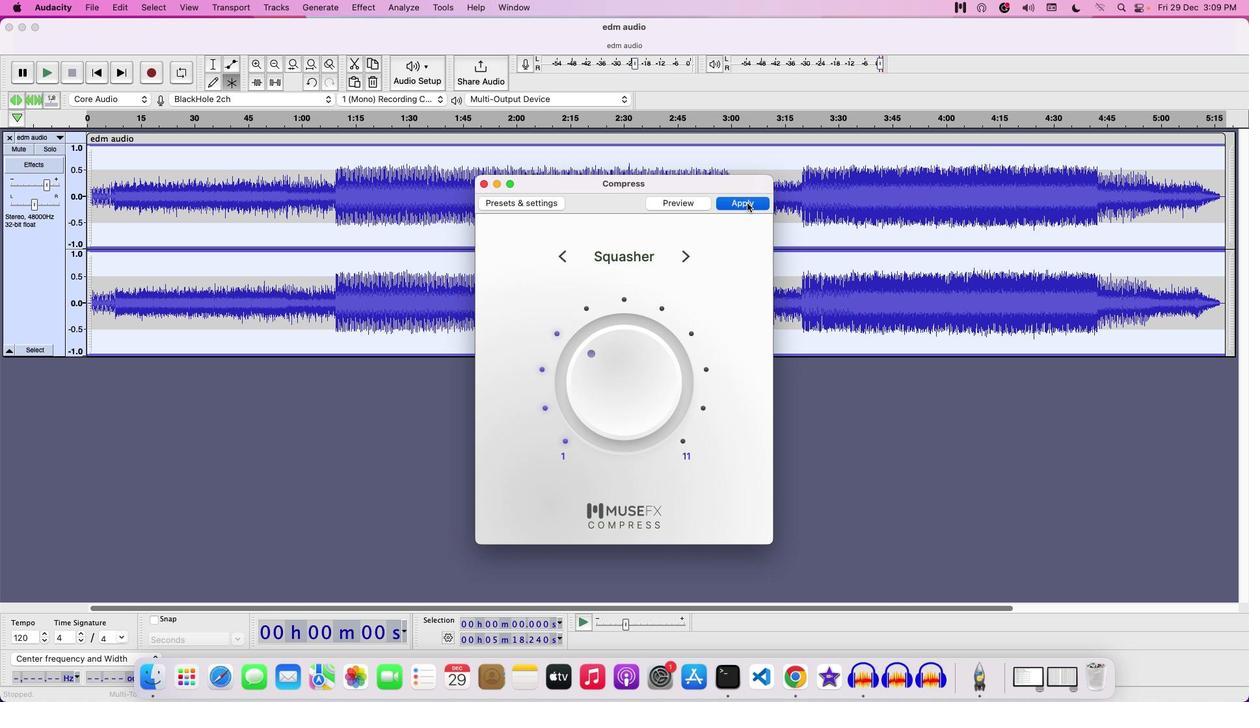 
Action: Mouse moved to (352, 164)
Screenshot: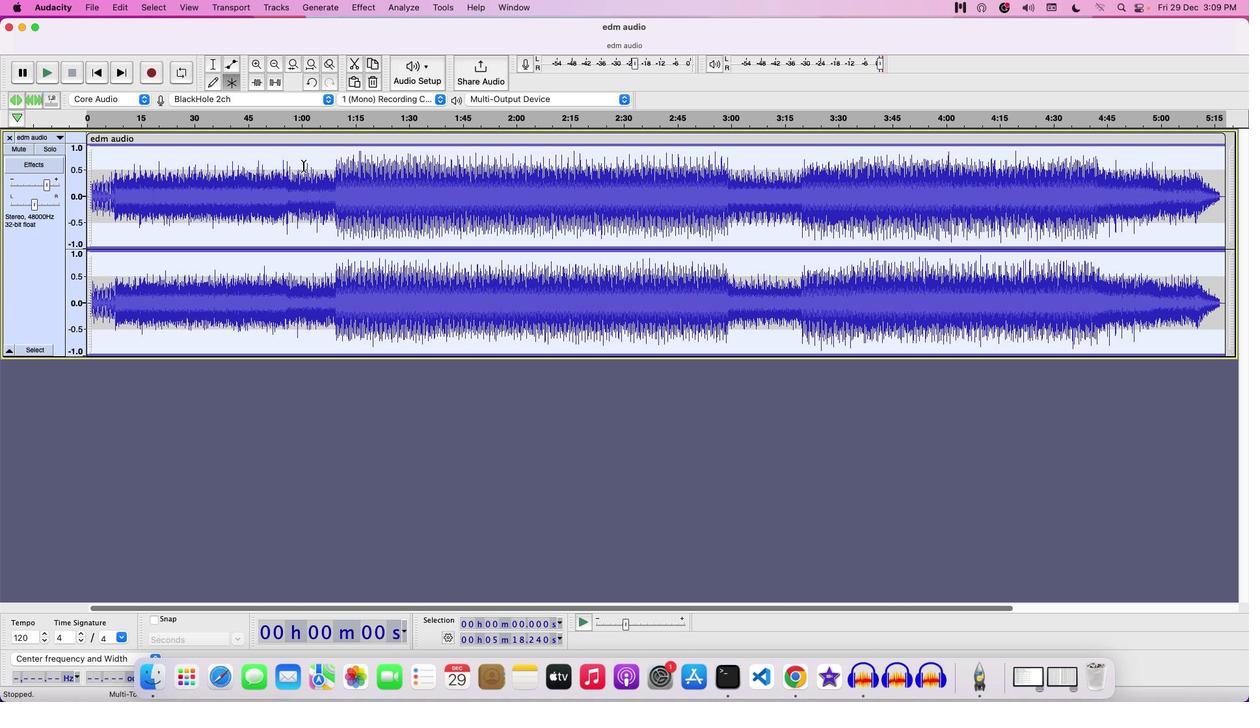 
Action: Key pressed Key.space
Screenshot: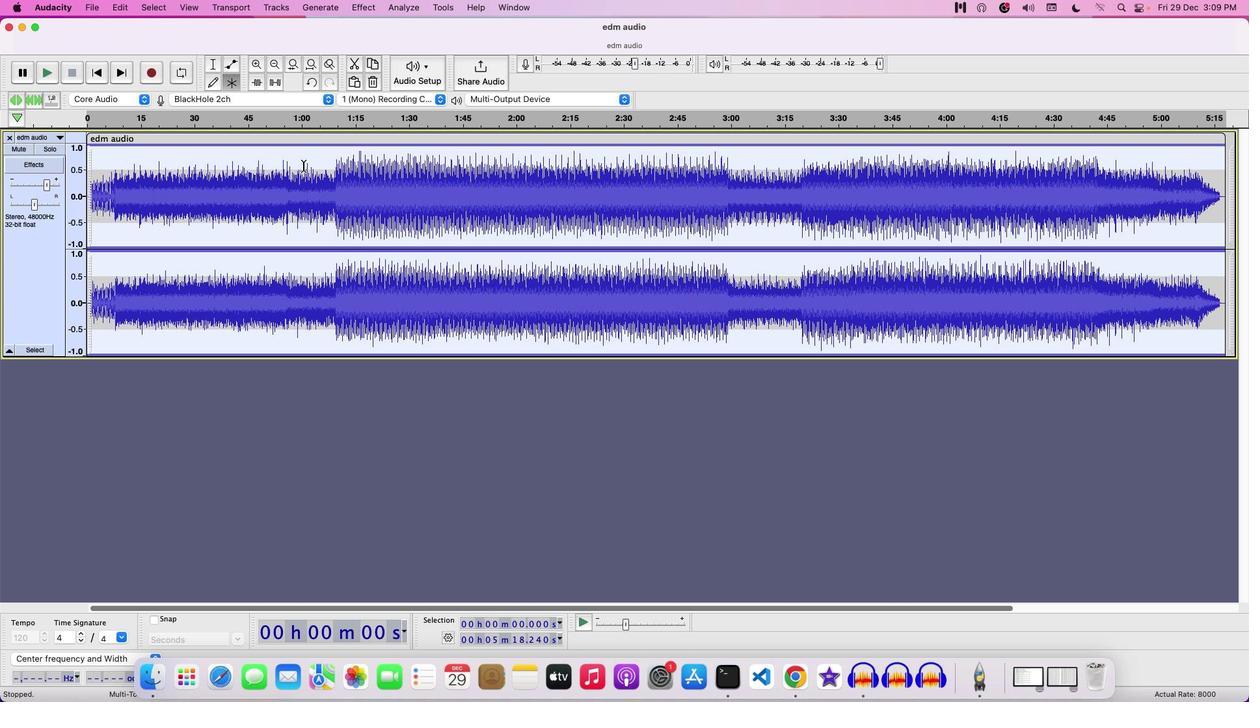 
Action: Mouse moved to (146, 186)
Screenshot: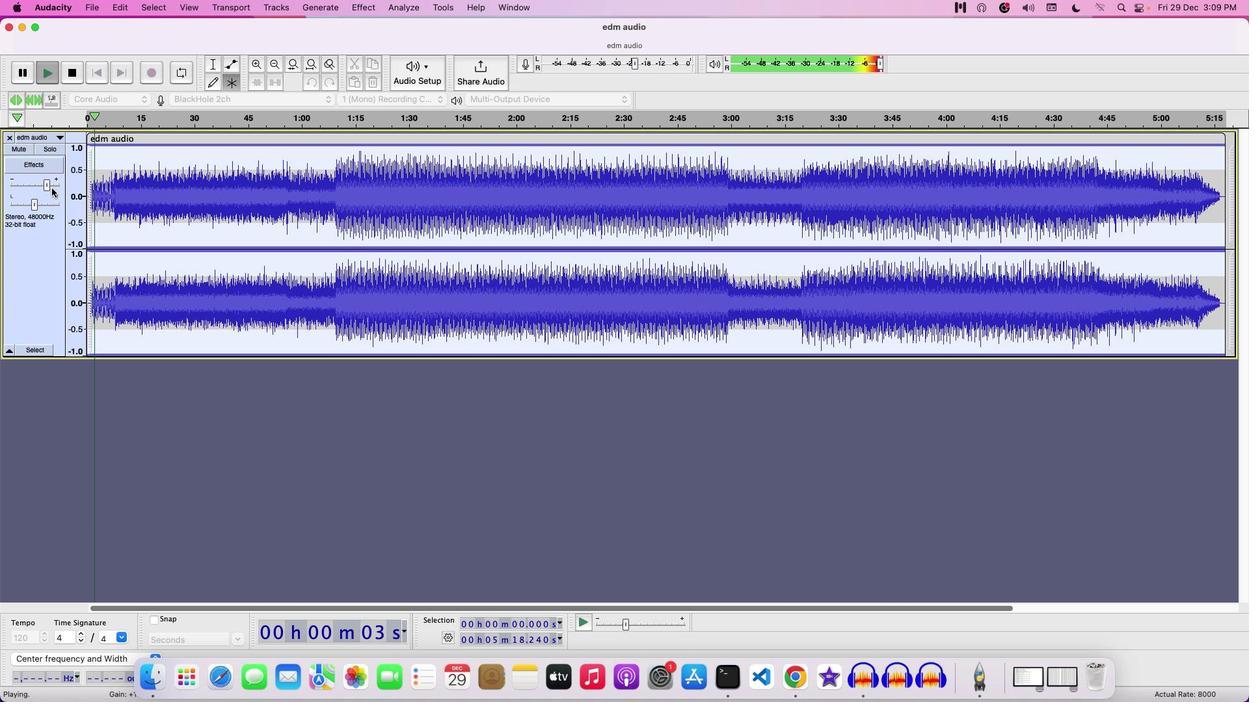 
Action: Mouse pressed left at (146, 186)
Screenshot: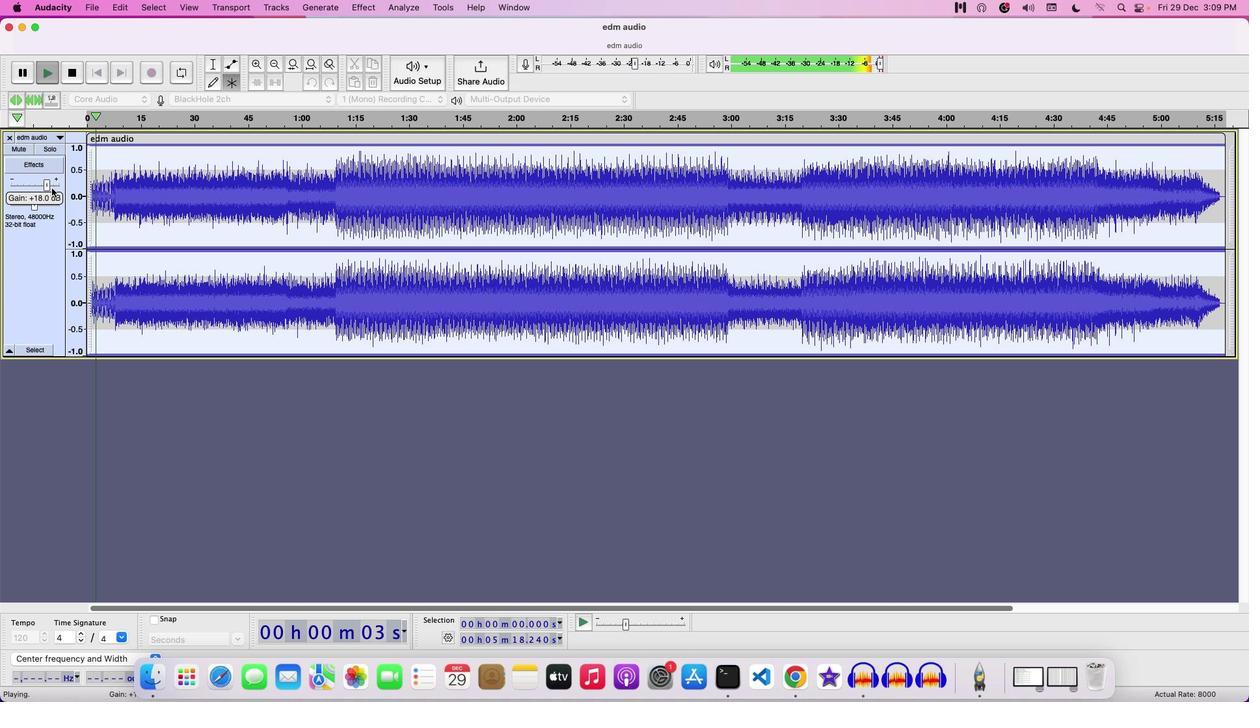 
Action: Mouse moved to (350, 177)
Screenshot: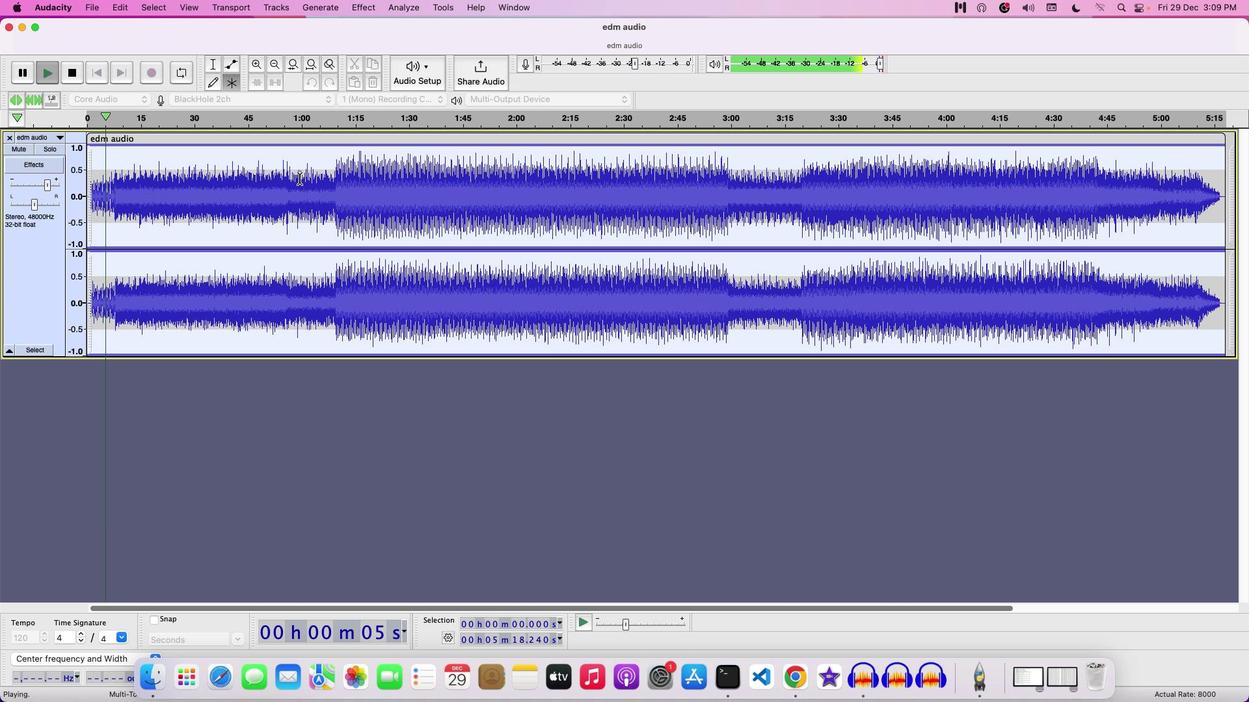 
Action: Mouse pressed left at (350, 177)
Screenshot: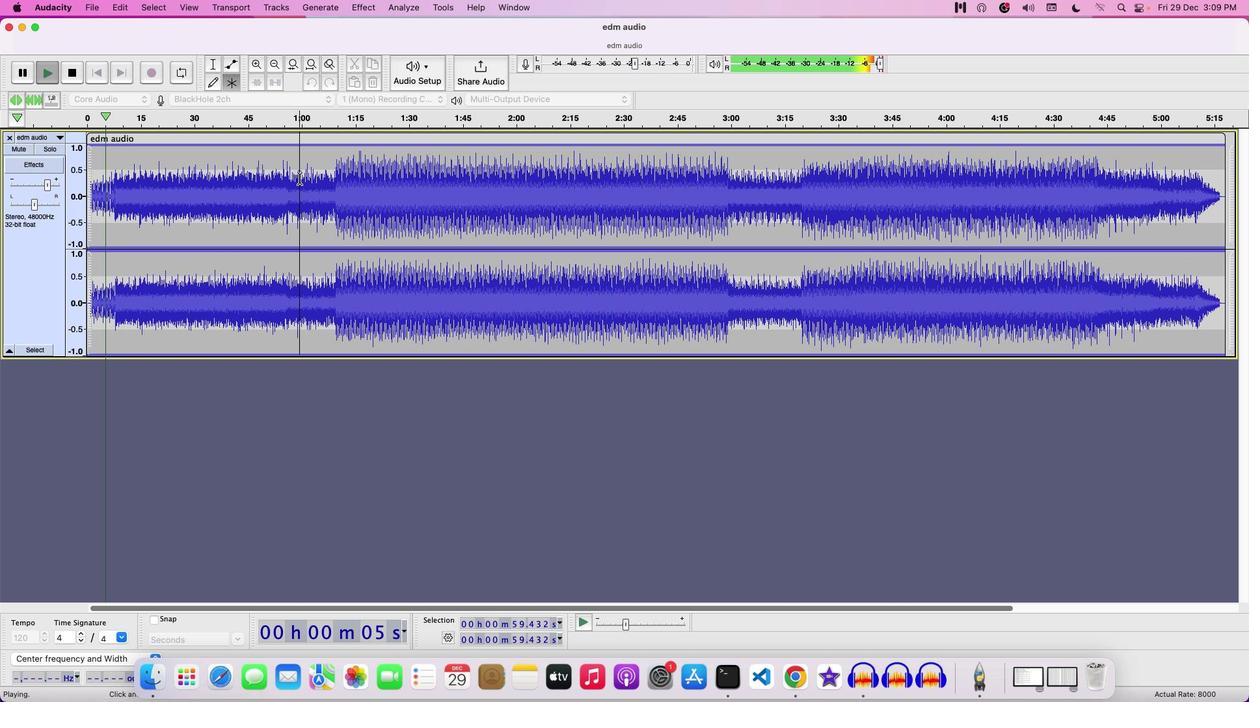 
Action: Key pressed Key.spaceKey.space
Screenshot: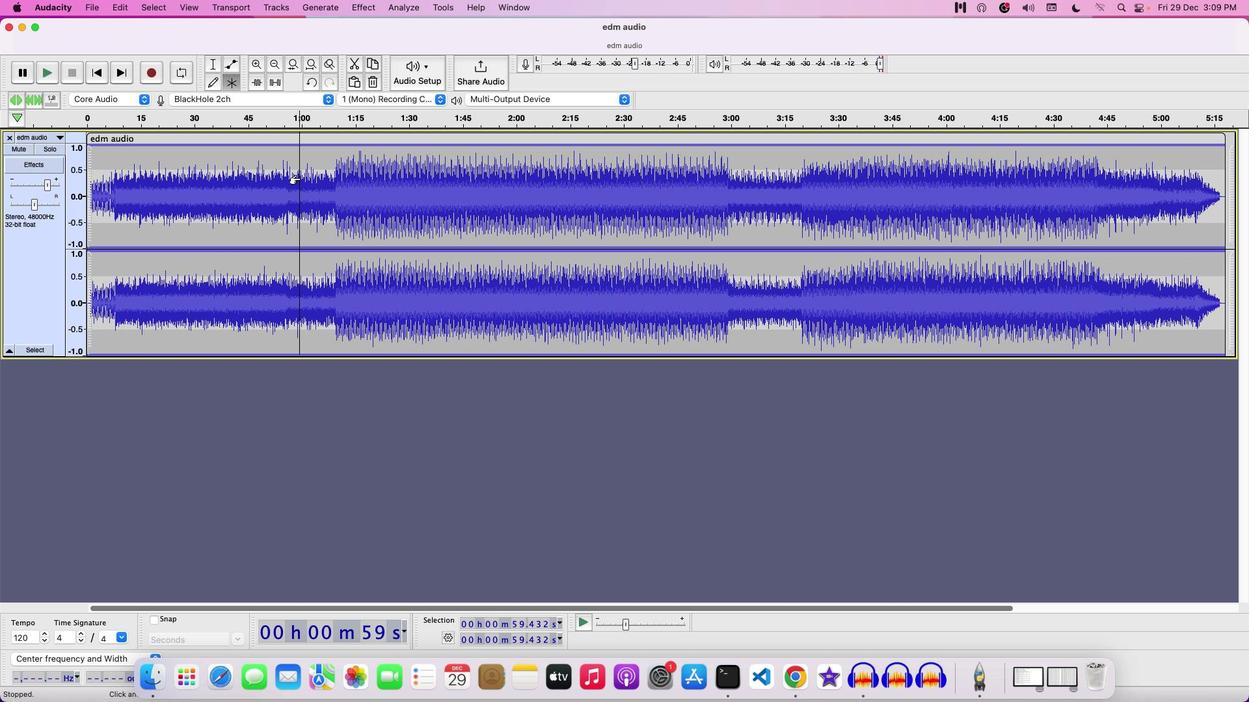 
Action: Mouse moved to (147, 189)
Screenshot: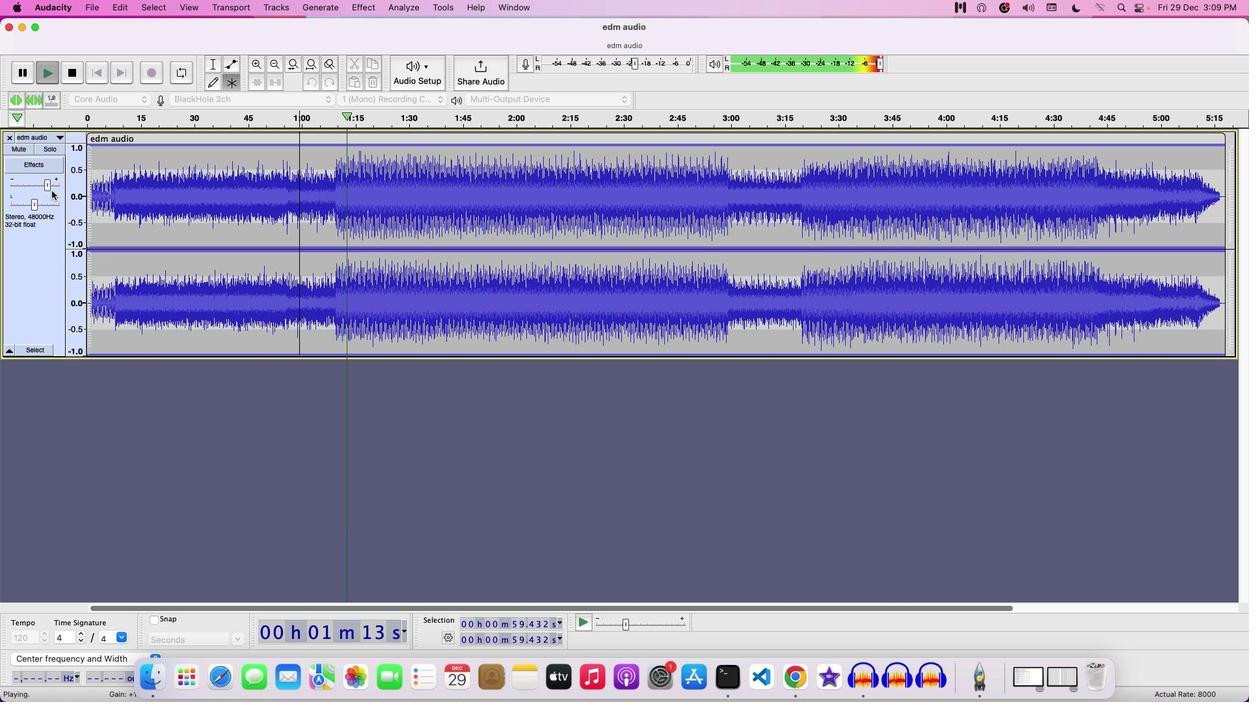 
Action: Mouse pressed left at (147, 189)
Screenshot: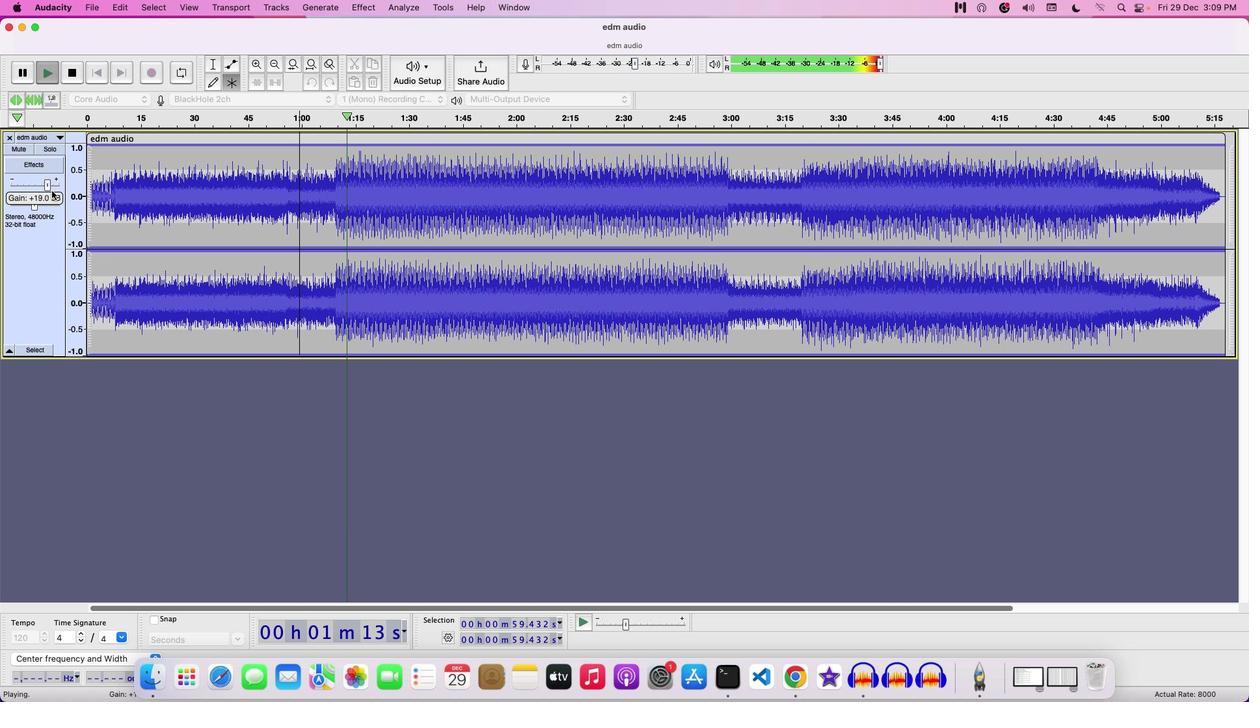 
Action: Mouse moved to (121, 255)
Screenshot: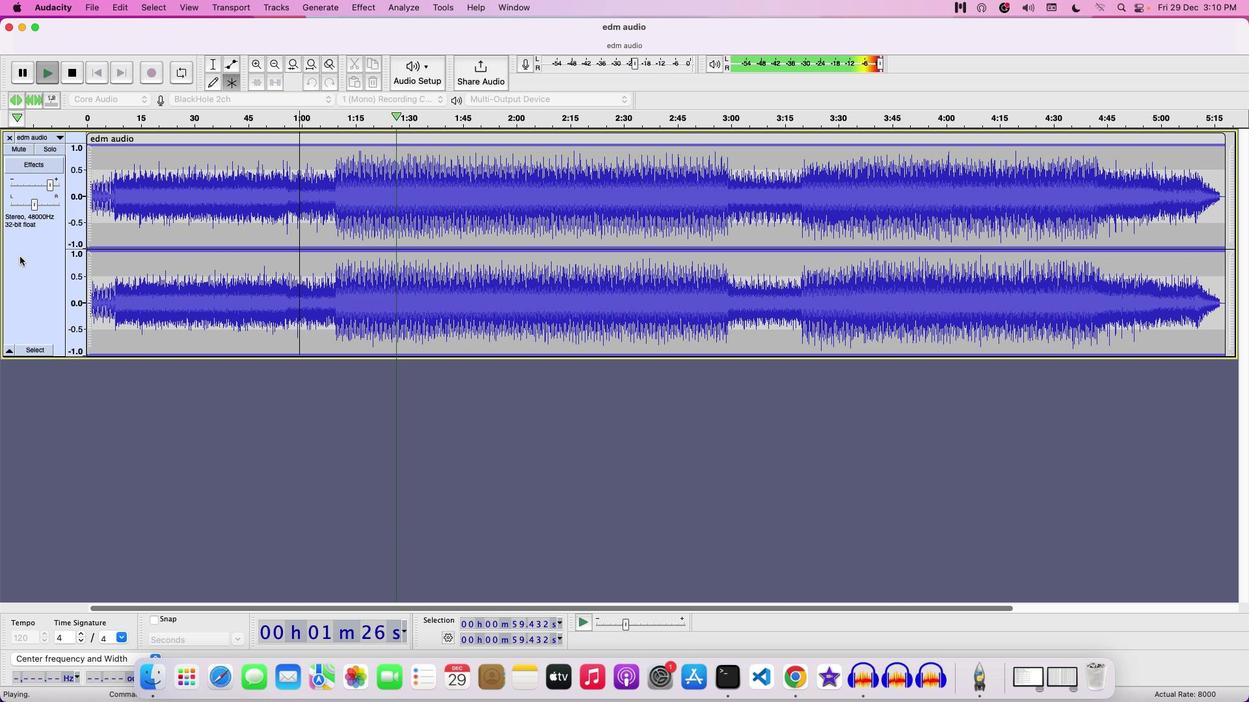 
Action: Mouse pressed left at (121, 255)
Screenshot: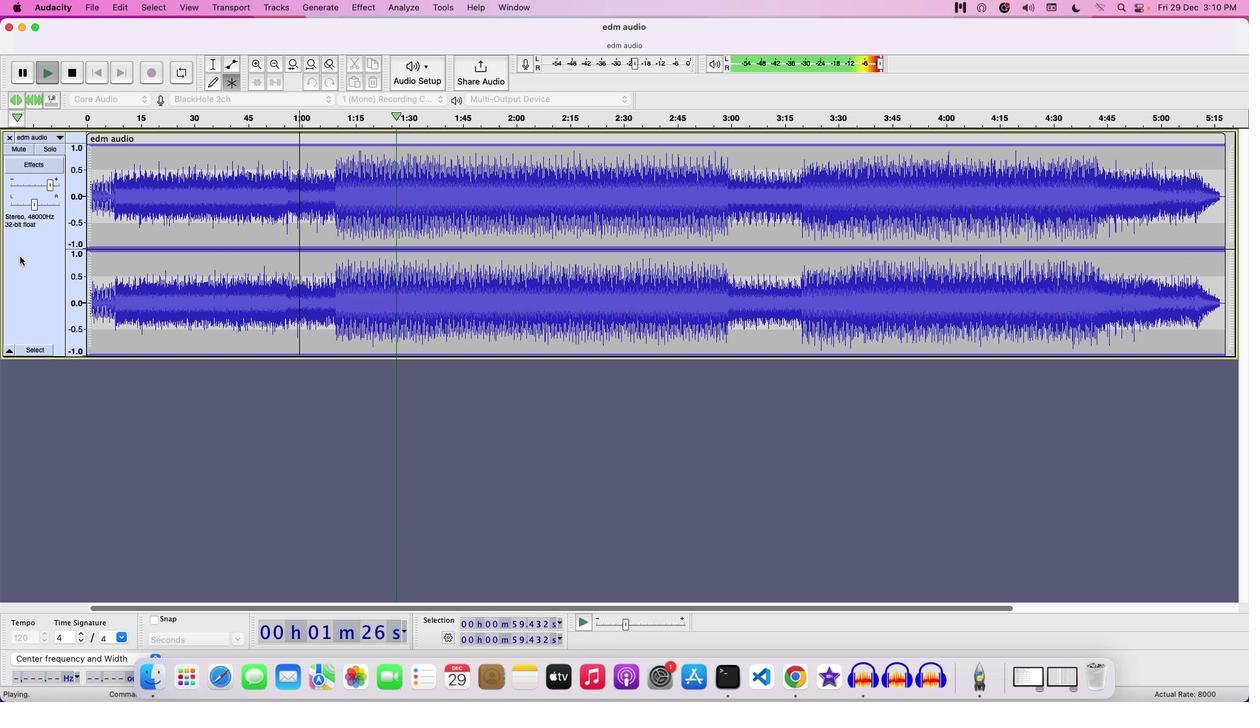 
Action: Mouse moved to (145, 281)
Screenshot: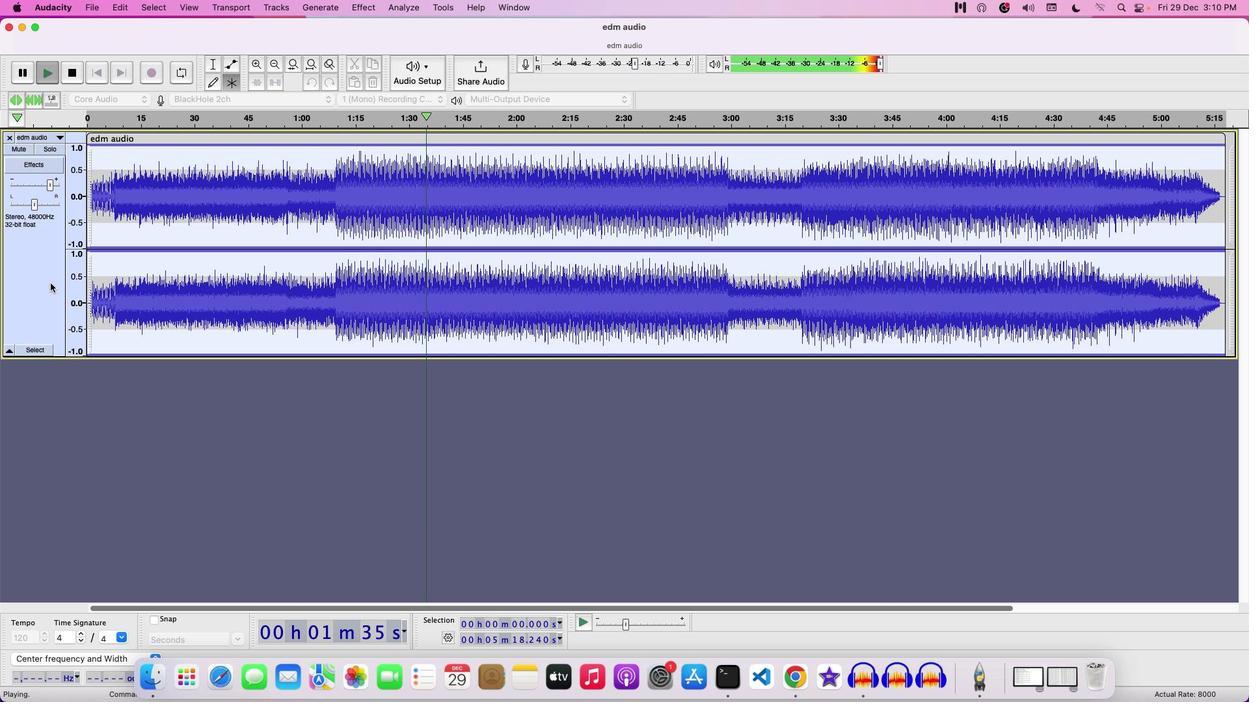 
Action: Mouse pressed left at (145, 281)
Screenshot: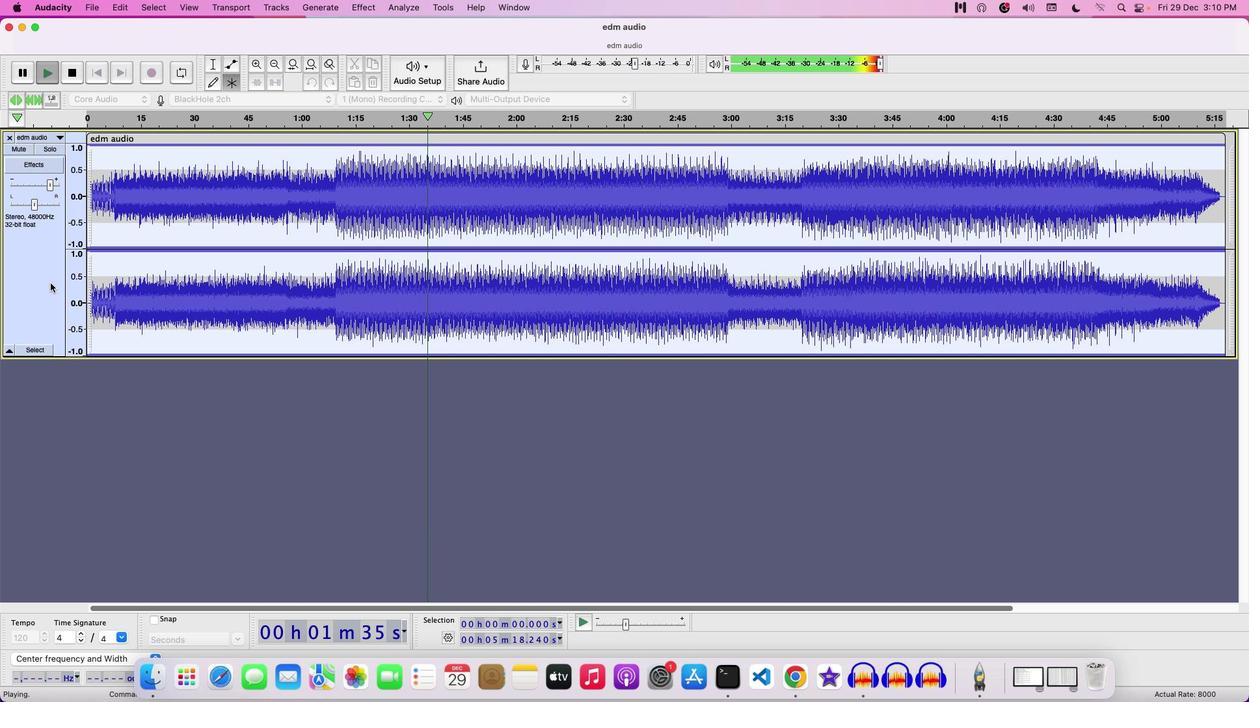 
Action: Mouse moved to (159, 244)
Screenshot: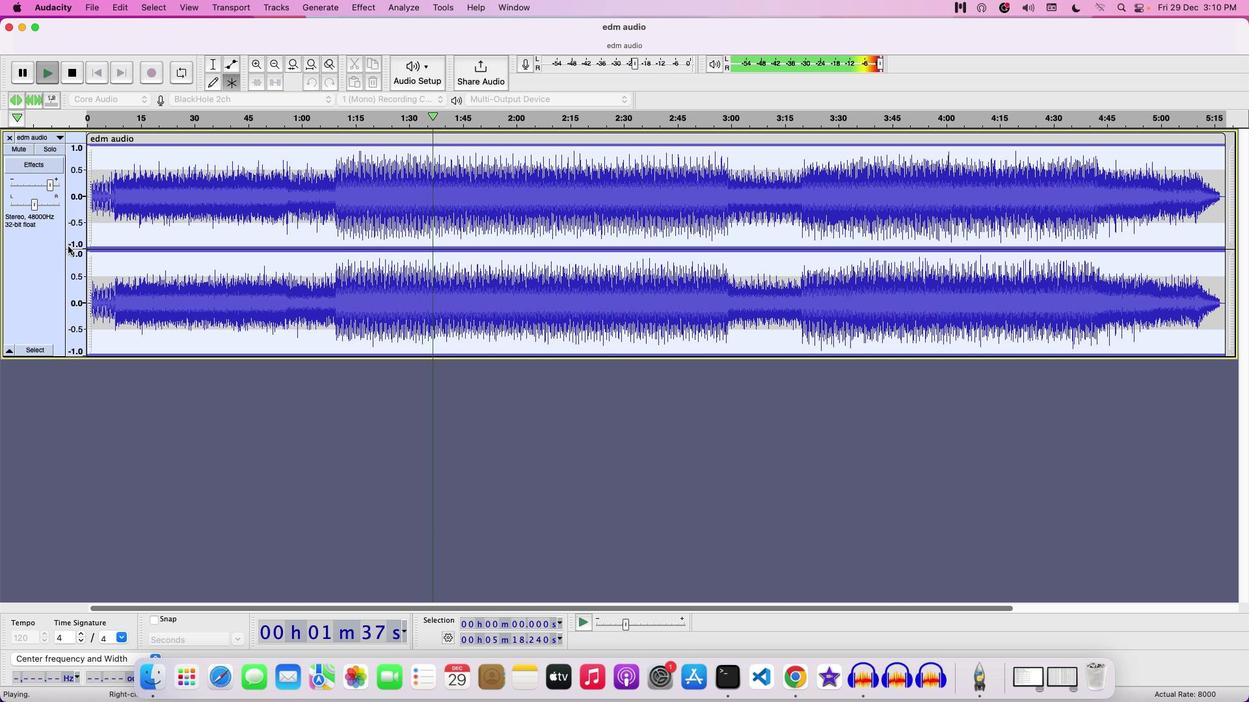 
Action: Key pressed Key.space
Screenshot: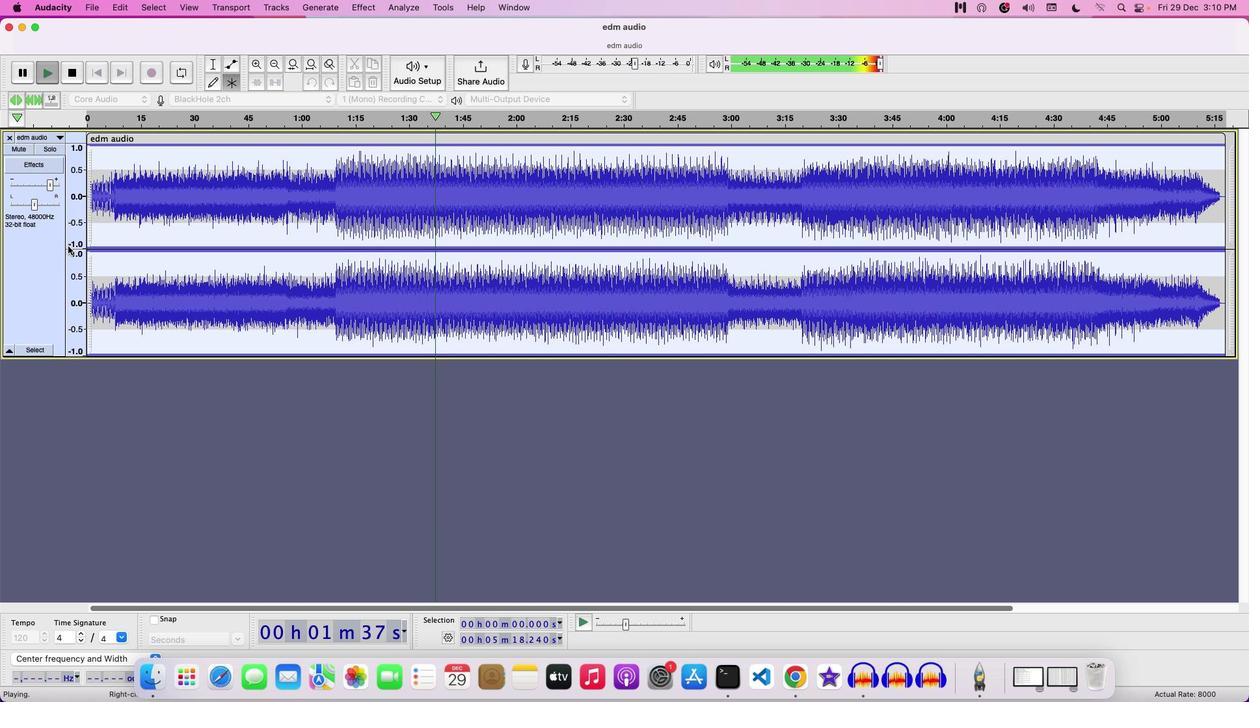 
Action: Mouse moved to (162, 243)
Screenshot: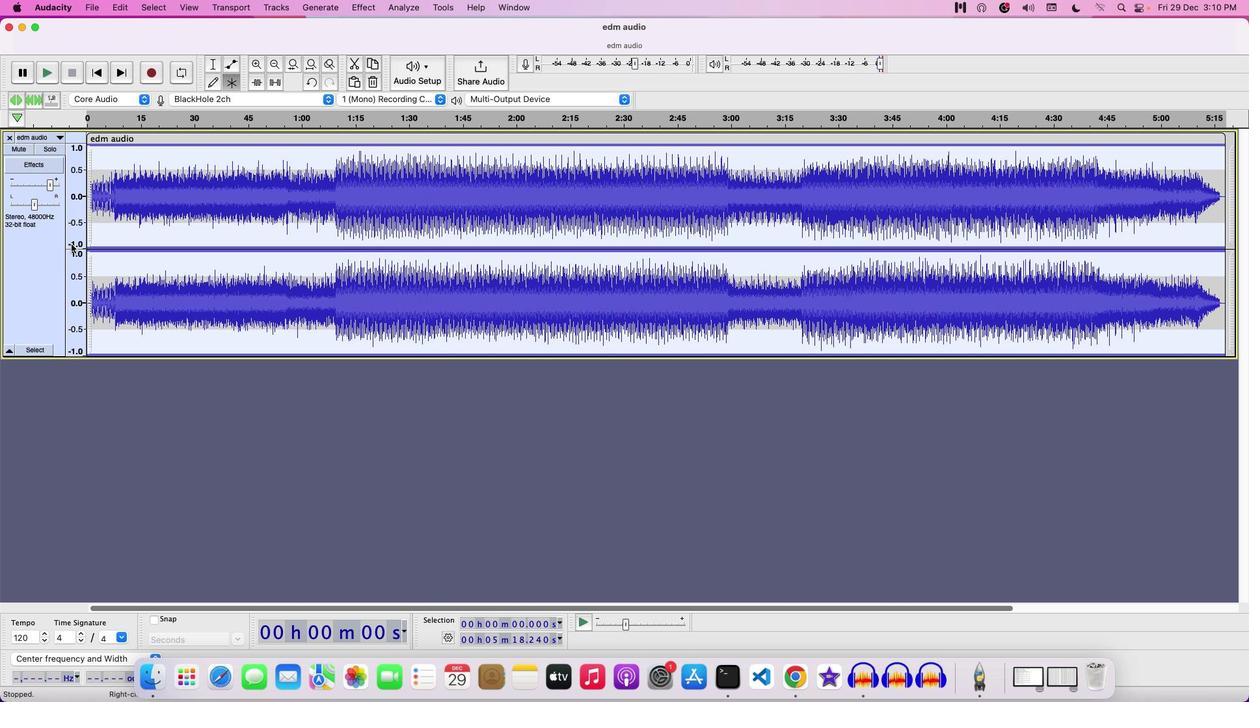 
